 Task: open an excel sheet and write heading  Budget Tracker. Add Descriptions in a column and its values below  'Salary, Rent, Dining Out, Internet Bill, Groceries, Utilities Bill, Gas & Savings. 'Add Categories in next column and its values below  Income, Housing, Food, Utilities, Food, Utilities, Transportation & Savings. Add amount in next column and its values below  $2,500, $800, $100, $50, $200, $100, $100, $50 & $500. Add Dates in next column and its values below  2023-05-01, 2023-05-05, 2023-05-10, 2023-05-15, 2023-05-19, 2023-05-22, 2023-05-25 & 2023-05-30. Add Income/ Expense in next column and its values below  Income, Expense, Expense, Expense, Expense, Expense, Expense & IncomeSave page AssetVal logbook
Action: Mouse moved to (63, 165)
Screenshot: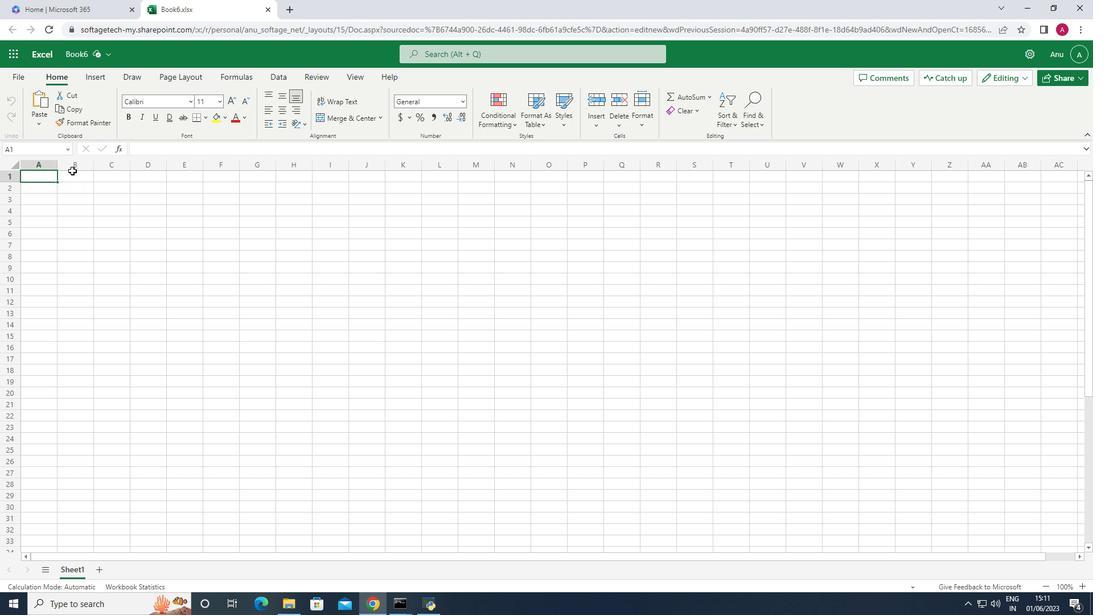 
Action: Mouse pressed left at (63, 165)
Screenshot: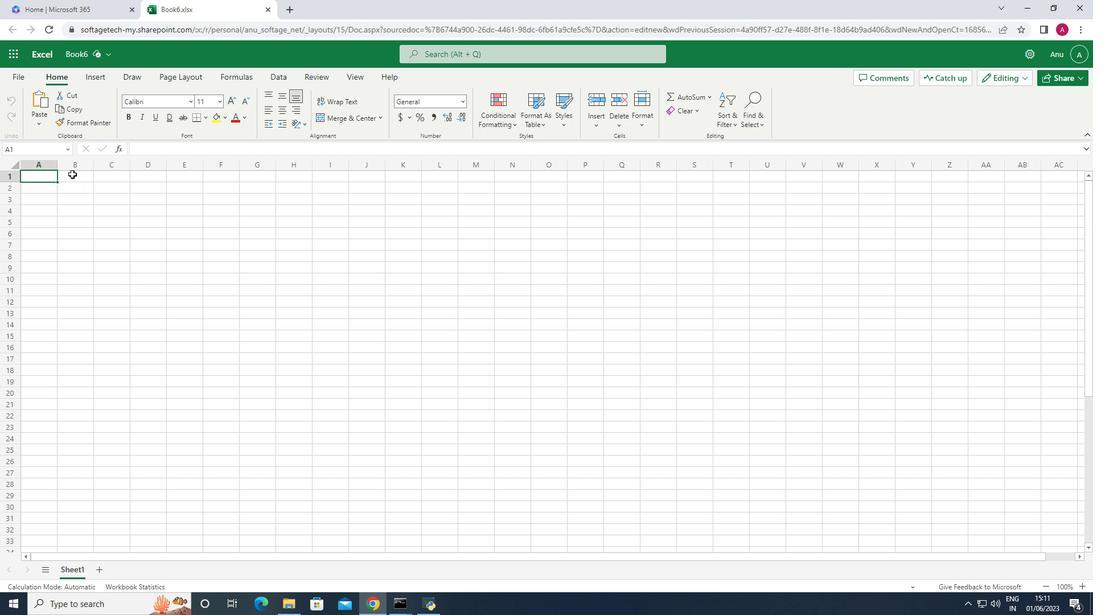 
Action: Mouse moved to (64, 165)
Screenshot: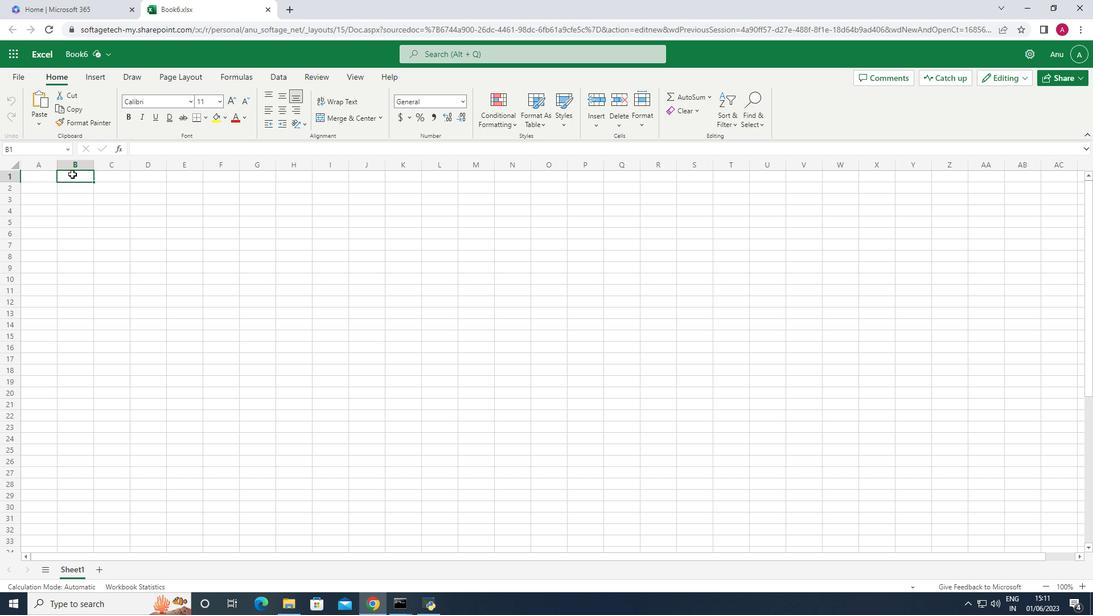 
Action: Key pressed <Key.shift>Budget<Key.space><Key.shift><Key.shift><Key.shift><Key.shift><Key.shift><Key.shift><Key.shift><Key.shift><Key.shift><Key.shift><Key.shift>Tracker<Key.down><Key.left><Key.shift>Descriptions<Key.down><Key.shift>Salary<Key.space><Key.down><Key.shift>Rent<Key.down><Key.shift>Dining<Key.space><Key.shift_r>Out<Key.down><Key.shift_r>Internet<Key.space><Key.shift>Bill<Key.down><Key.shift>Groceries<Key.down><Key.shift><Key.shift><Key.shift><Key.shift><Key.shift><Key.shift>Utilities<Key.space><Key.shift>Bill<Key.down><Key.shift>Gas<Key.down><Key.shift><Key.shift><Key.shift><Key.shift><Key.shift>Savings
Screenshot: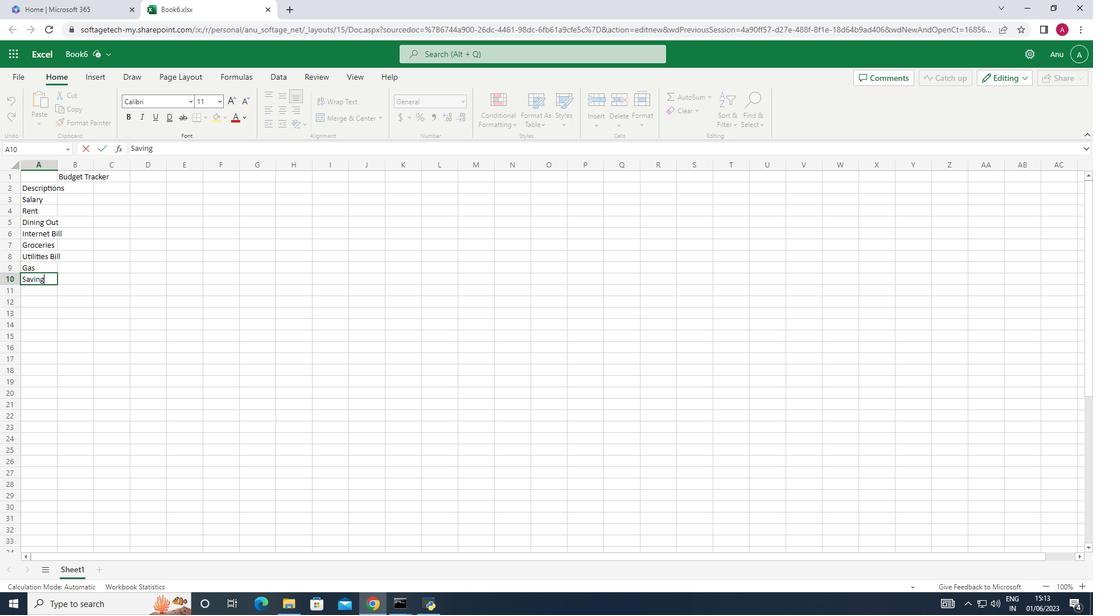 
Action: Mouse moved to (70, 177)
Screenshot: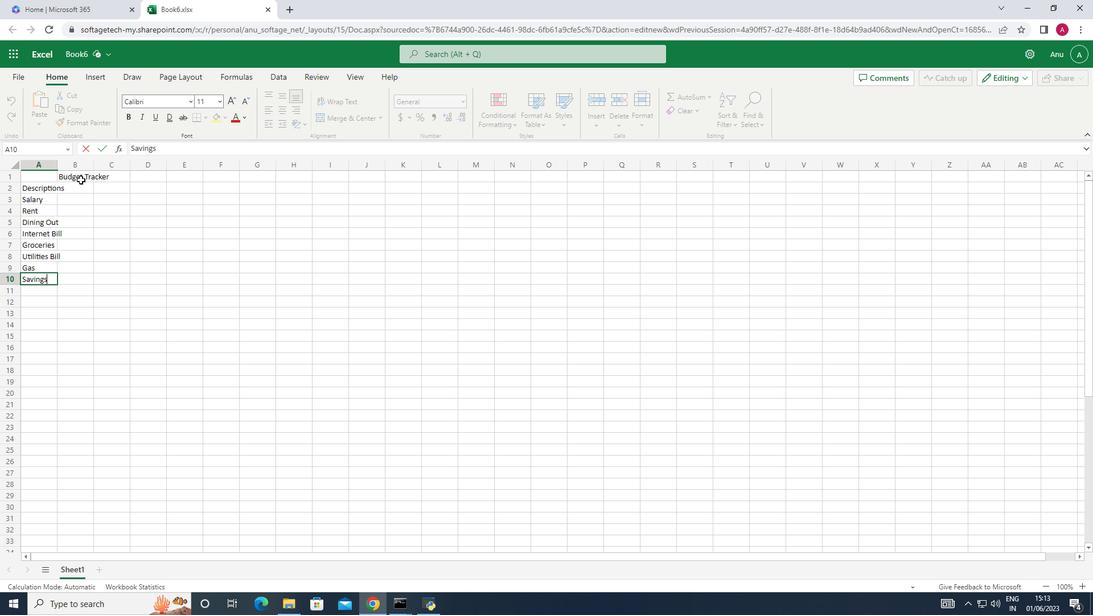 
Action: Mouse pressed left at (70, 177)
Screenshot: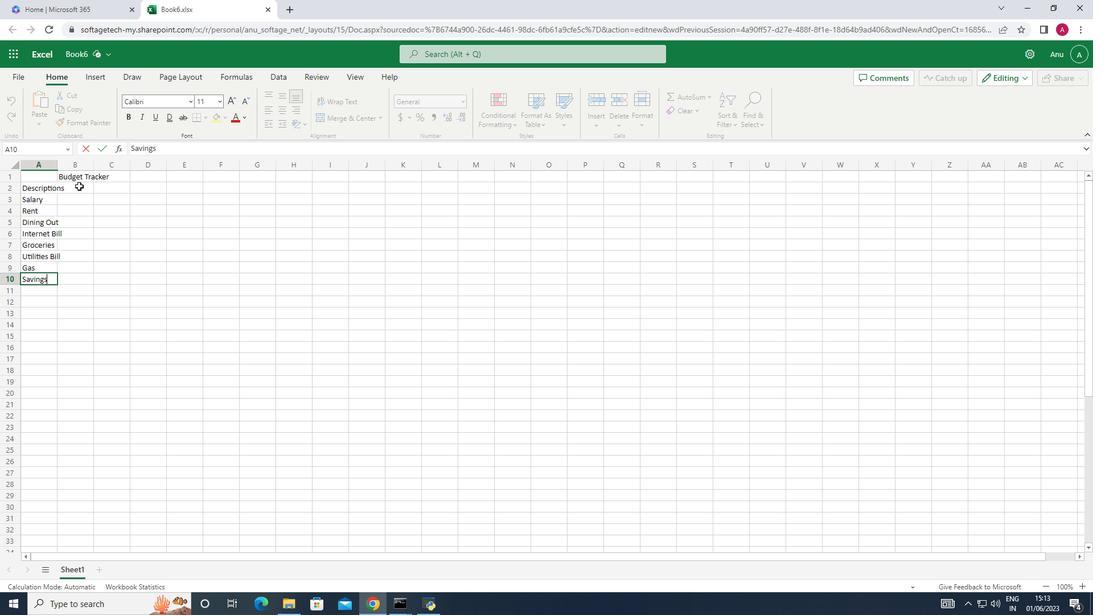 
Action: Mouse moved to (50, 157)
Screenshot: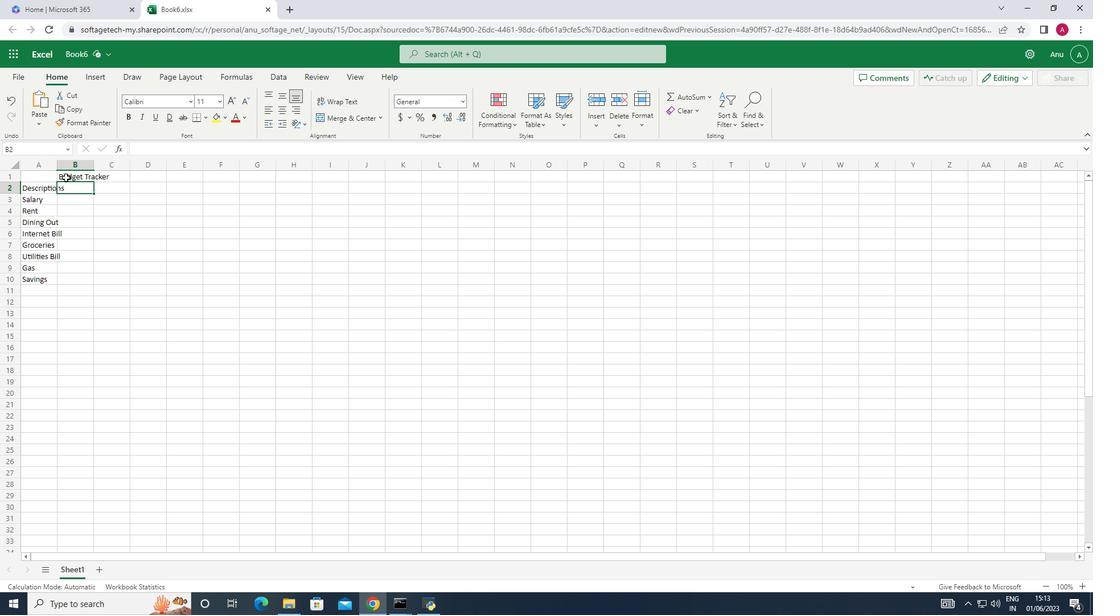 
Action: Mouse pressed left at (50, 157)
Screenshot: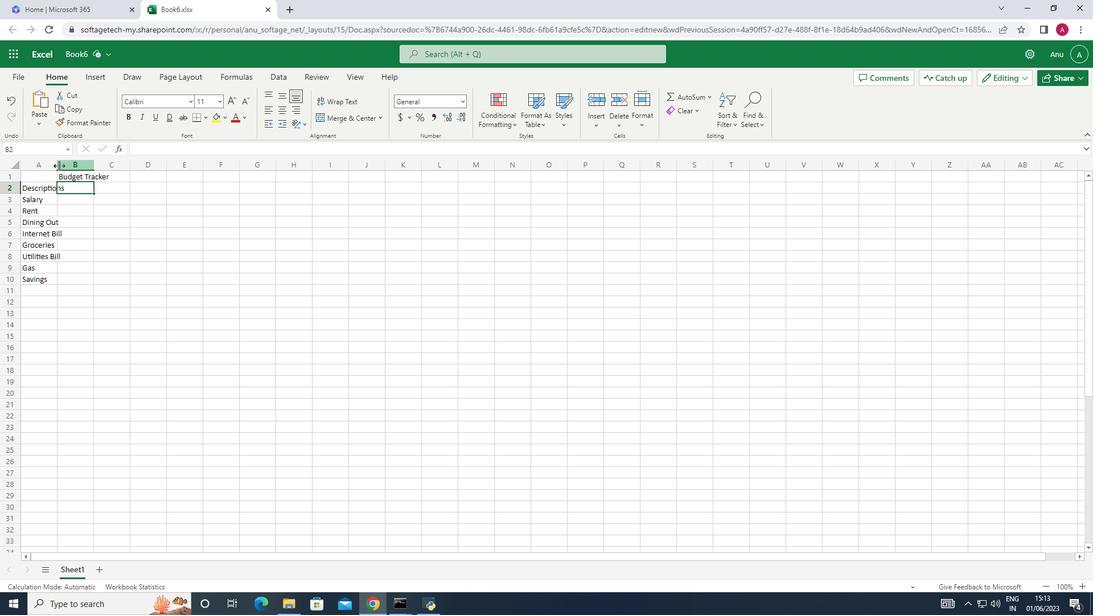 
Action: Mouse pressed left at (50, 157)
Screenshot: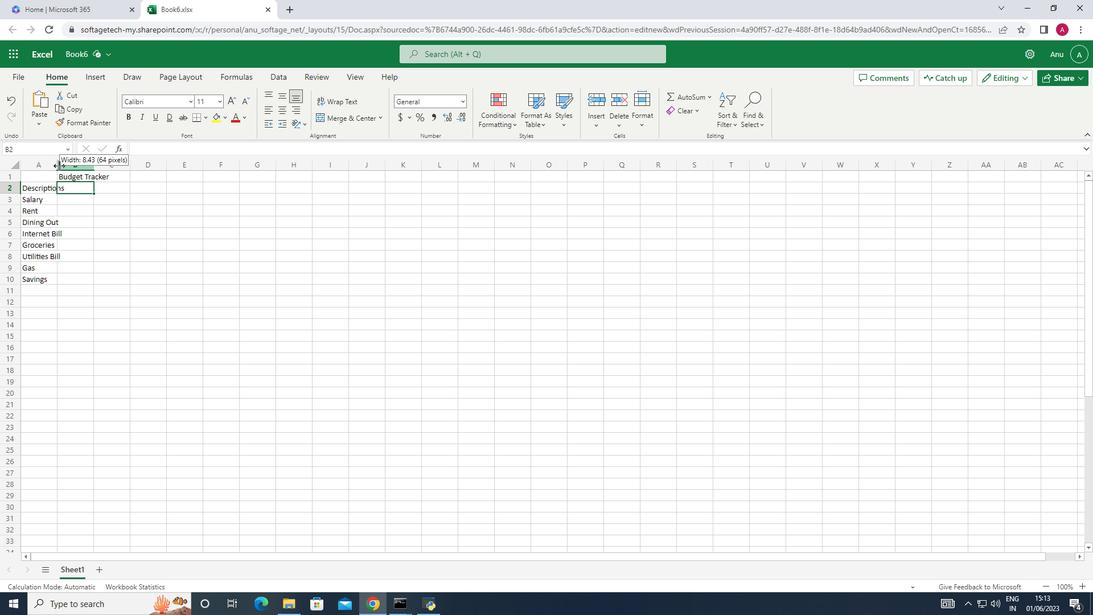 
Action: Mouse moved to (77, 184)
Screenshot: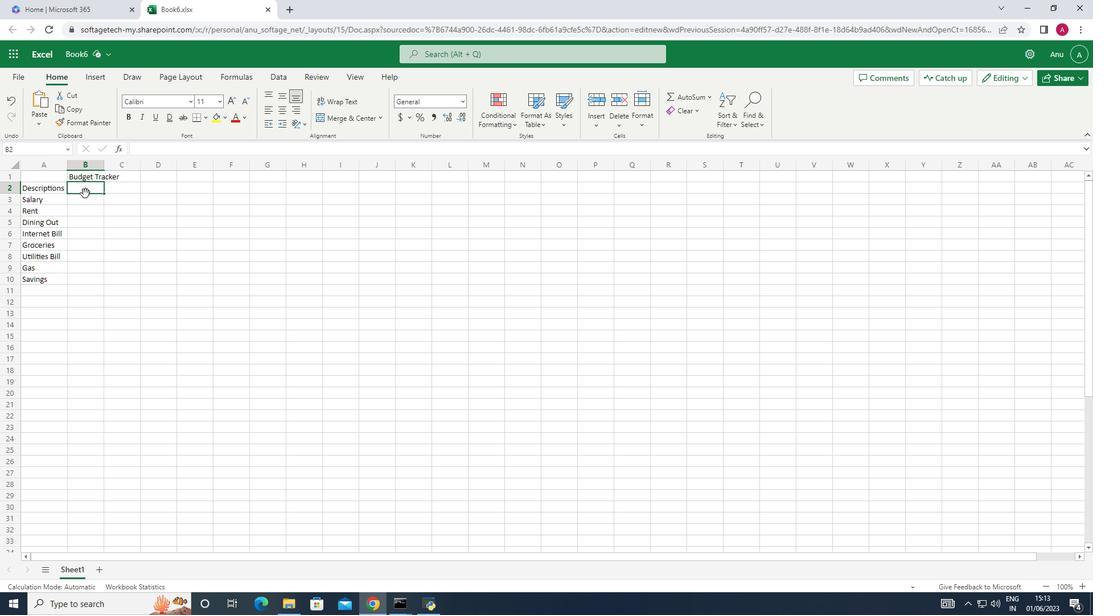 
Action: Key pressed <Key.shift>Categories<Key.down><Key.shift_r>Income<Key.down><Key.shift><Key.shift><Key.shift><Key.shift><Key.shift><Key.shift>Housing<Key.down><Key.shift>Food<Key.down><Key.shift>Utilities<Key.down><Key.shift><Key.shift><Key.shift><Key.shift><Key.shift><Key.shift><Key.shift><Key.shift><Key.shift><Key.shift><Key.shift><Key.shift><Key.shift><Key.shift><Key.shift><Key.shift><Key.shift><Key.shift>Eoo<Key.backspace><Key.backspace><Key.backspace><Key.shift><Key.shift><Key.shift><Key.shift><Key.shift><Key.shift><Key.shift><Key.shift><Key.shift><Key.shift><Key.shift>F<Key.down><Key.shift_r>Utilities<Key.down><Key.shift><Key.shift><Key.shift><Key.shift><Key.shift><Key.shift><Key.shift><Key.shift><Key.shift><Key.shift><Key.shift><Key.shift><Key.shift><Key.shift><Key.shift><Key.shift><Key.shift><Key.shift><Key.shift><Key.shift><Key.shift><Key.shift><Key.shift><Key.shift>Food<Key.up><Key.down><Key.shift>Transportation<Key.down><Key.shift>Savings
Screenshot: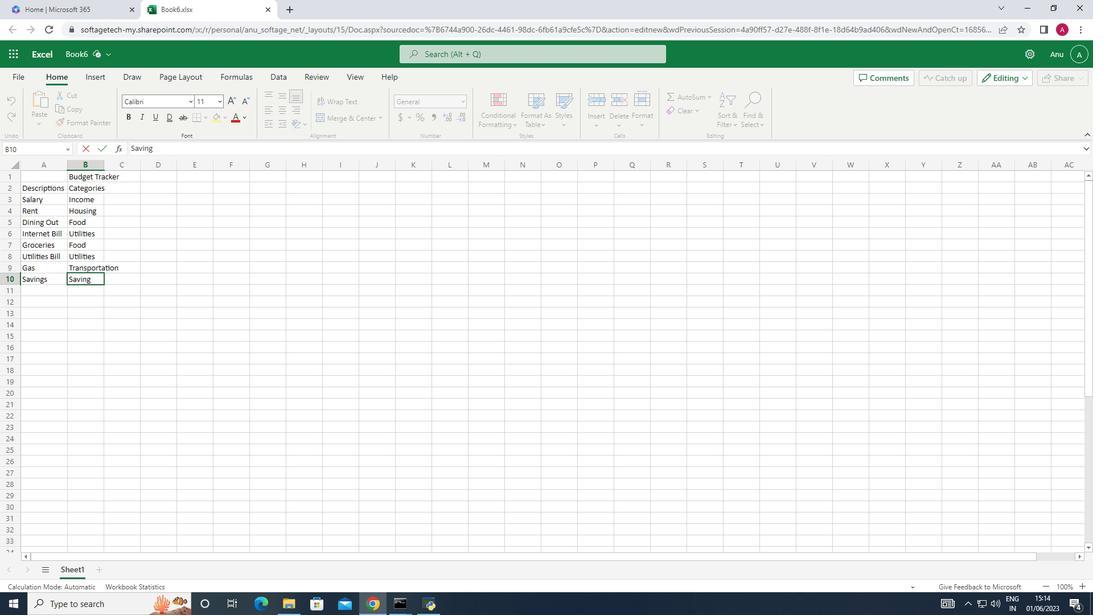 
Action: Mouse moved to (128, 169)
Screenshot: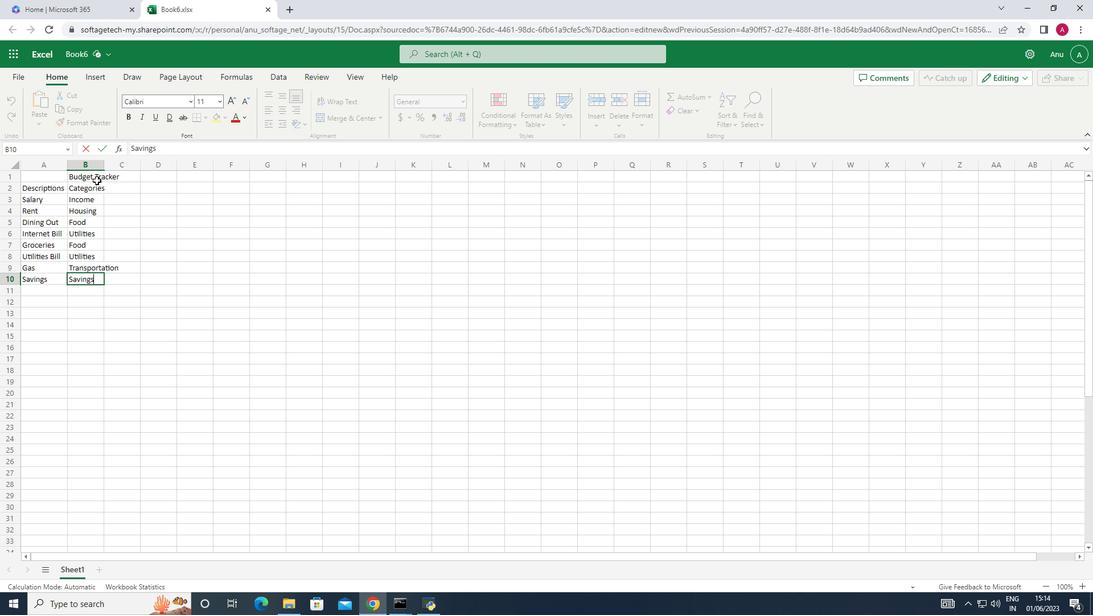 
Action: Mouse pressed left at (128, 169)
Screenshot: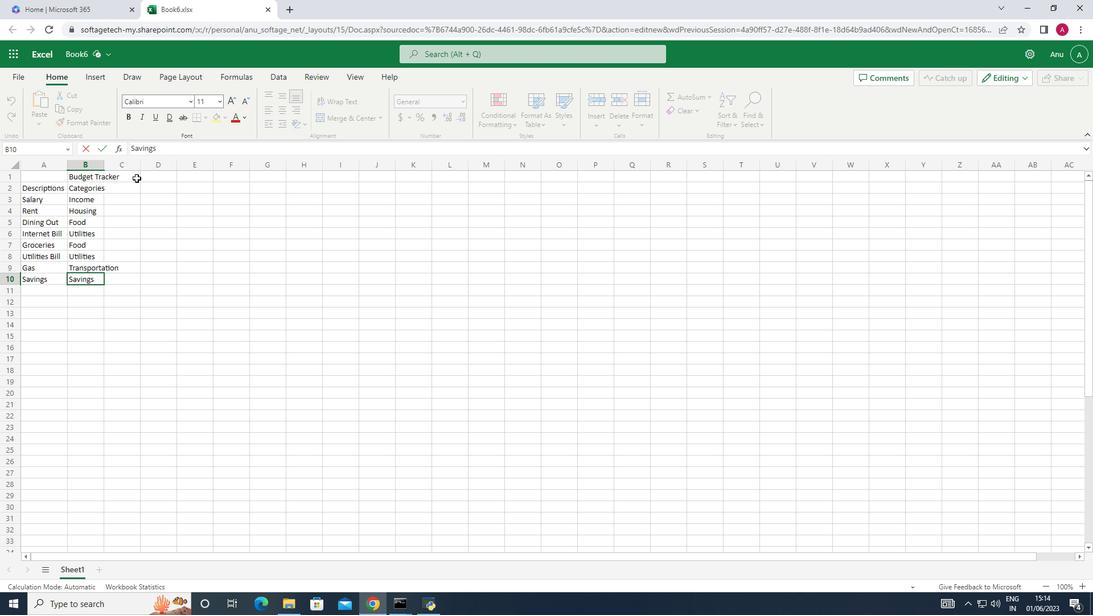
Action: Mouse moved to (123, 179)
Screenshot: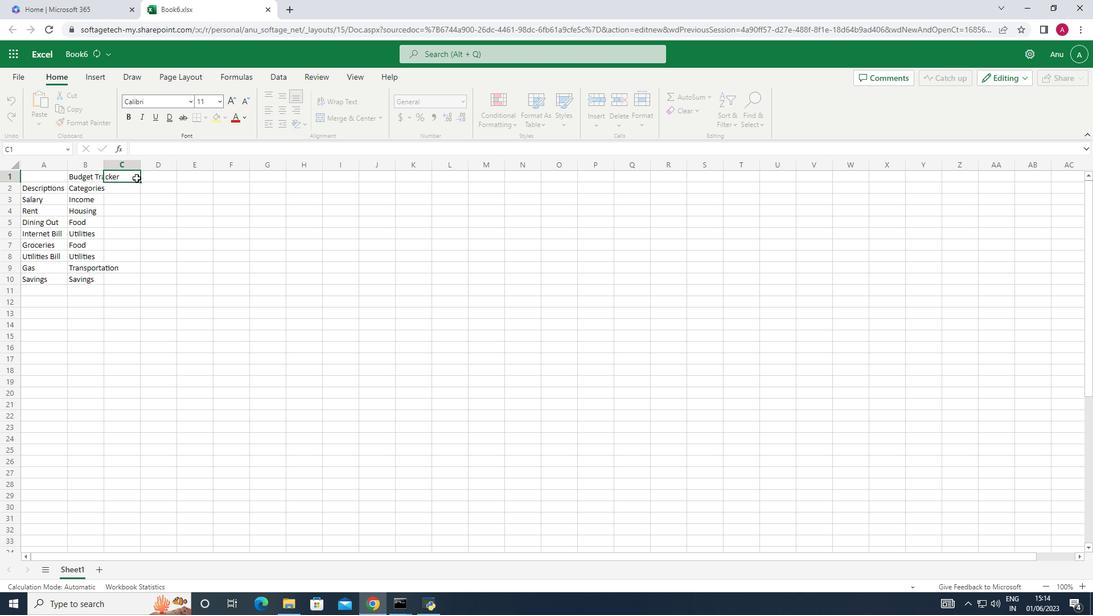 
Action: Mouse pressed left at (123, 179)
Screenshot: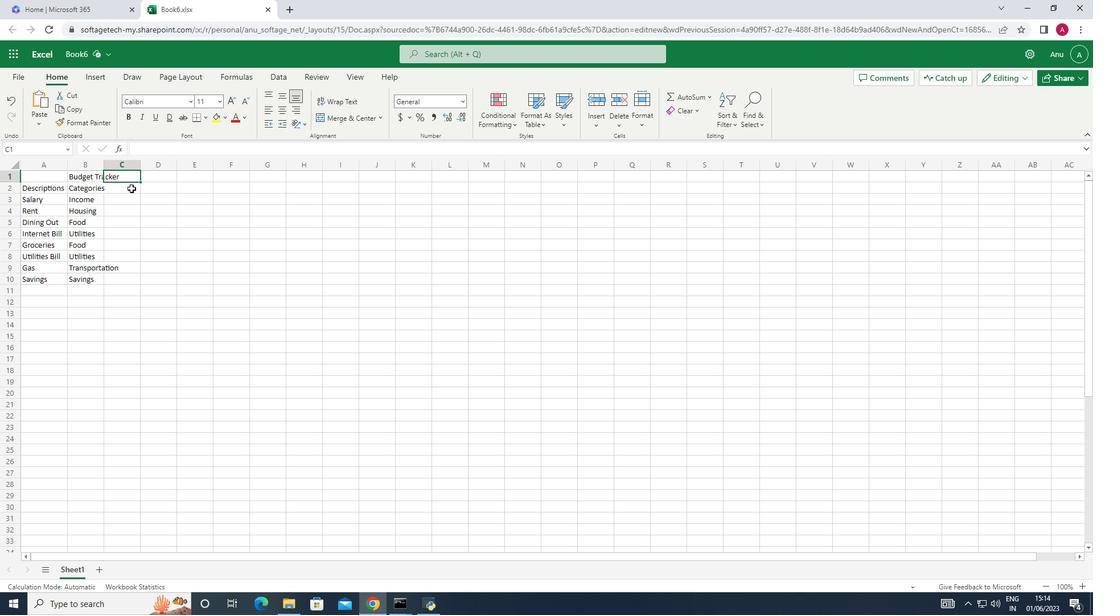 
Action: Mouse moved to (96, 154)
Screenshot: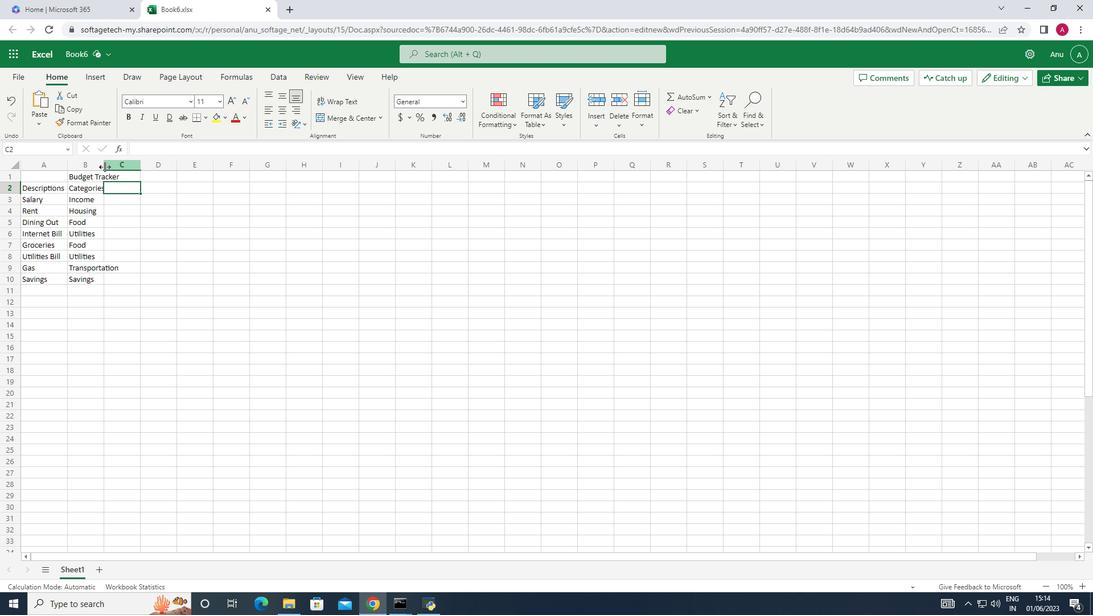 
Action: Mouse pressed left at (96, 154)
Screenshot: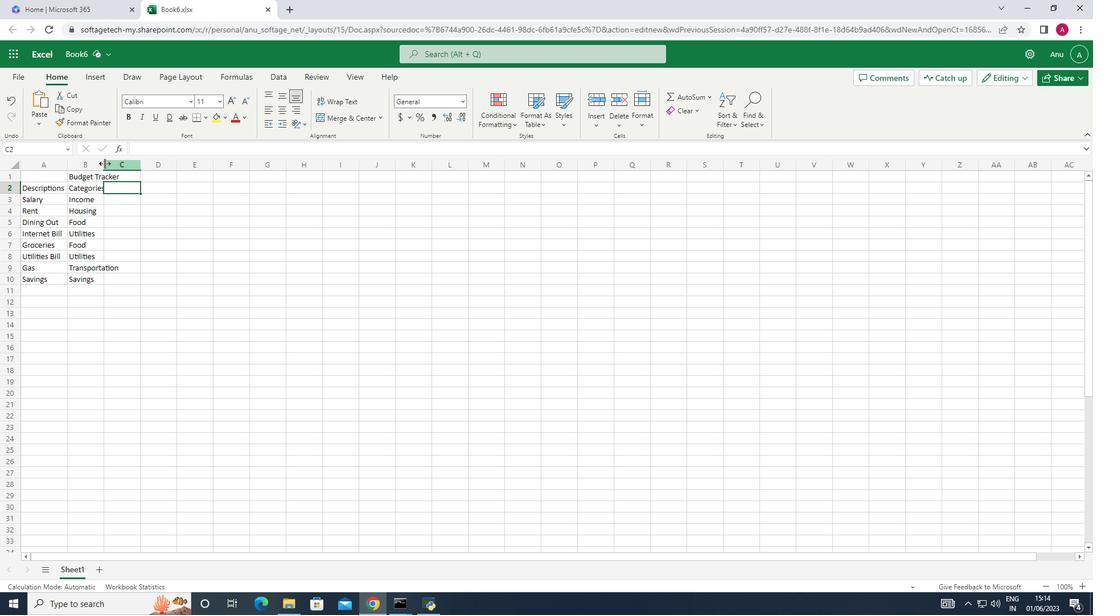 
Action: Mouse pressed left at (96, 154)
Screenshot: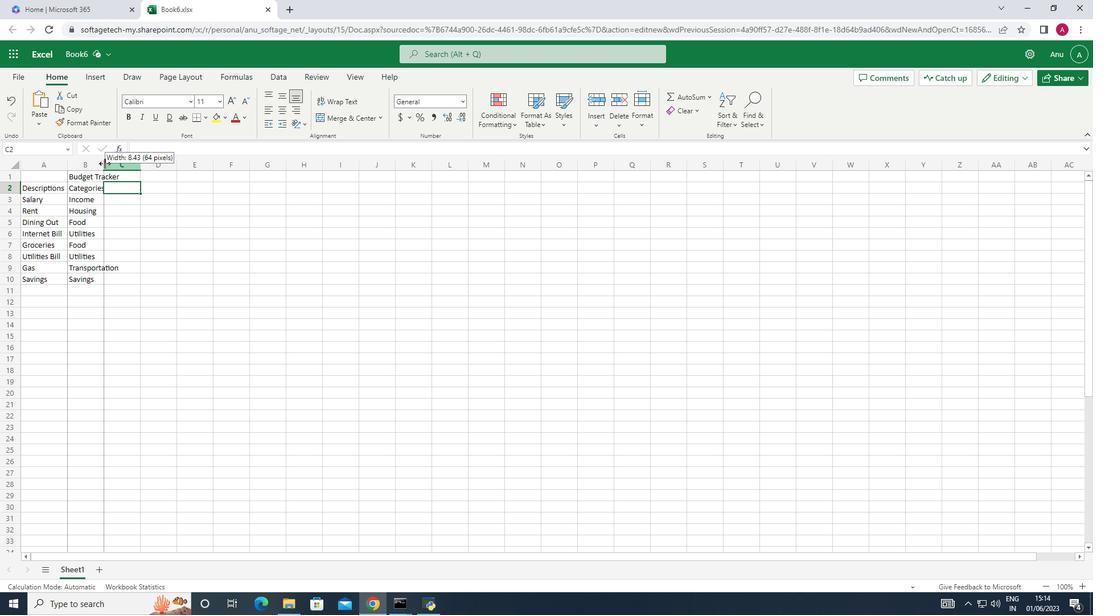 
Action: Mouse moved to (121, 171)
Screenshot: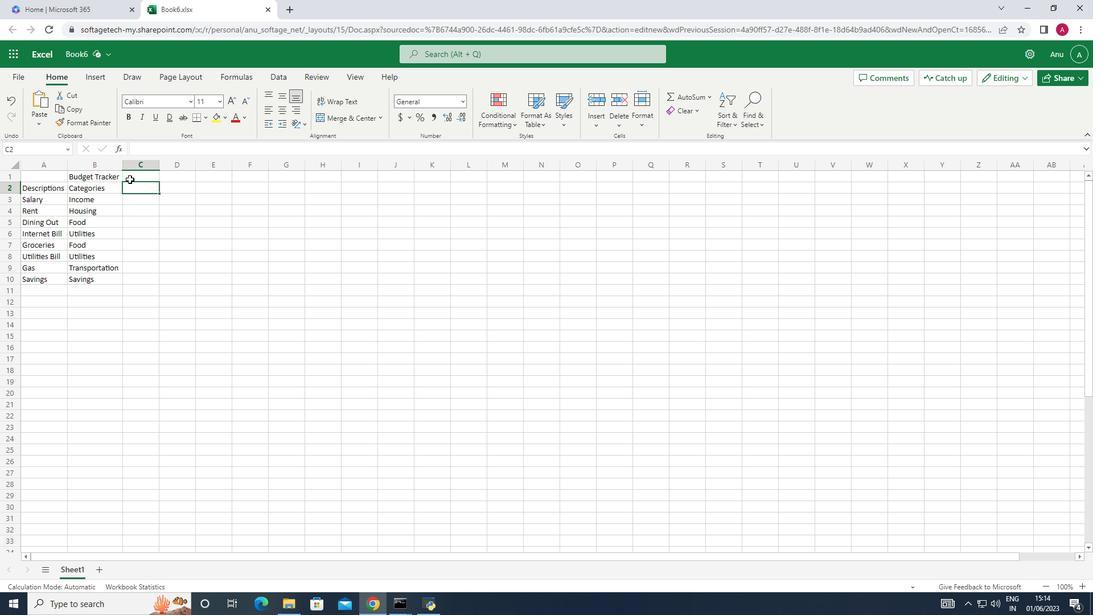 
Action: Key pressed <Key.shift>Amount<Key.down>2500<Key.down>800<Key.down>
Screenshot: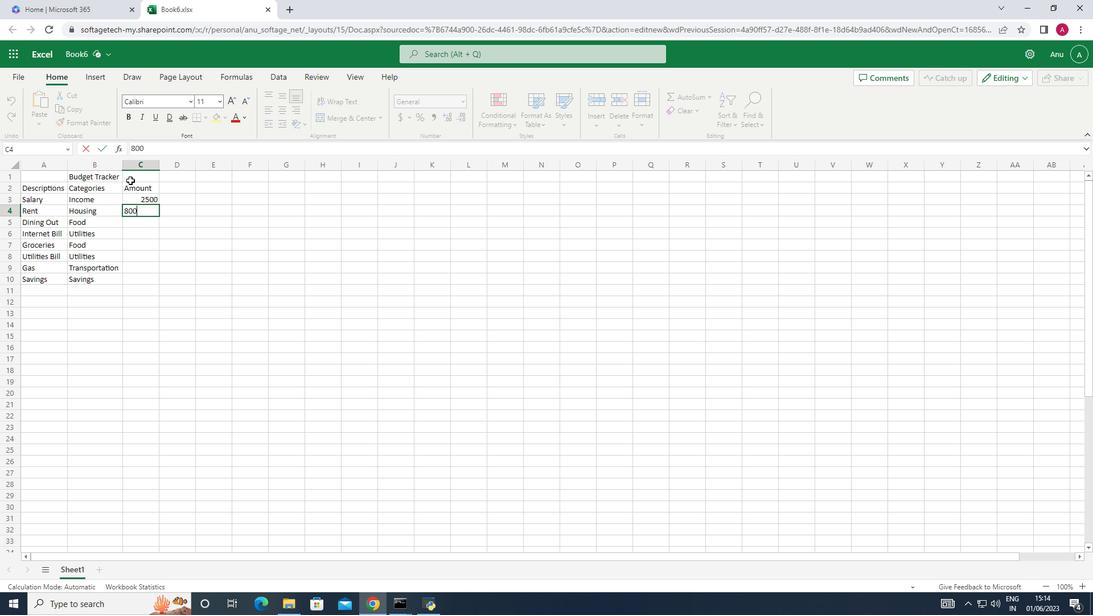 
Action: Mouse moved to (732, 203)
Screenshot: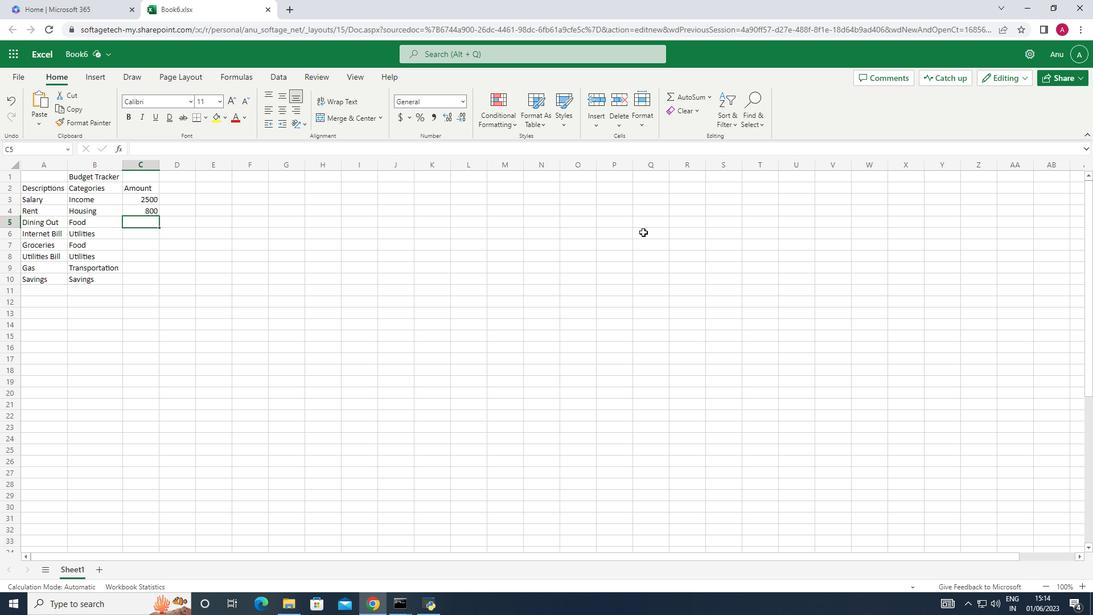 
Action: Key pressed 100<Key.down>50<Key.down>200<Key.down>100<Key.down>100<Key.down>5<Key.up><Key.up><Key.up><Key.up><Key.up><Key.up><Key.up><Key.down><Key.down><Key.down><Key.down><Key.down><Key.down><Key.down>500
Screenshot: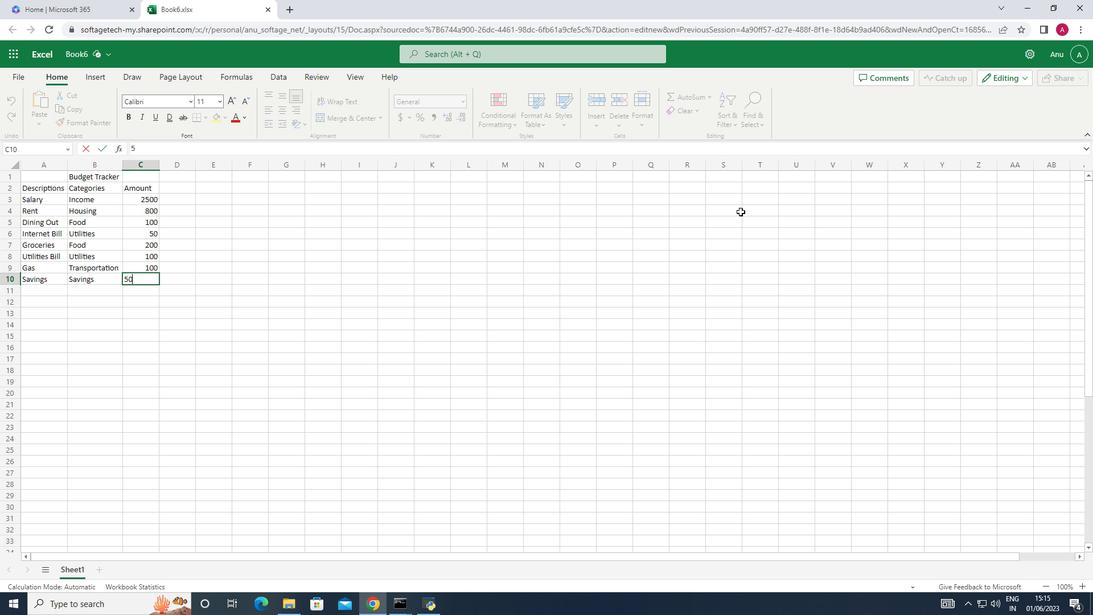 
Action: Mouse moved to (174, 178)
Screenshot: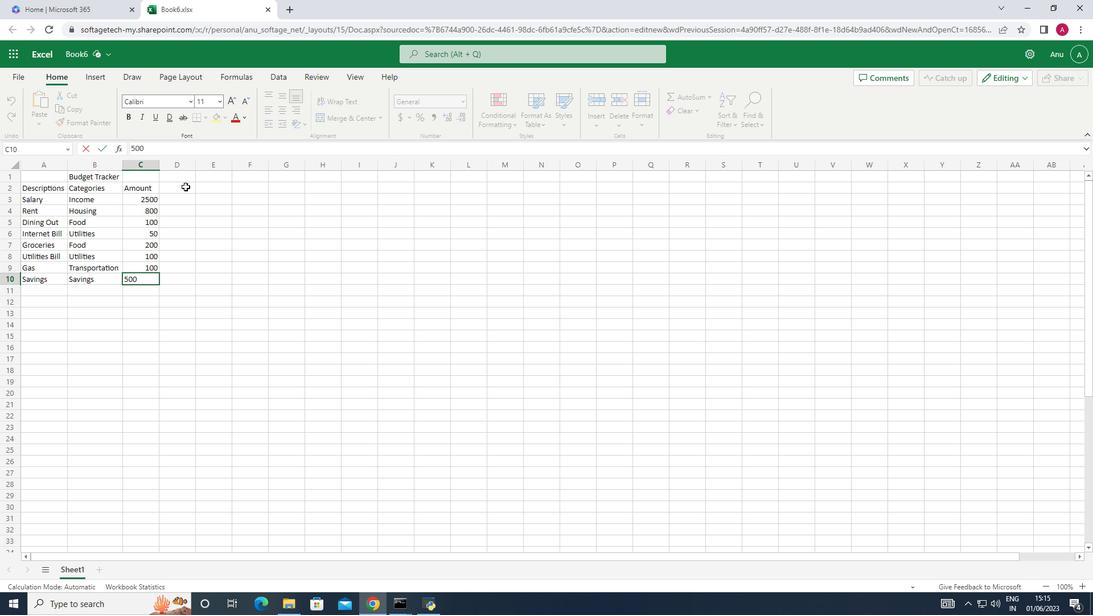 
Action: Mouse pressed left at (174, 178)
Screenshot: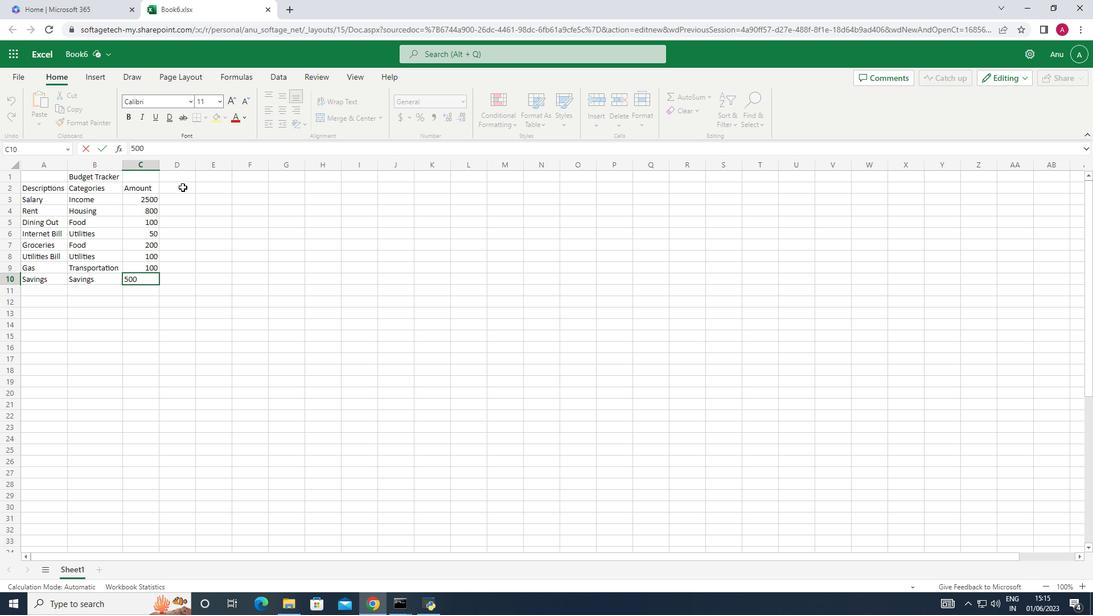 
Action: Key pressed <Key.shift>Dates<Key.down>2023-05-01<Key.down>2023-05-05<Key.down>2023-05-10<Key.down>2023-5
Screenshot: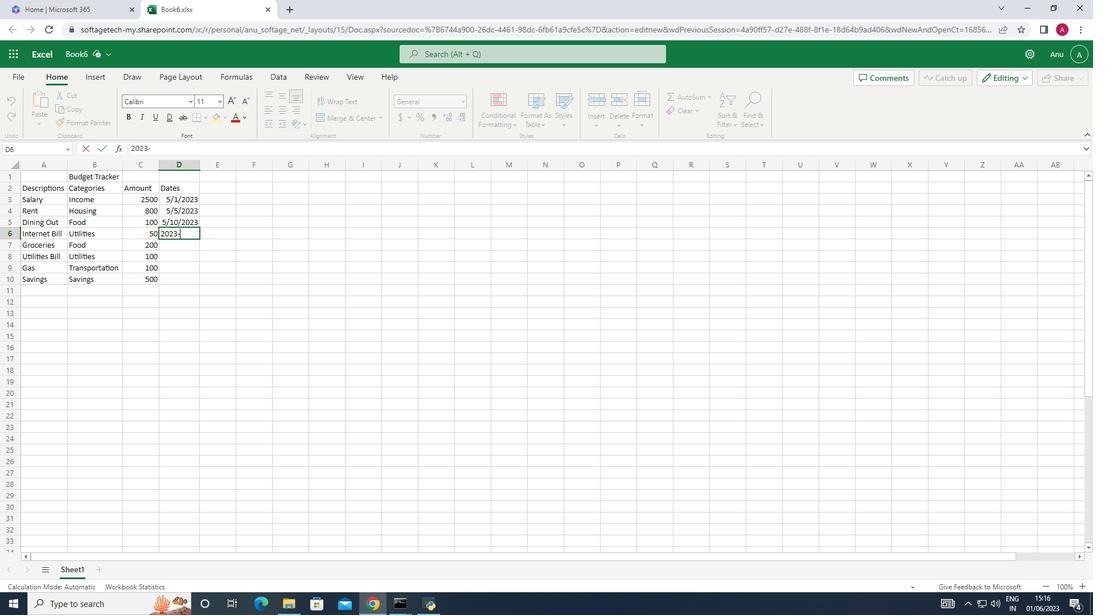 
Action: Mouse moved to (267, 121)
Screenshot: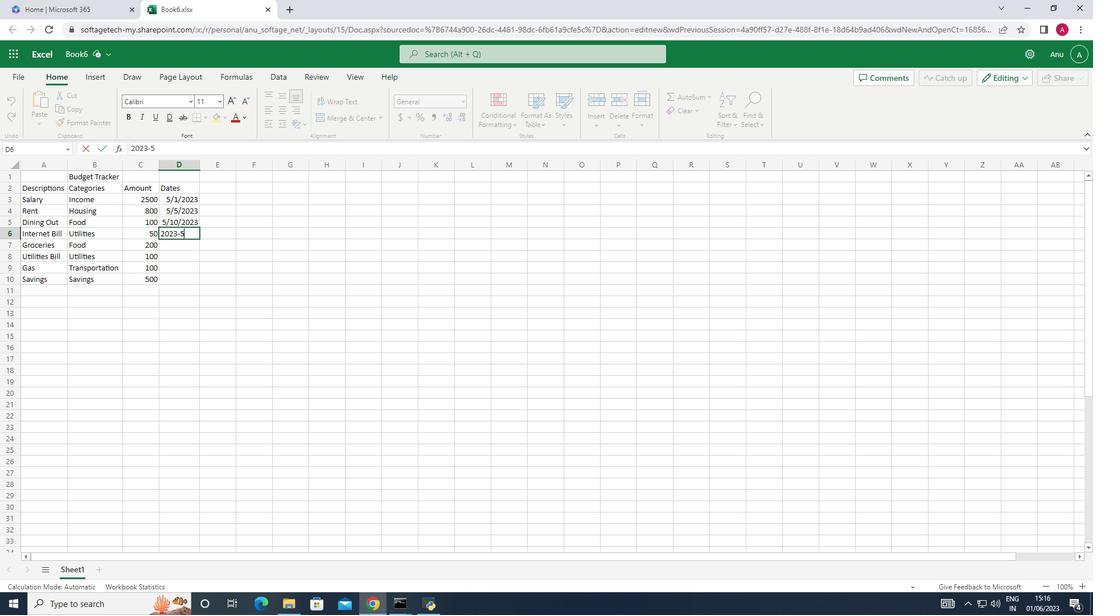 
Action: Key pressed -15<Key.down>
Screenshot: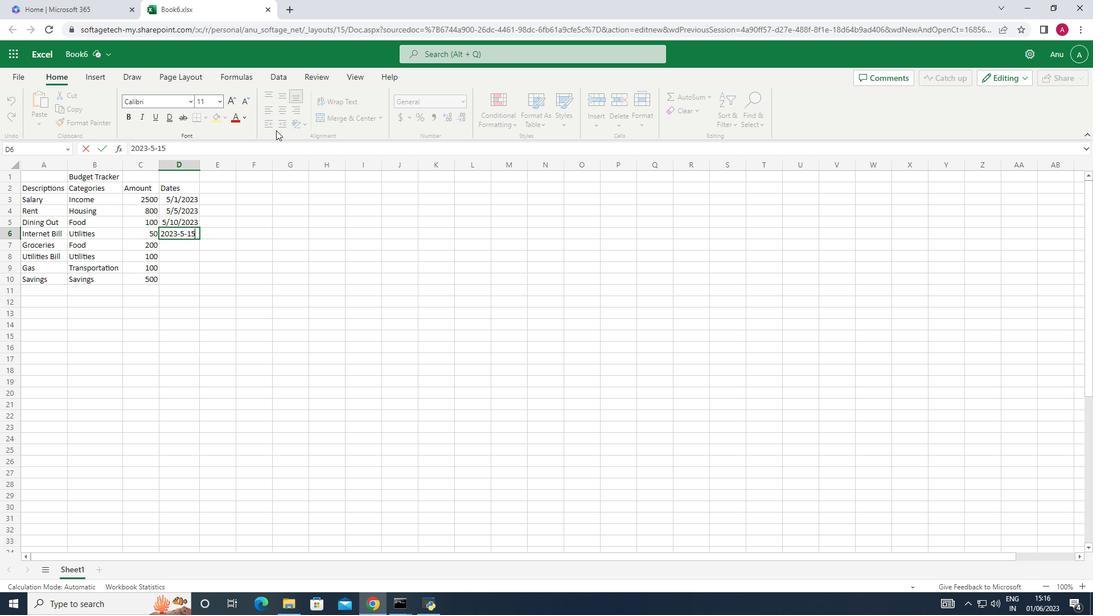 
Action: Mouse moved to (187, 191)
Screenshot: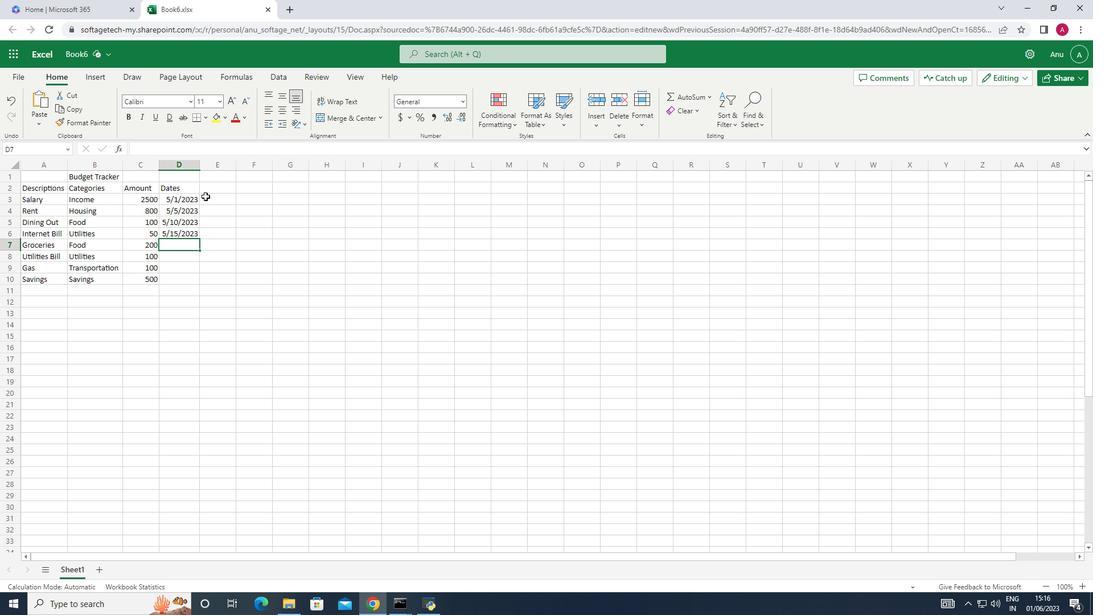 
Action: Mouse pressed left at (187, 191)
Screenshot: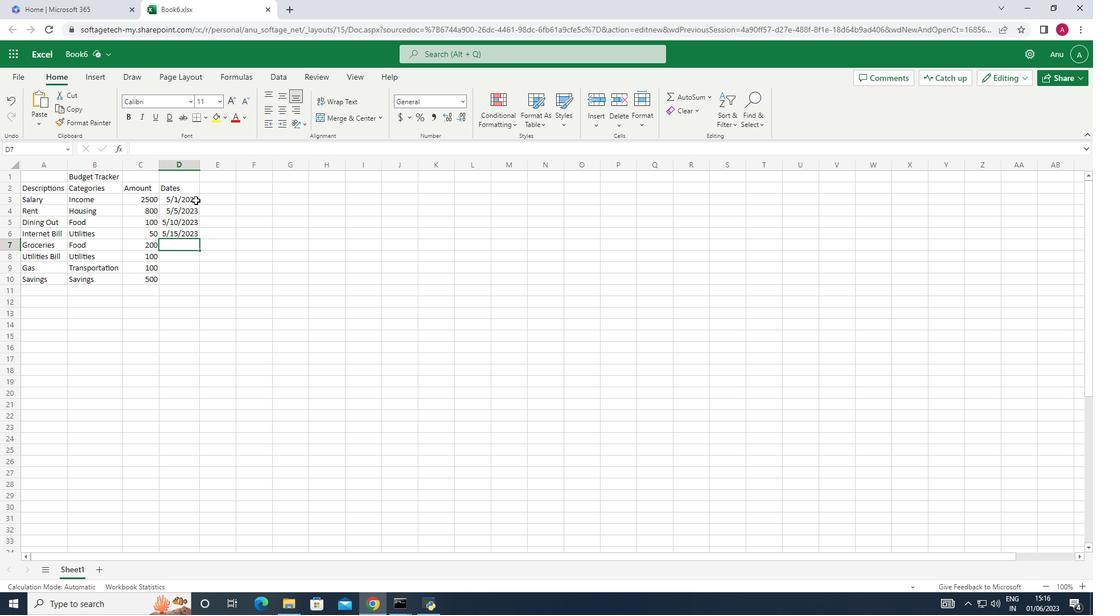 
Action: Mouse moved to (181, 223)
Screenshot: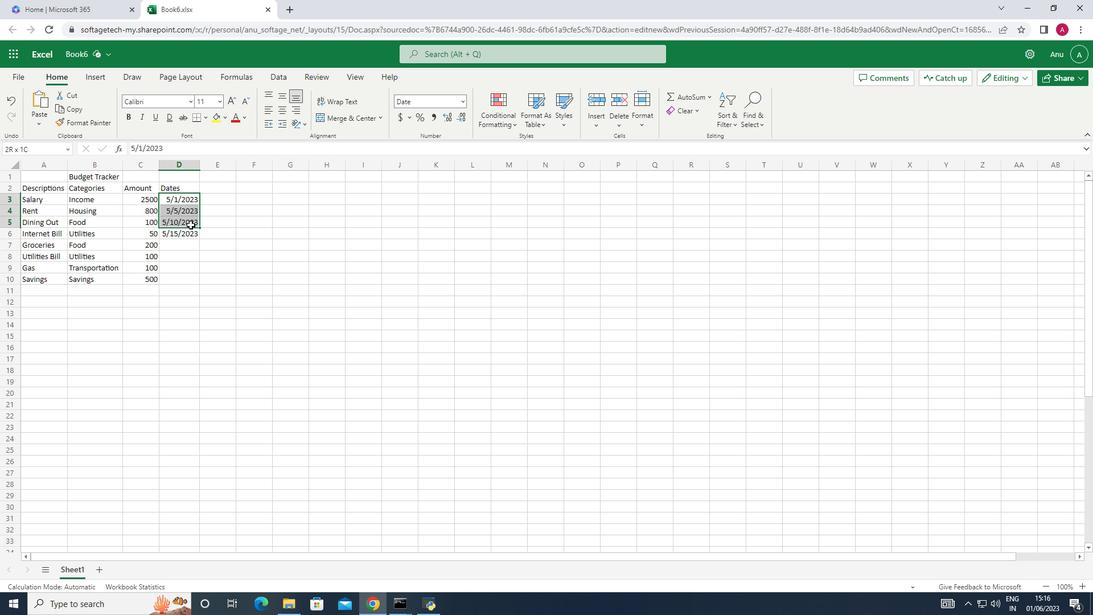 
Action: Key pressed <Key.backspace><Key.backspace><Key.backspace><Key.delete><Key.end><Key.delete><Key.enter>
Screenshot: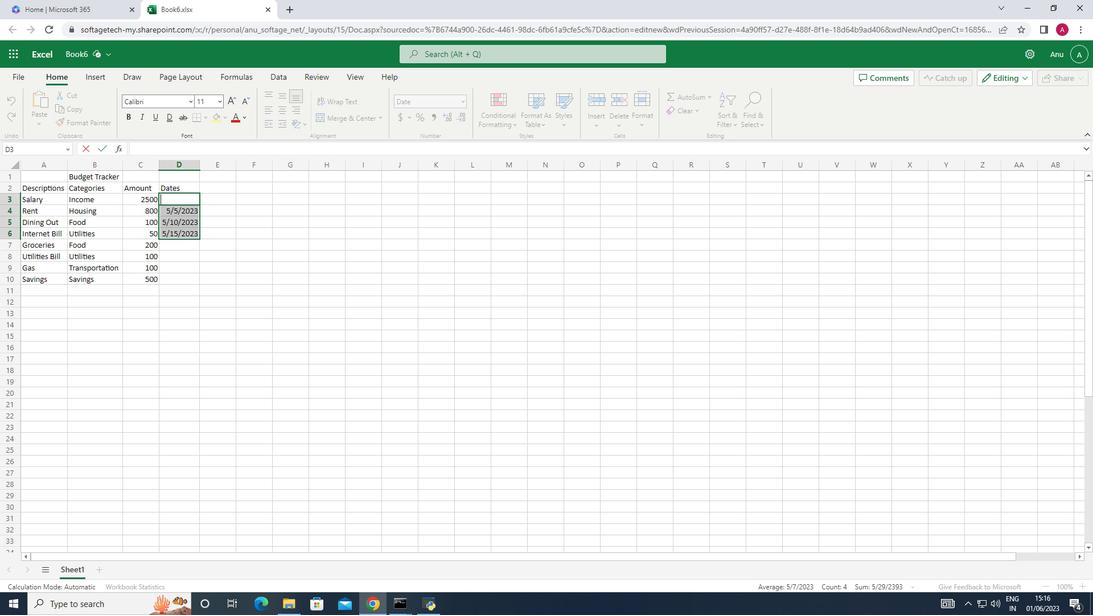 
Action: Mouse moved to (284, 382)
Screenshot: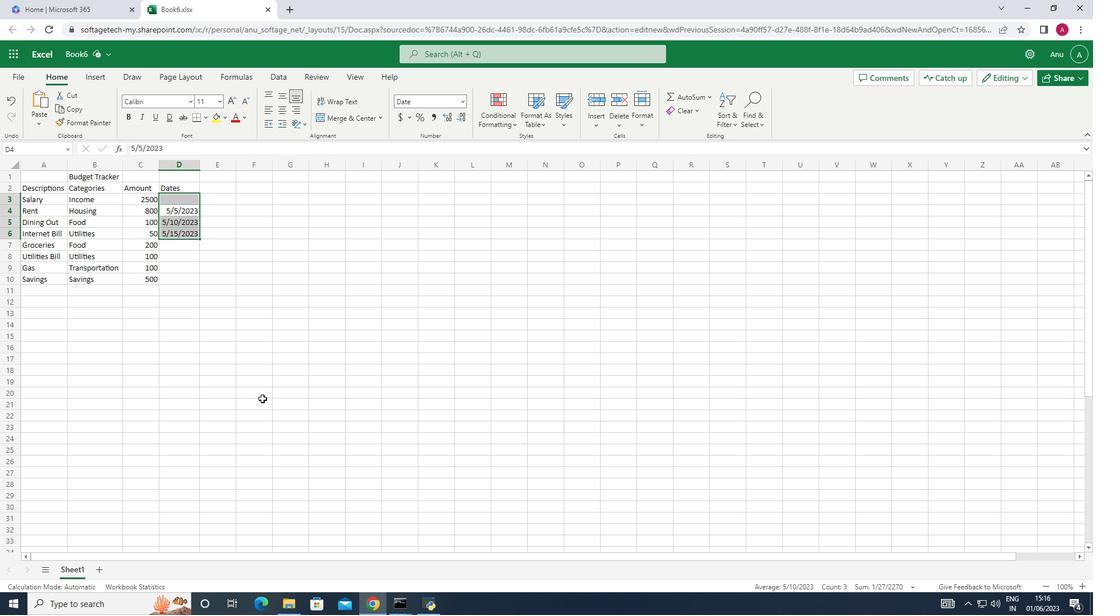 
Action: Mouse pressed left at (284, 382)
Screenshot: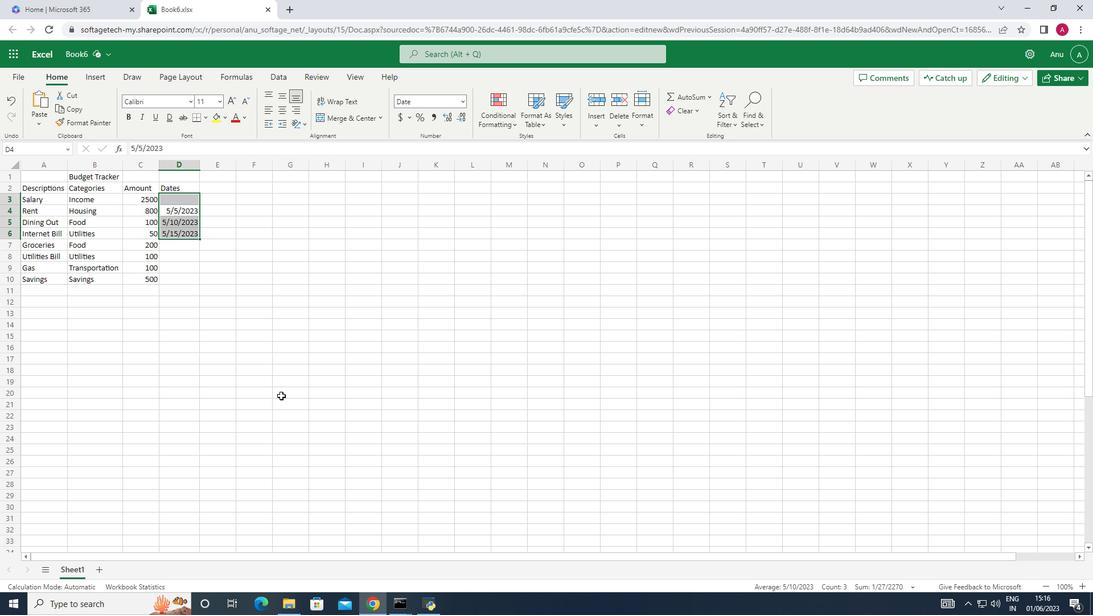 
Action: Mouse moved to (174, 204)
Screenshot: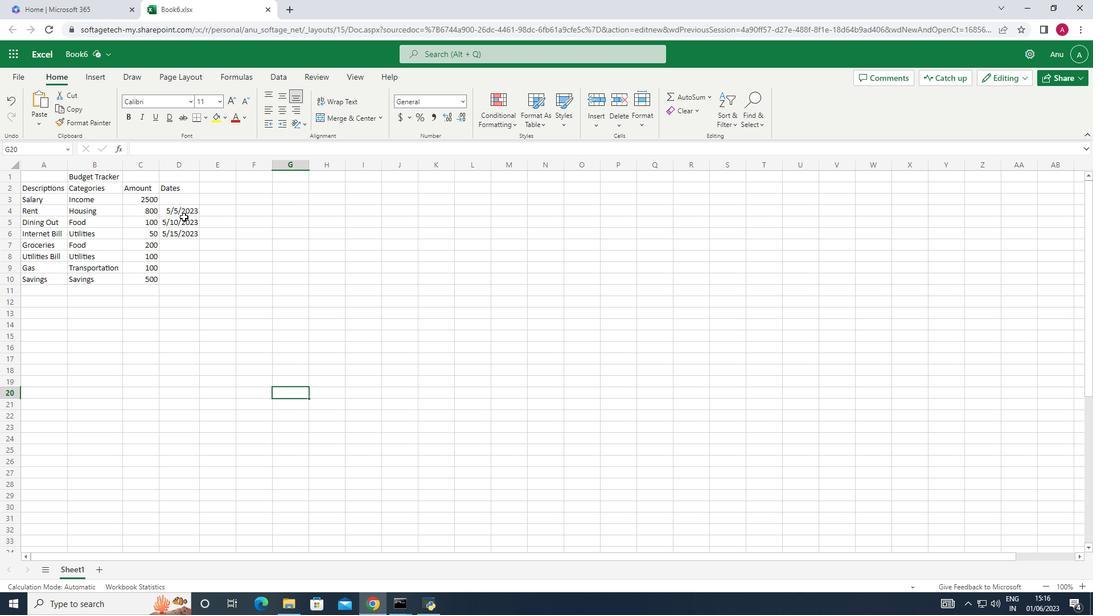 
Action: Mouse pressed left at (174, 204)
Screenshot: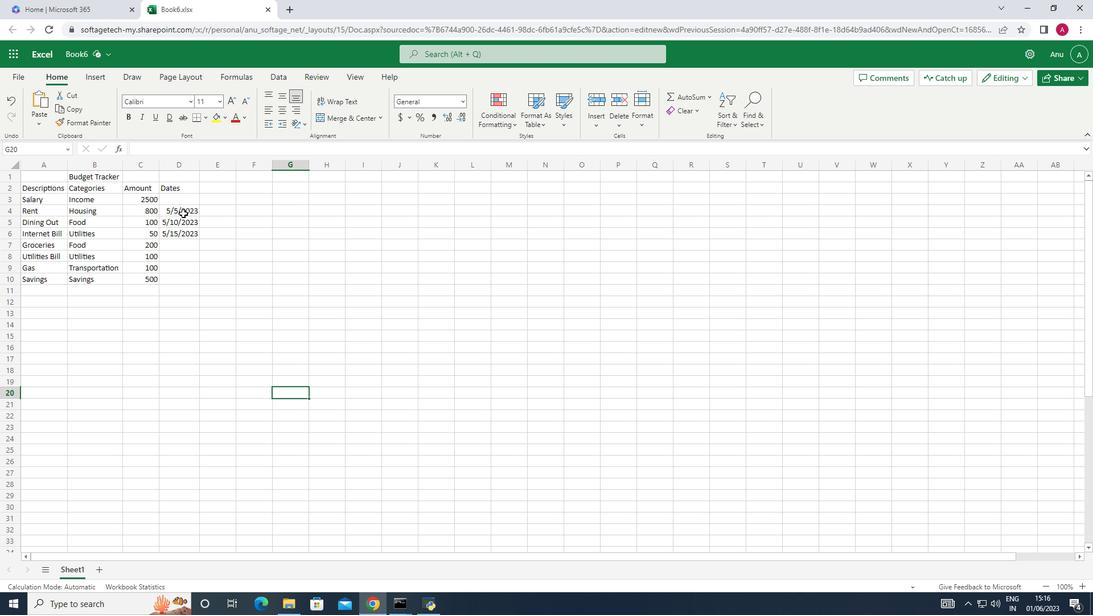
Action: Mouse moved to (174, 226)
Screenshot: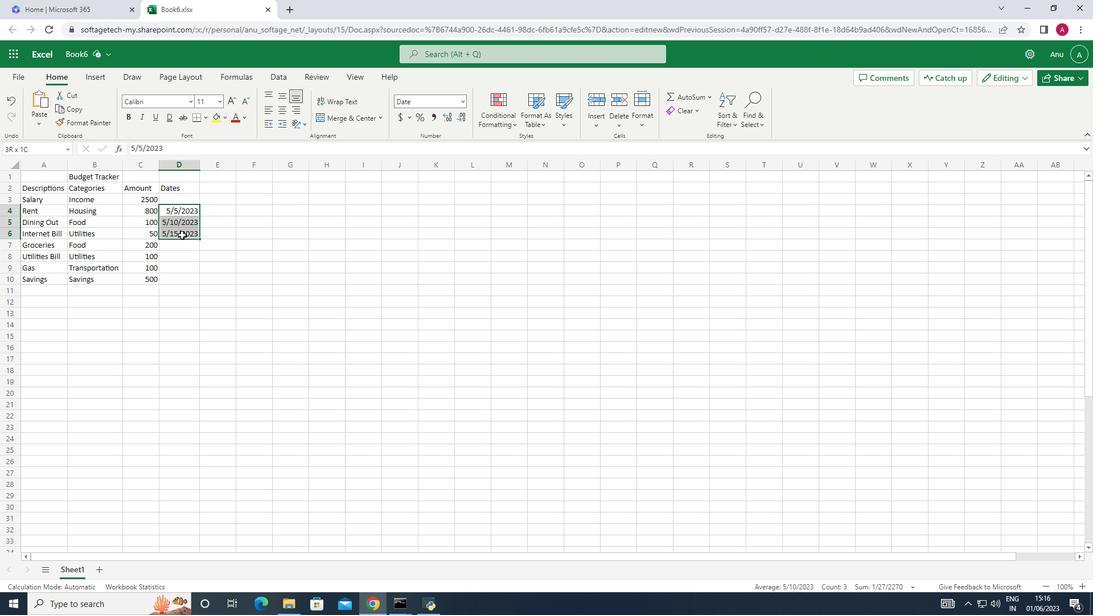 
Action: Key pressed <Key.delete>1<Key.backspace>01-05-2023<Key.down>5/5/2023<Key.down>10/5/2023<Key.down>15/5/2023<Key.down>20/5/2023<Key.down>25/5/2023<Key.down>6<Key.backspace>31/5/2023
Screenshot: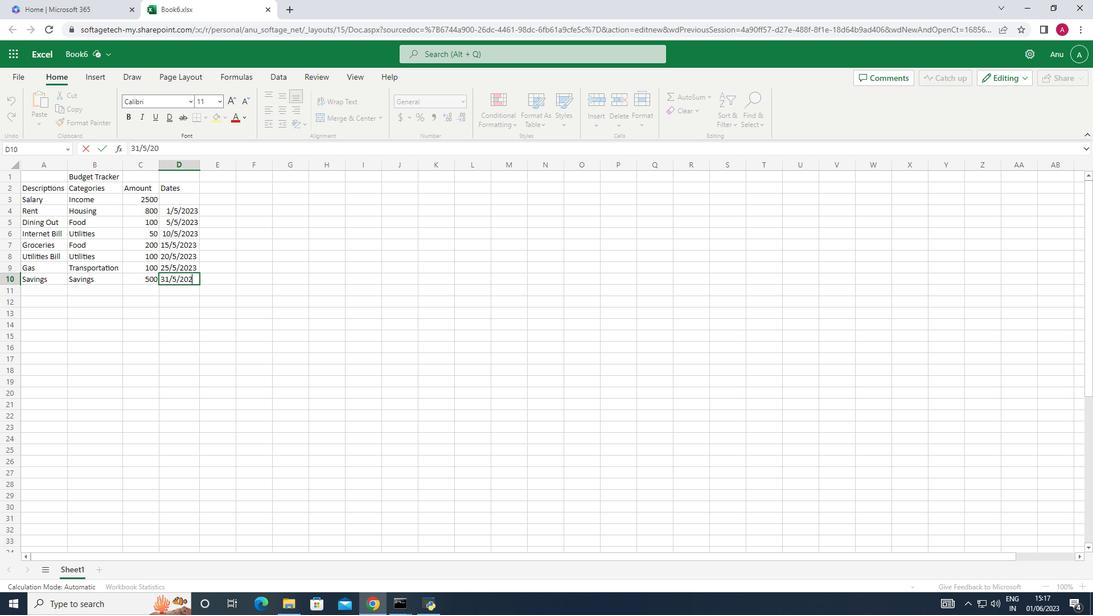 
Action: Mouse moved to (171, 201)
Screenshot: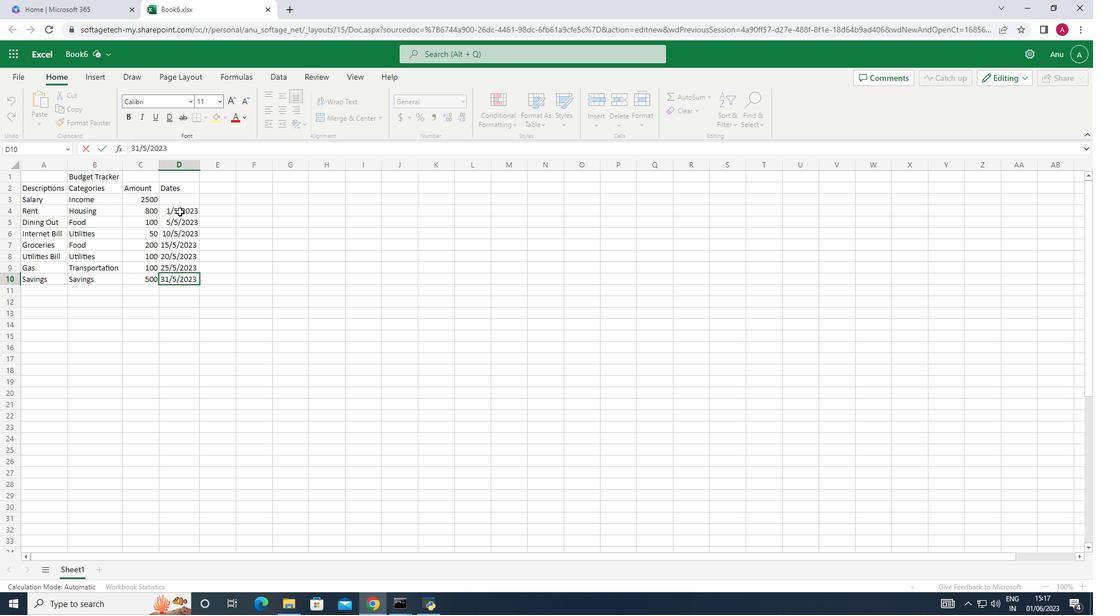 
Action: Mouse pressed left at (171, 201)
Screenshot: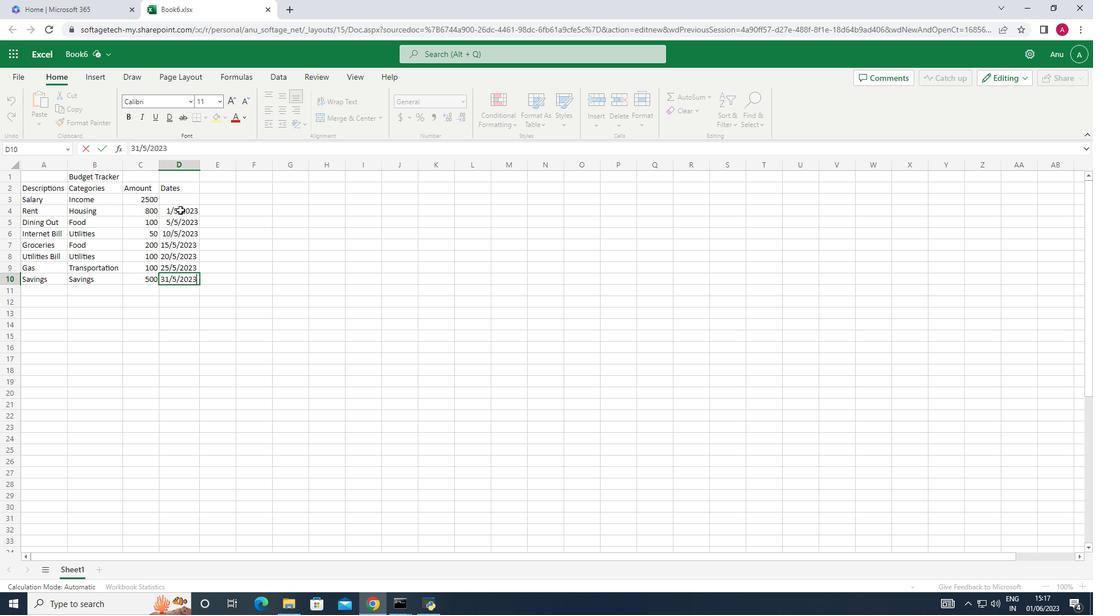 
Action: Mouse moved to (173, 259)
Screenshot: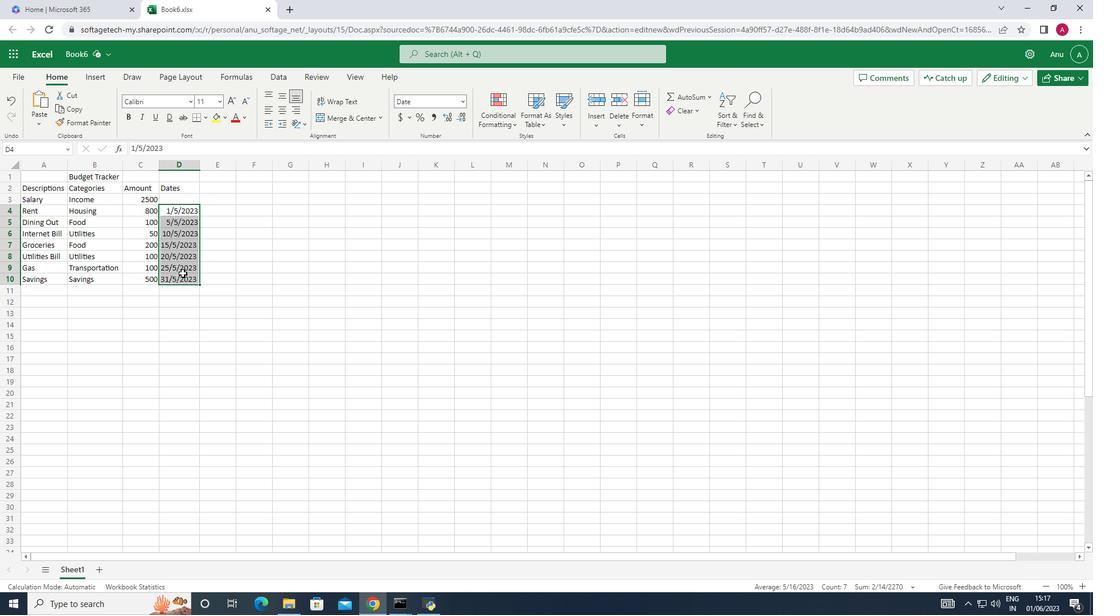 
Action: Key pressed ctrl+X
Screenshot: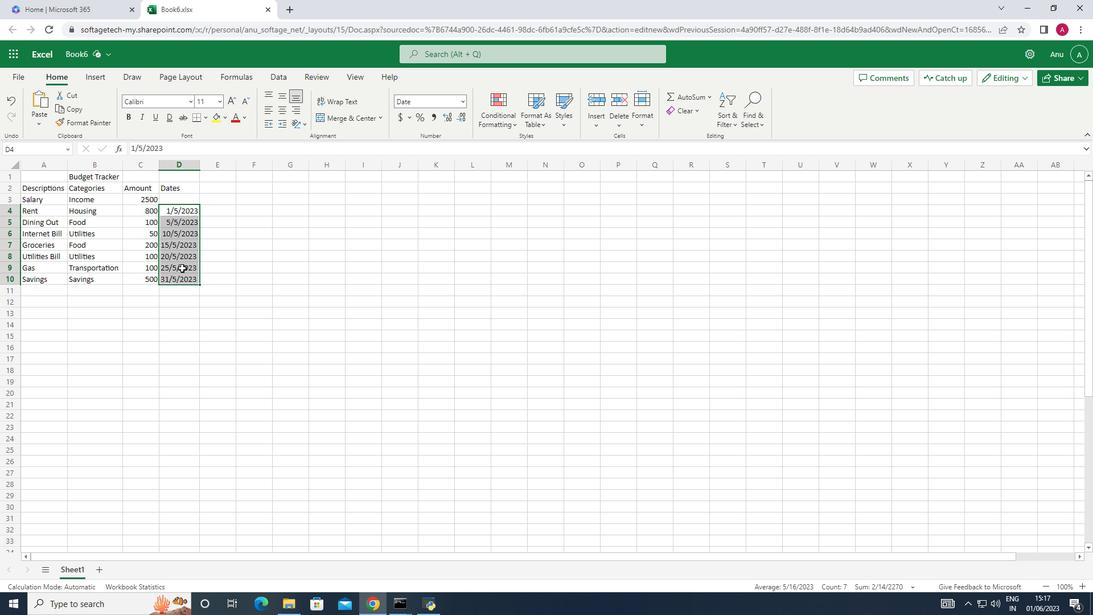 
Action: Mouse moved to (174, 189)
Screenshot: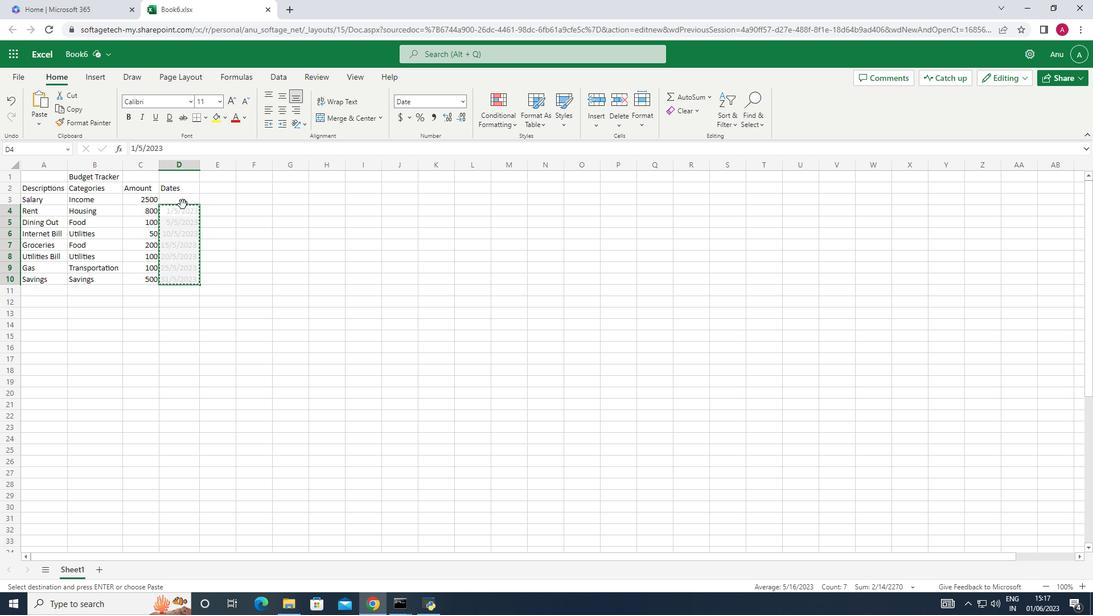 
Action: Mouse pressed left at (174, 189)
Screenshot: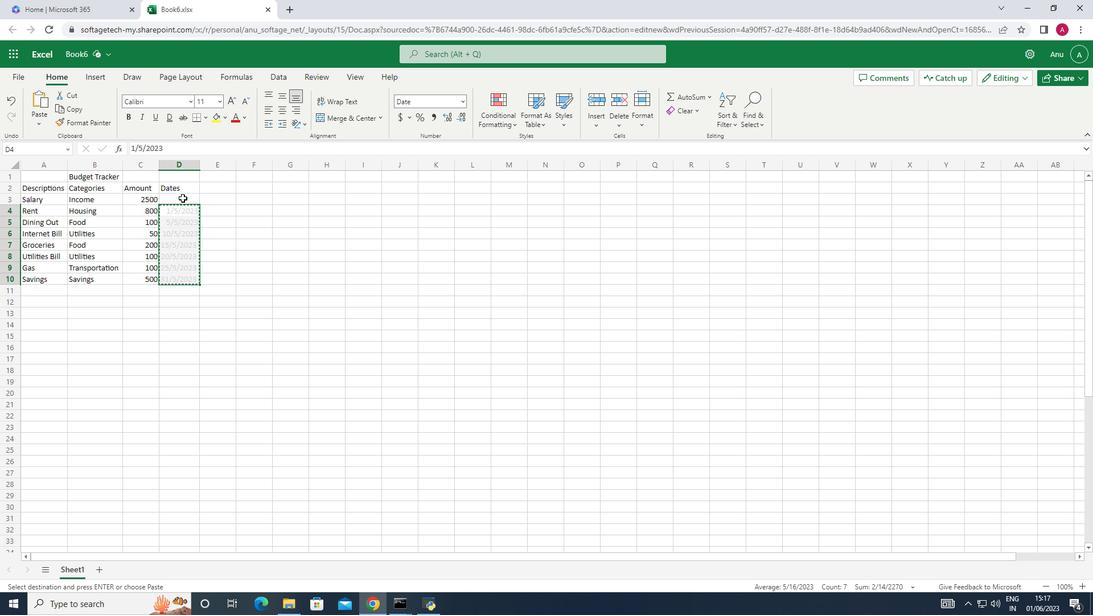 
Action: Key pressed ctrl+V
Screenshot: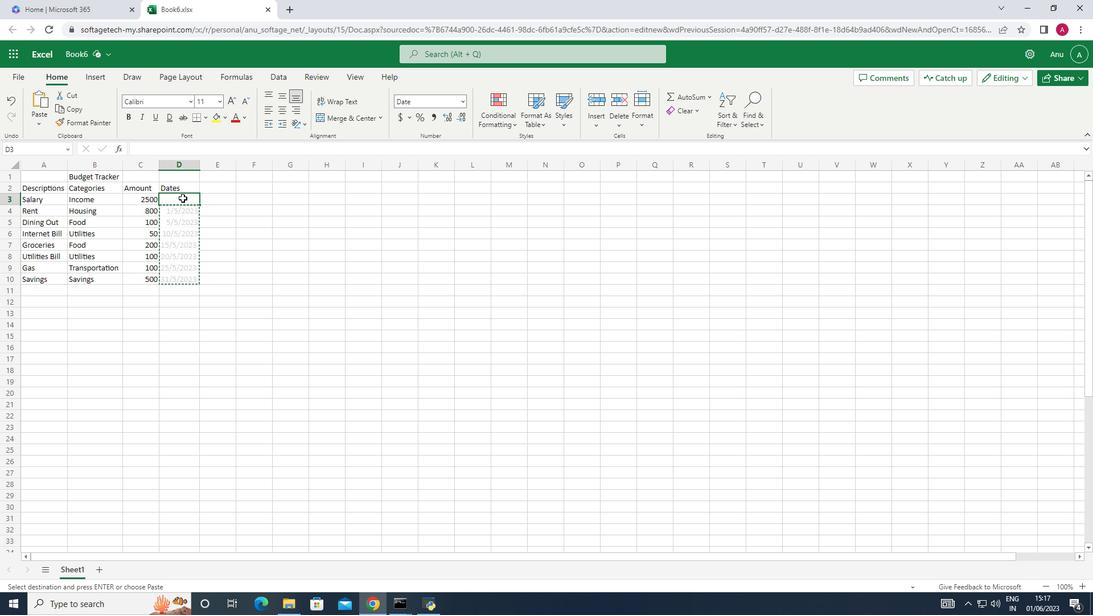 
Action: Mouse moved to (176, 188)
Screenshot: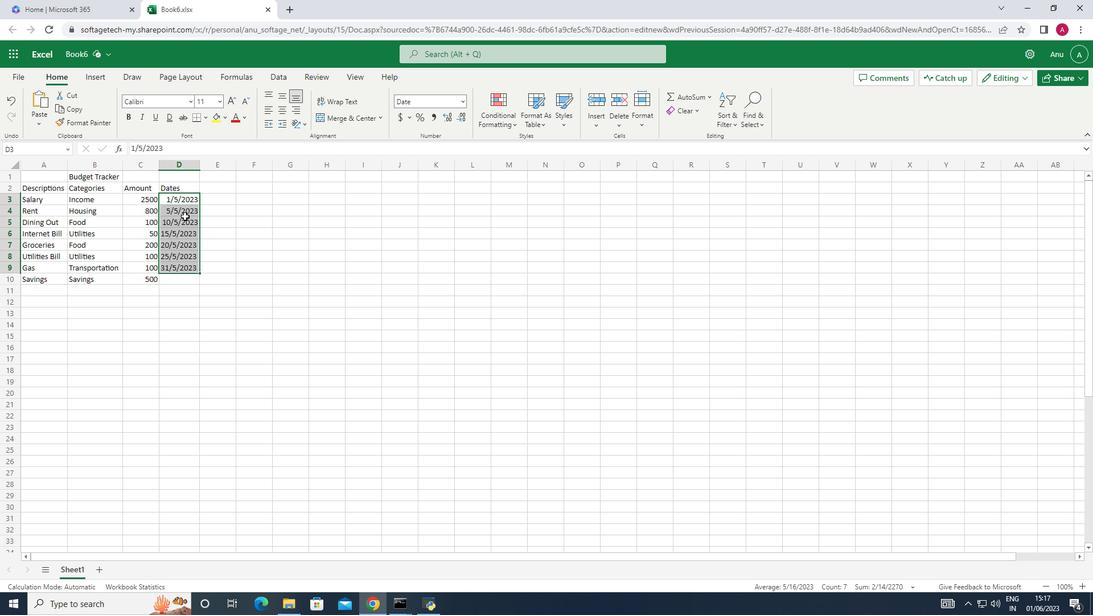 
Action: Mouse pressed left at (176, 188)
Screenshot: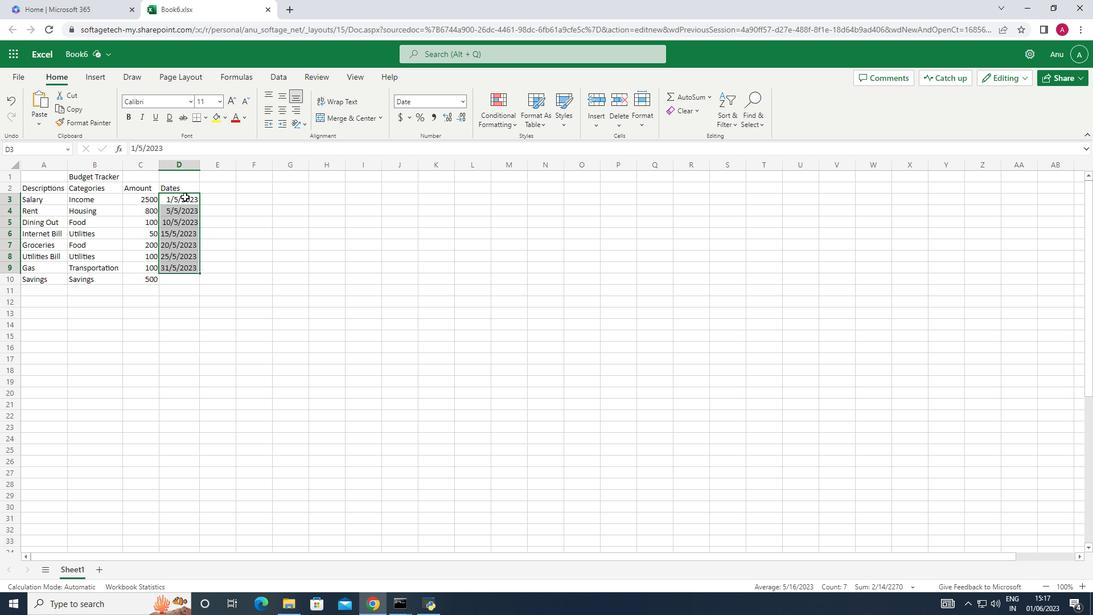 
Action: Mouse moved to (179, 203)
Screenshot: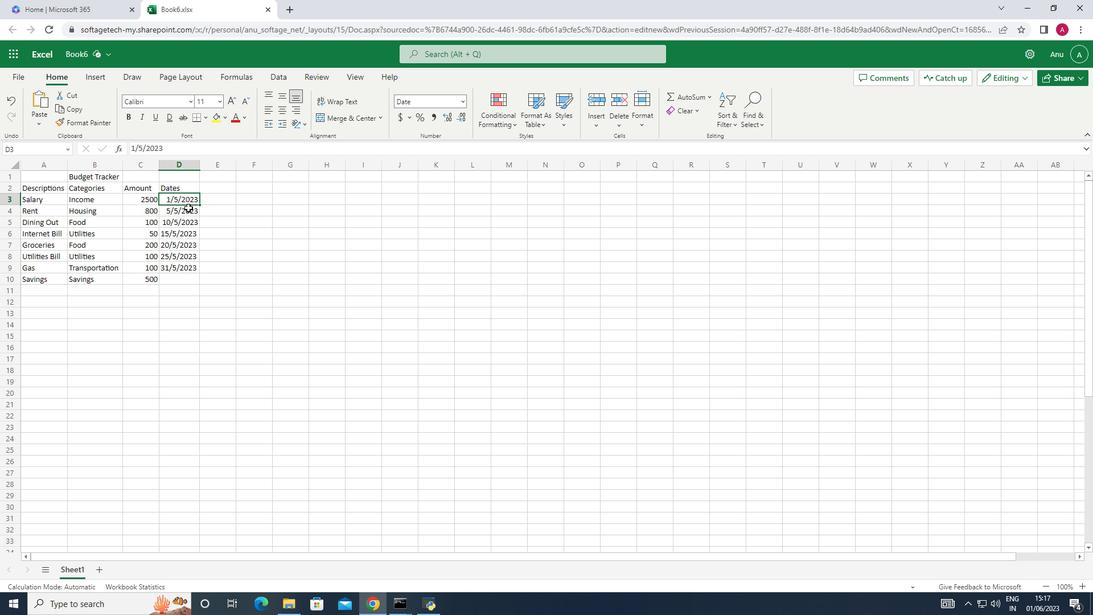 
Action: Mouse pressed left at (179, 203)
Screenshot: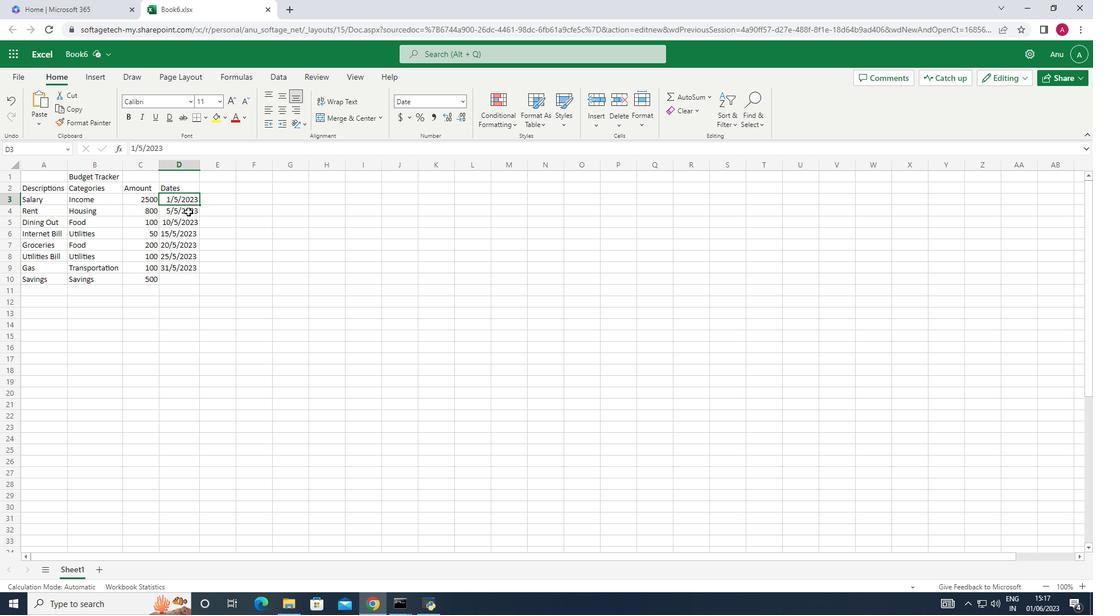 
Action: Mouse moved to (177, 214)
Screenshot: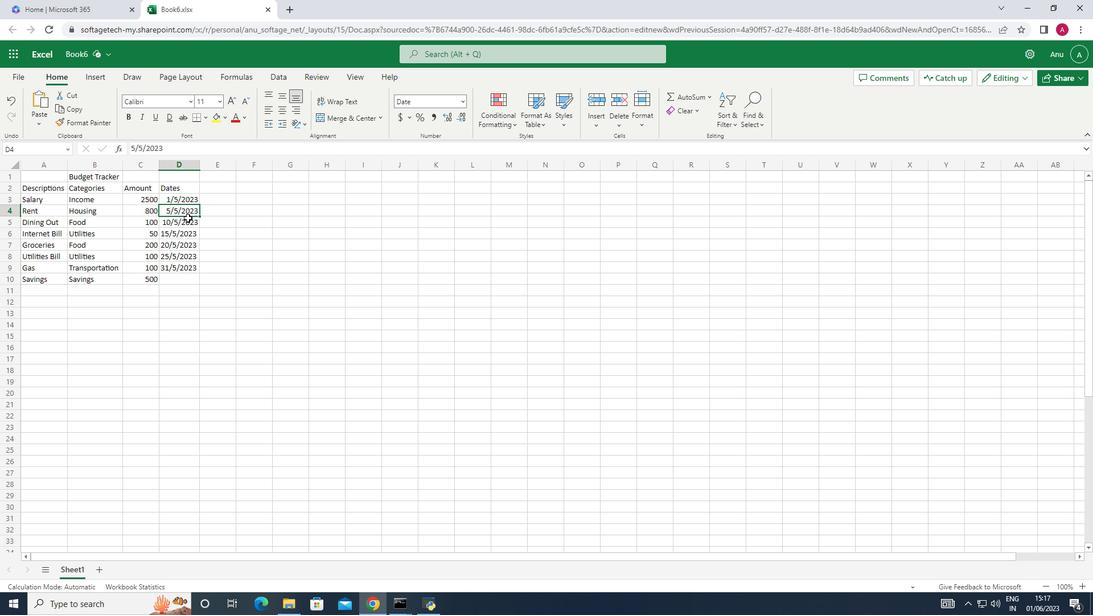 
Action: Mouse pressed left at (177, 214)
Screenshot: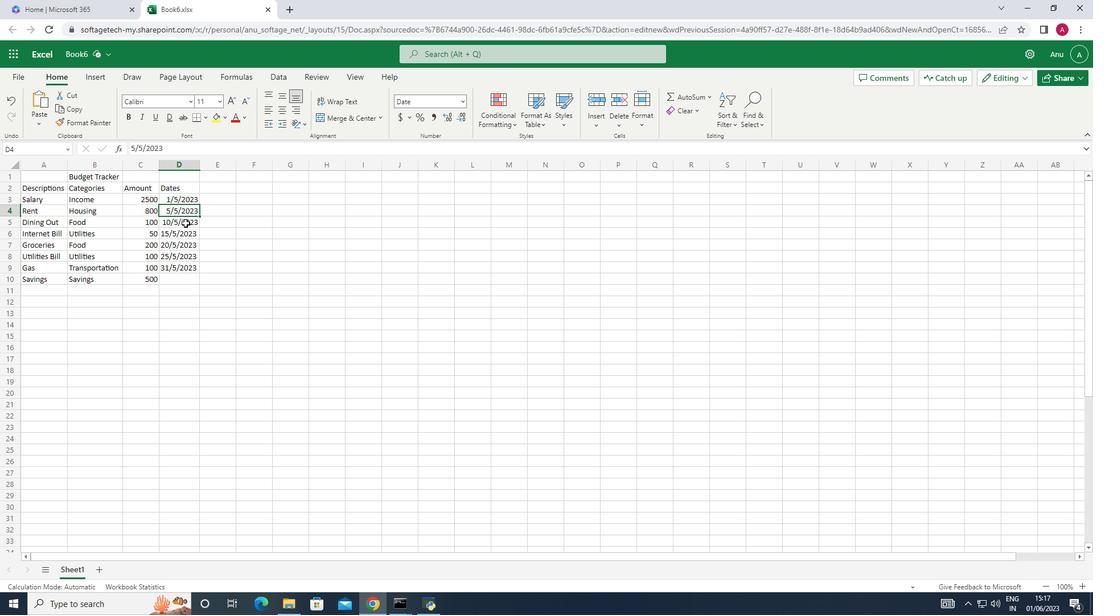 
Action: Mouse moved to (173, 226)
Screenshot: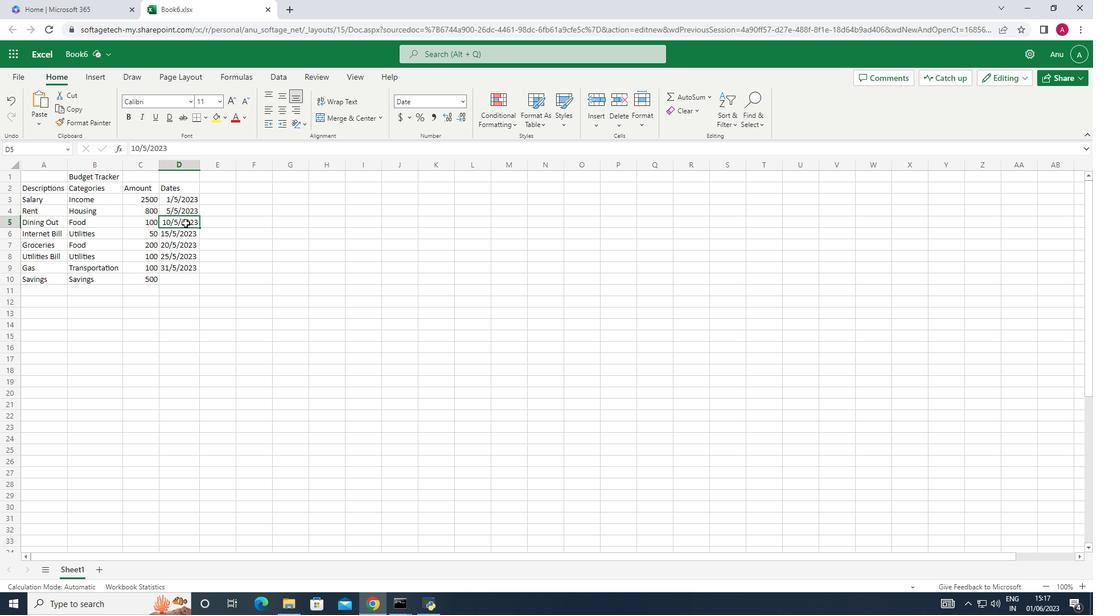 
Action: Mouse pressed left at (173, 226)
Screenshot: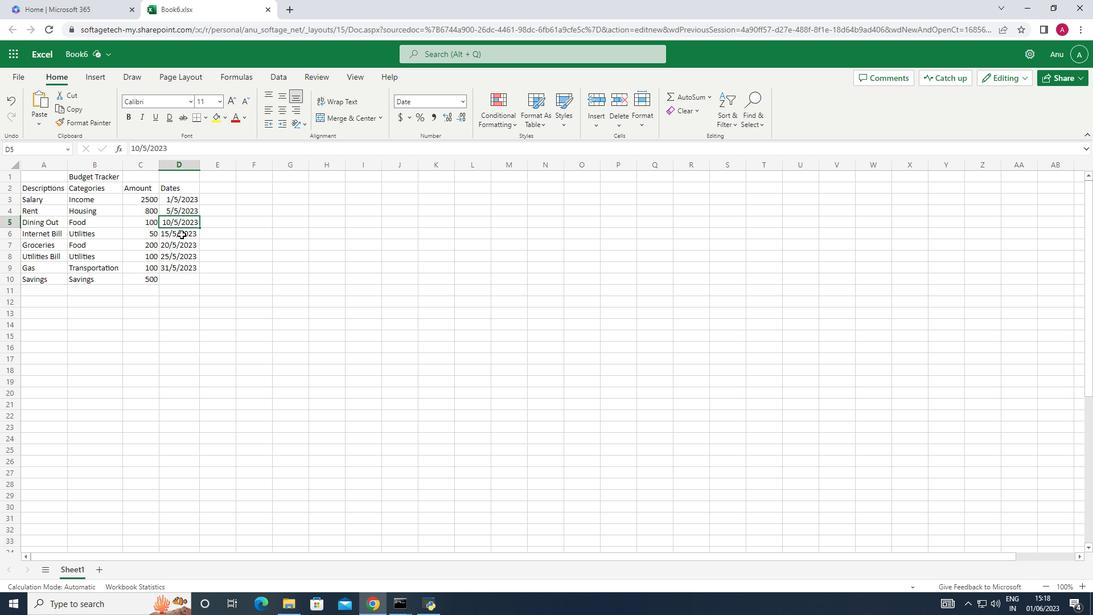 
Action: Mouse moved to (172, 253)
Screenshot: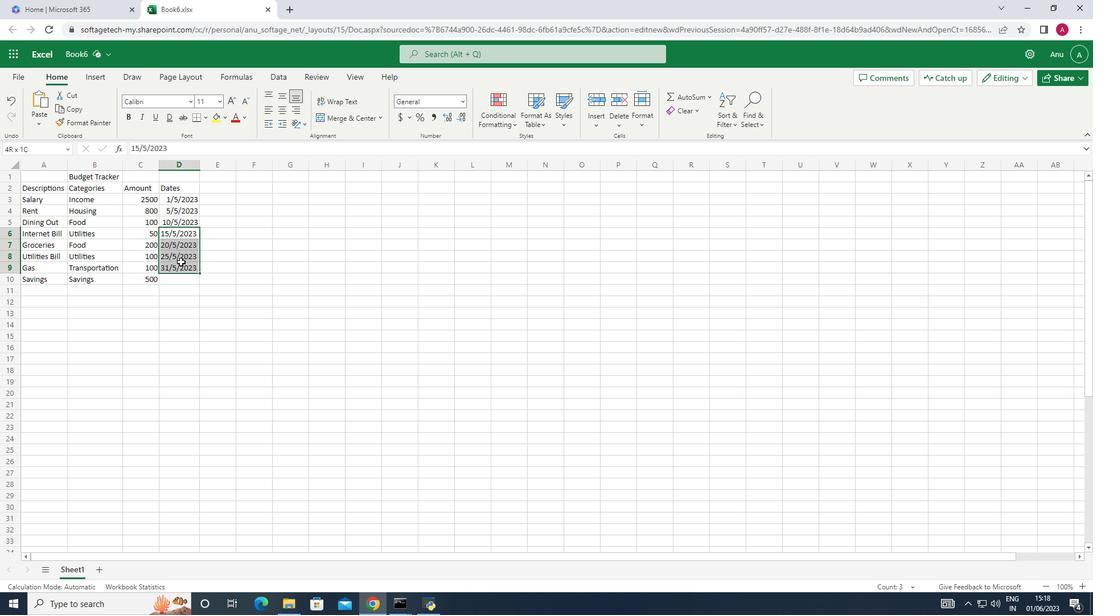 
Action: Key pressed ctrl+X
Screenshot: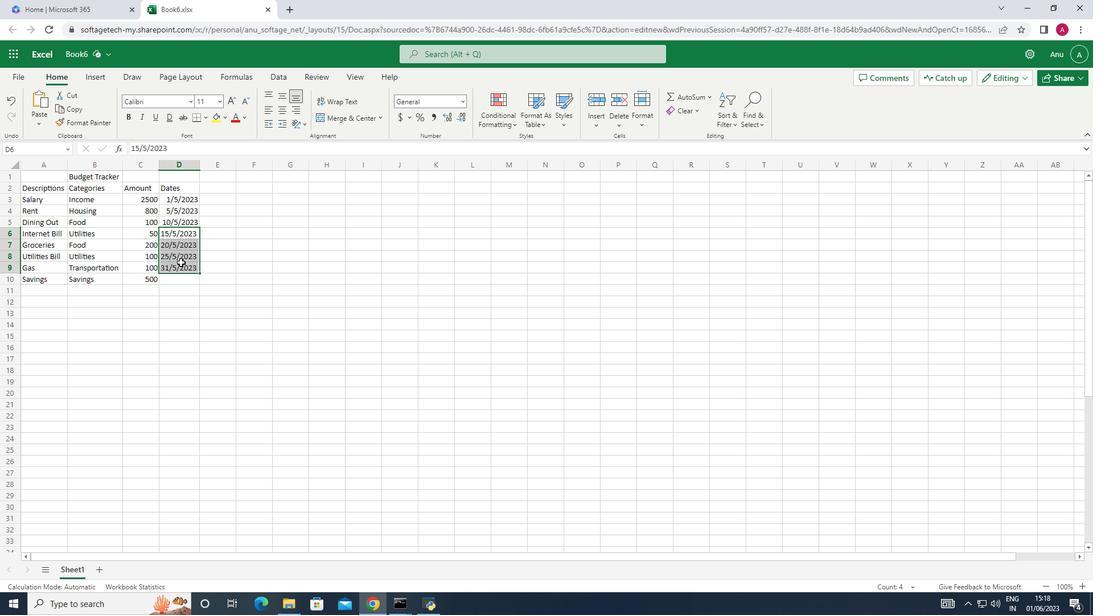 
Action: Mouse moved to (170, 238)
Screenshot: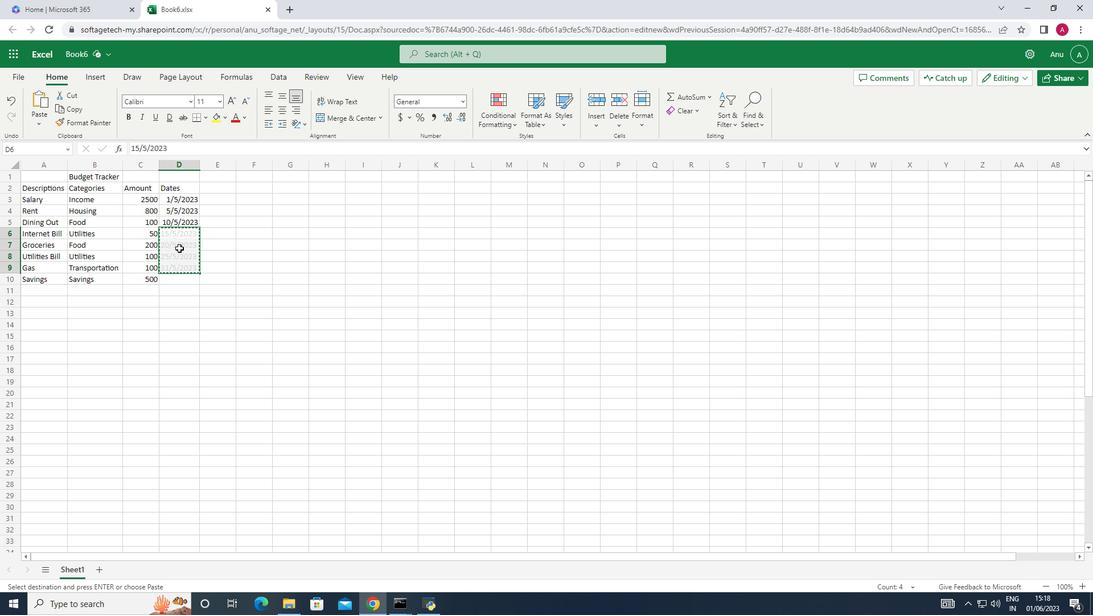 
Action: Mouse pressed left at (170, 238)
Screenshot: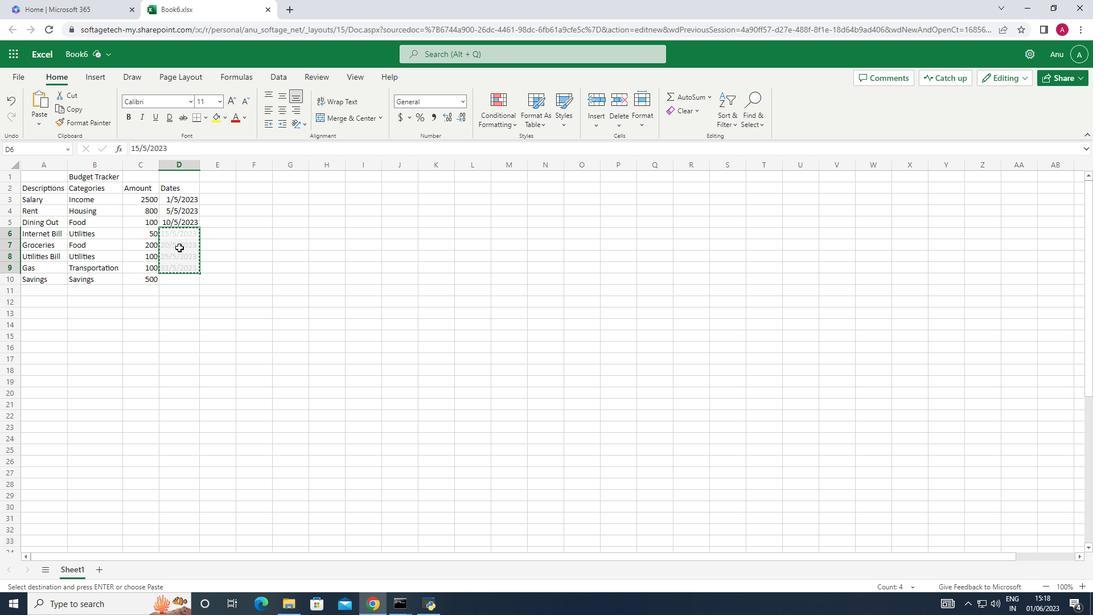 
Action: Key pressed ctrl+V
Screenshot: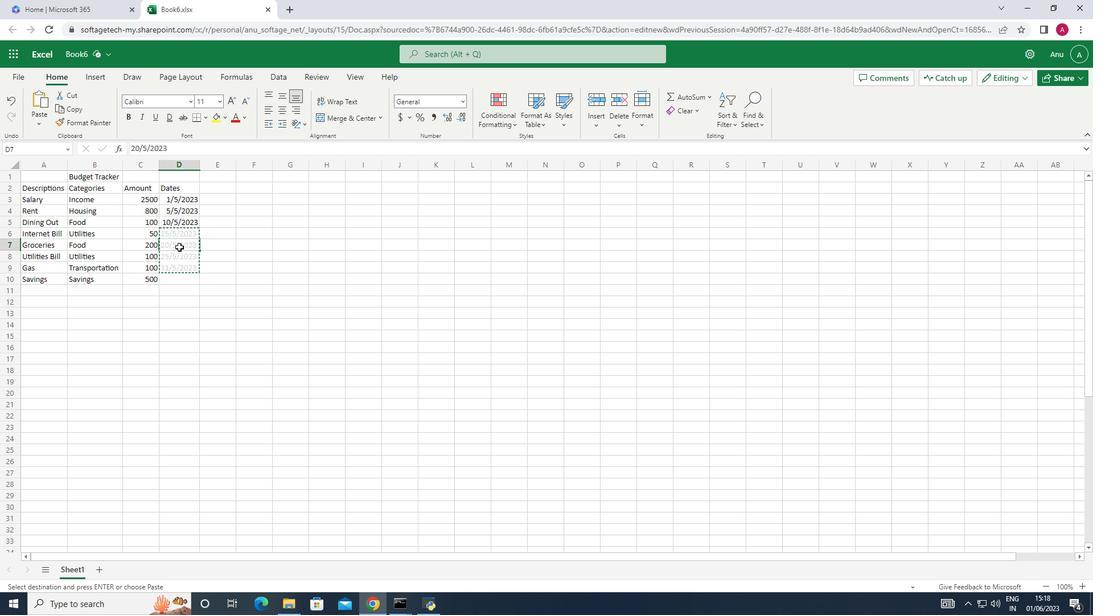 
Action: Mouse moved to (170, 222)
Screenshot: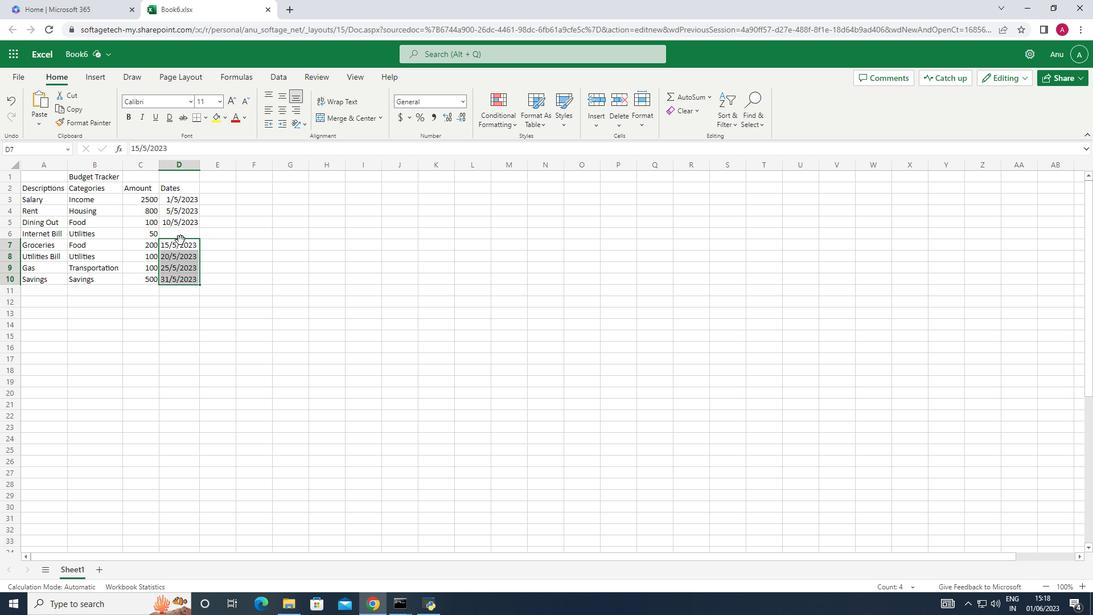 
Action: Mouse pressed left at (170, 222)
Screenshot: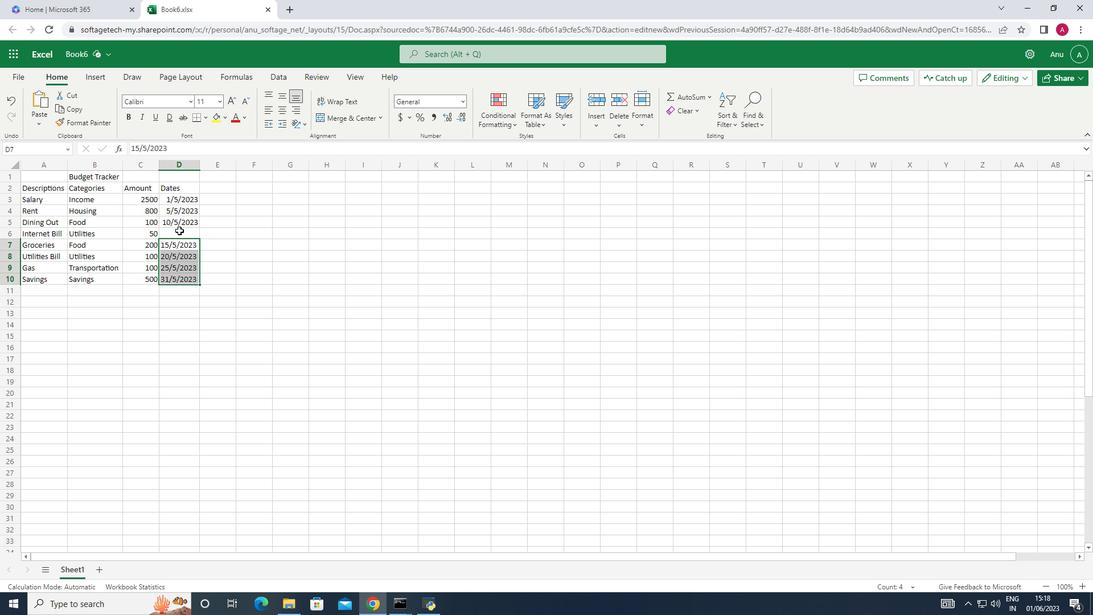 
Action: Key pressed 19/5/2023
Screenshot: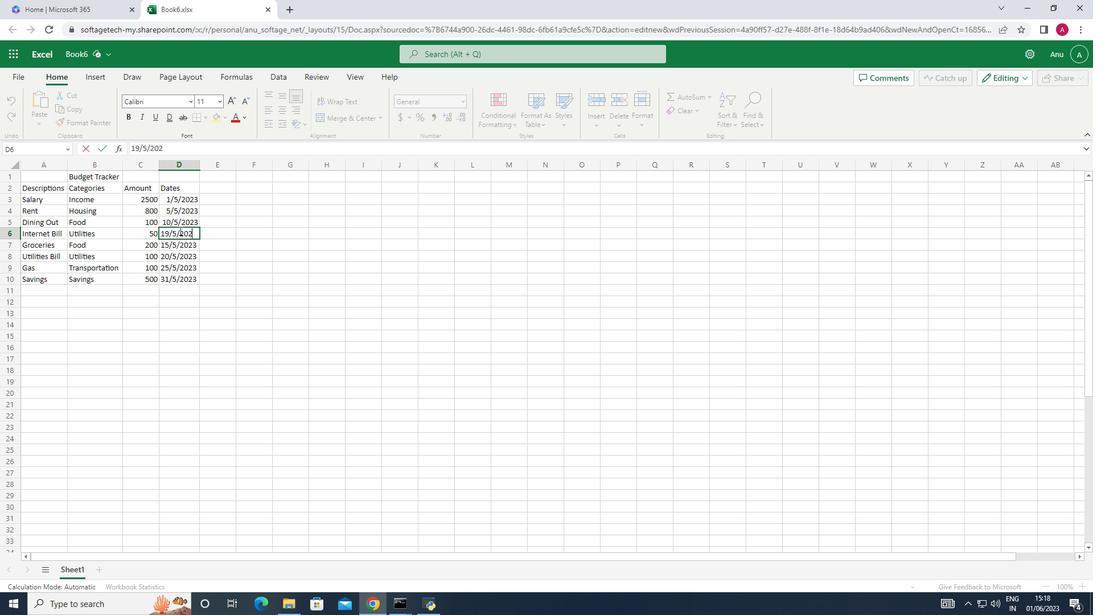 
Action: Mouse moved to (160, 237)
Screenshot: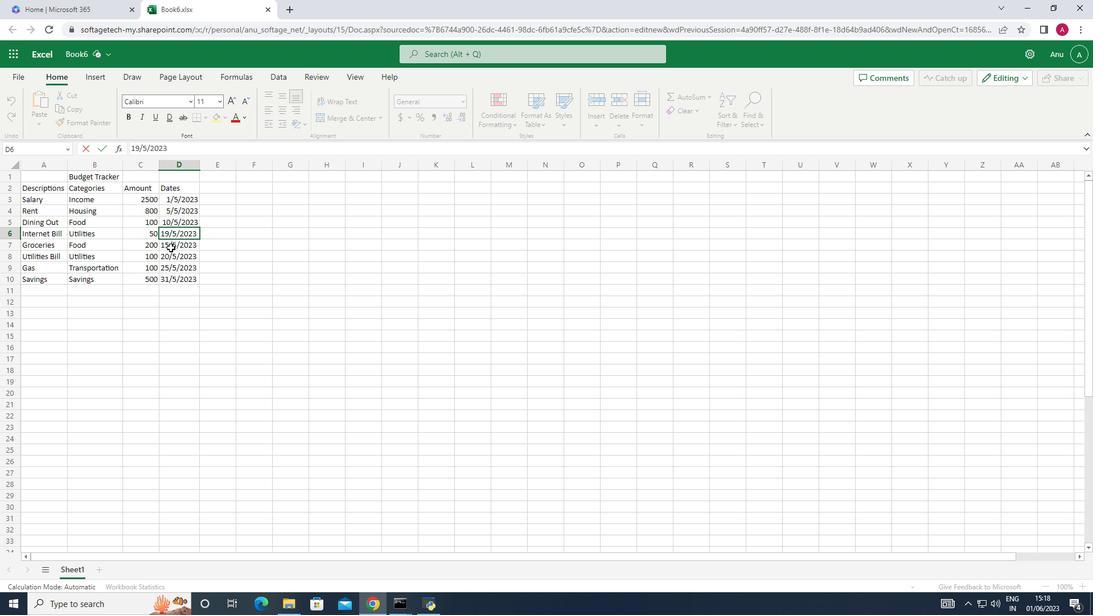 
Action: Mouse pressed left at (160, 237)
Screenshot: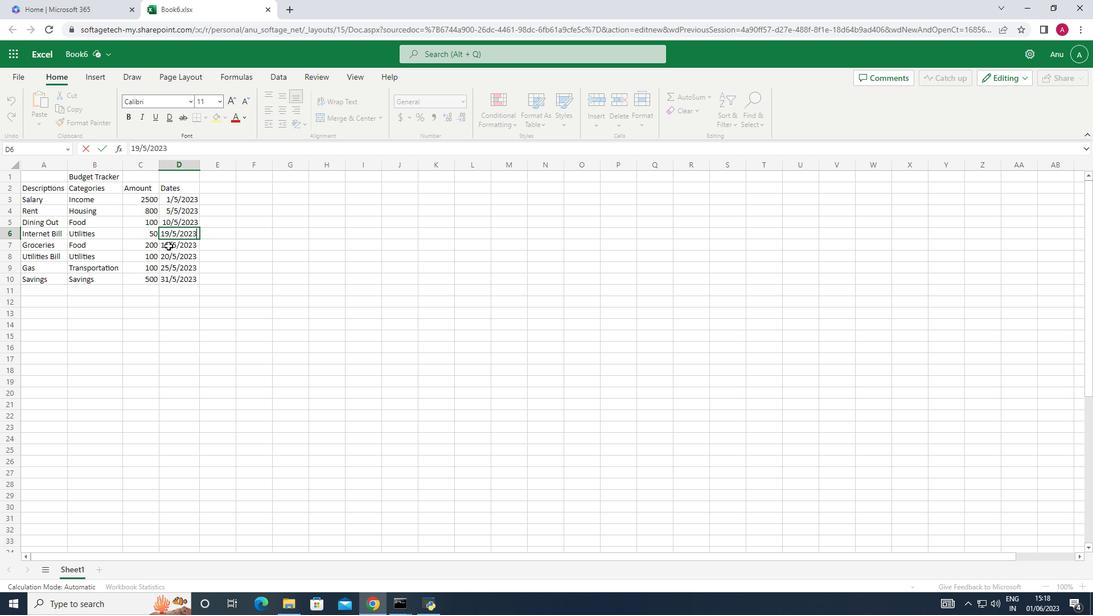 
Action: Mouse pressed left at (160, 237)
Screenshot: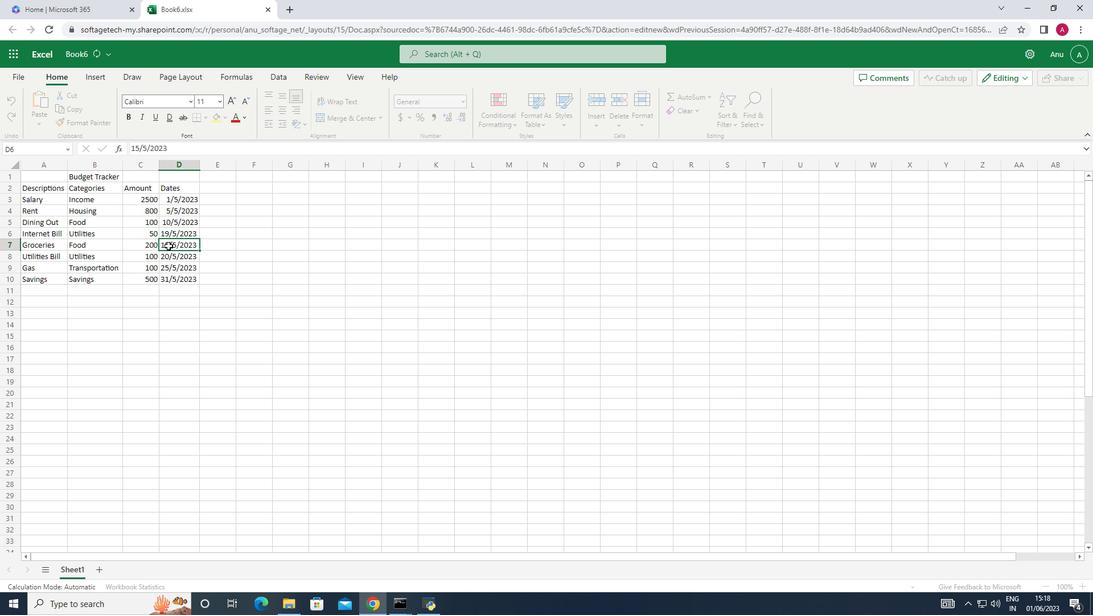 
Action: Mouse moved to (167, 236)
Screenshot: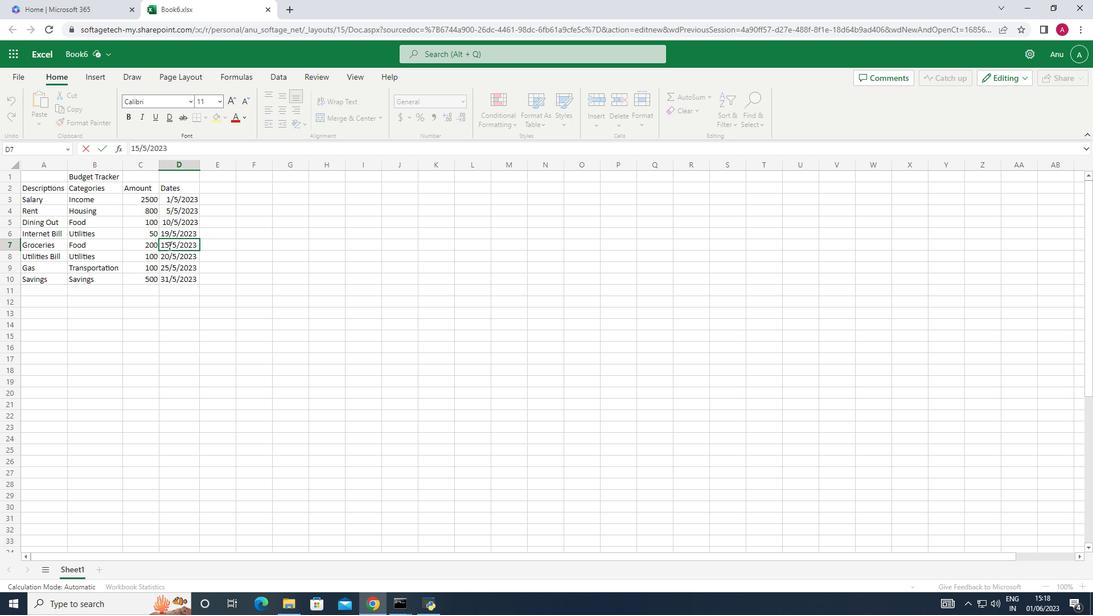 
Action: Mouse pressed left at (167, 236)
Screenshot: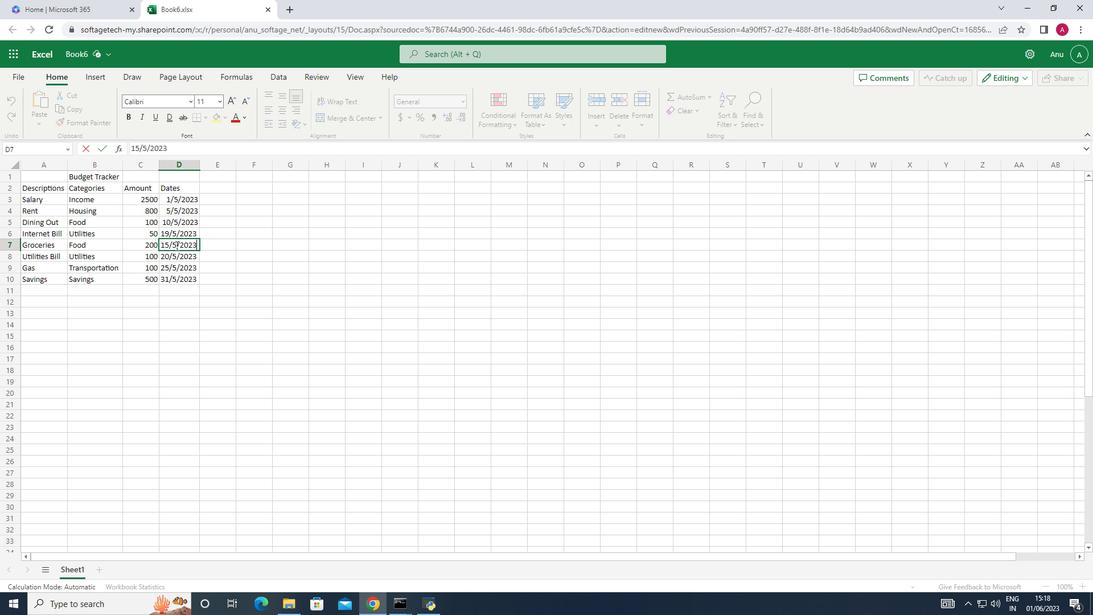 
Action: Mouse moved to (260, 292)
Screenshot: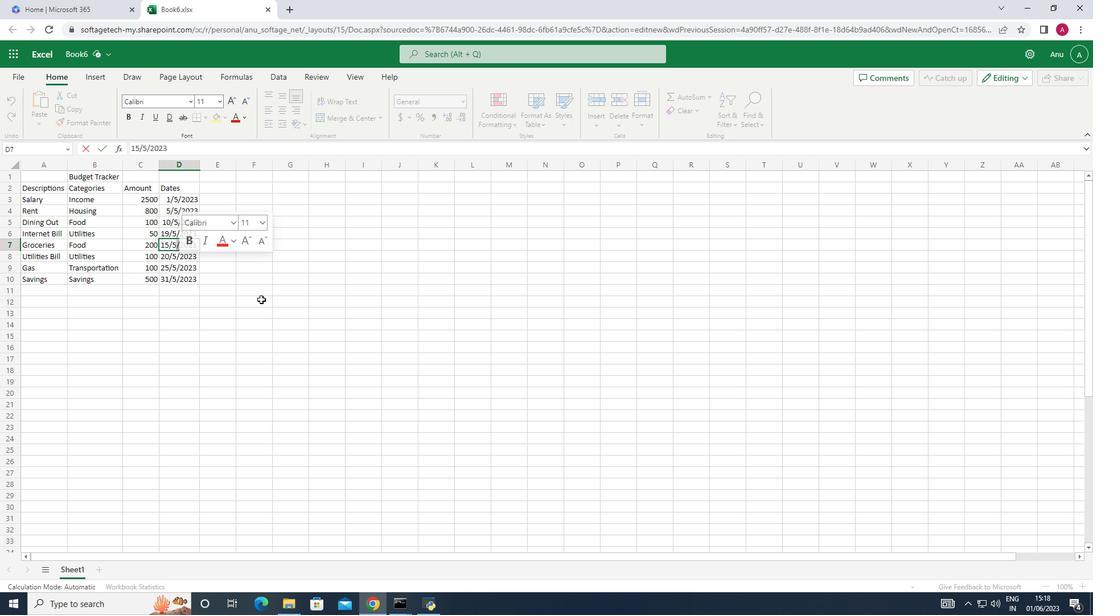 
Action: Mouse pressed left at (260, 292)
Screenshot: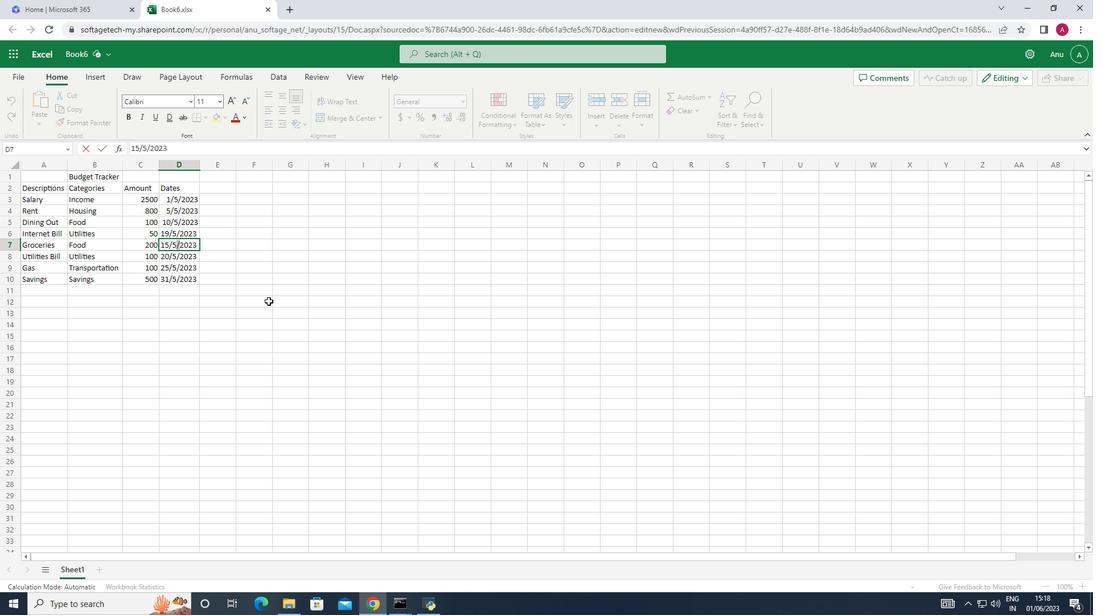 
Action: Mouse moved to (156, 235)
Screenshot: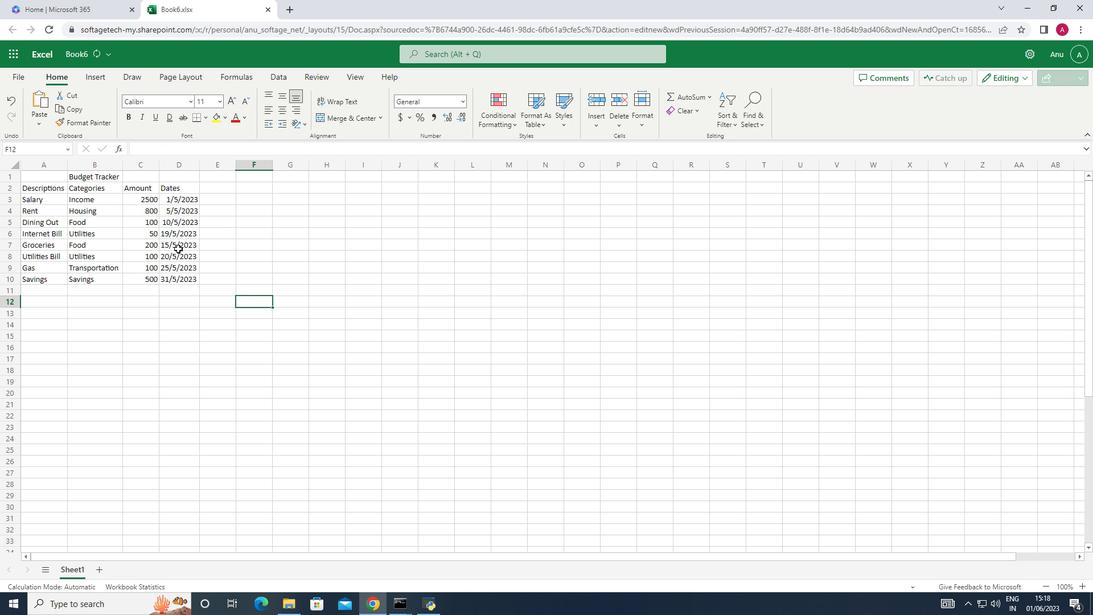 
Action: Mouse pressed left at (156, 235)
Screenshot: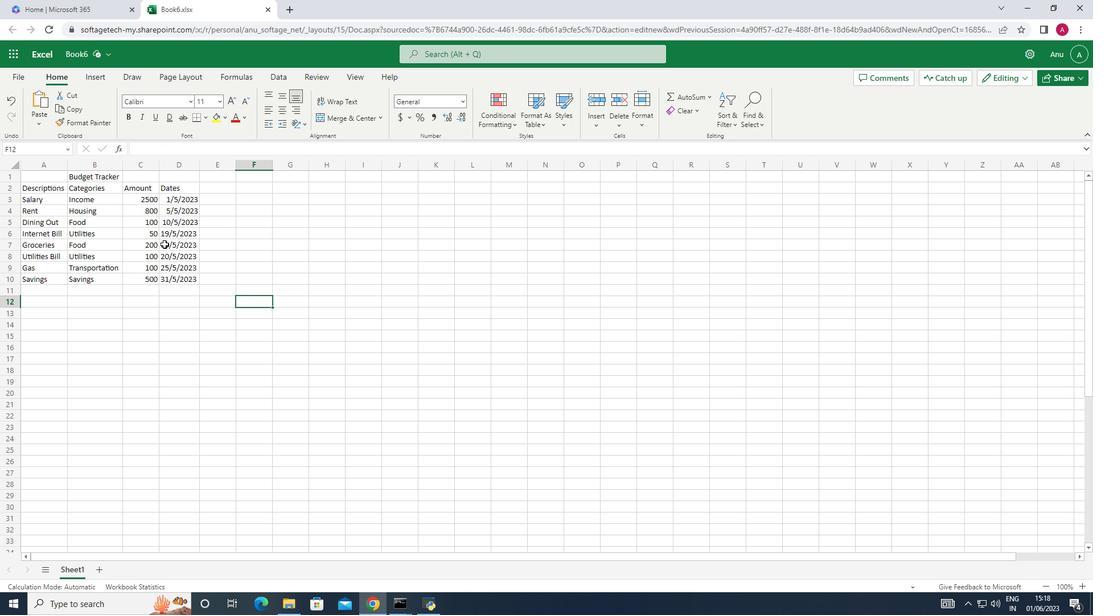 
Action: Mouse moved to (171, 194)
Screenshot: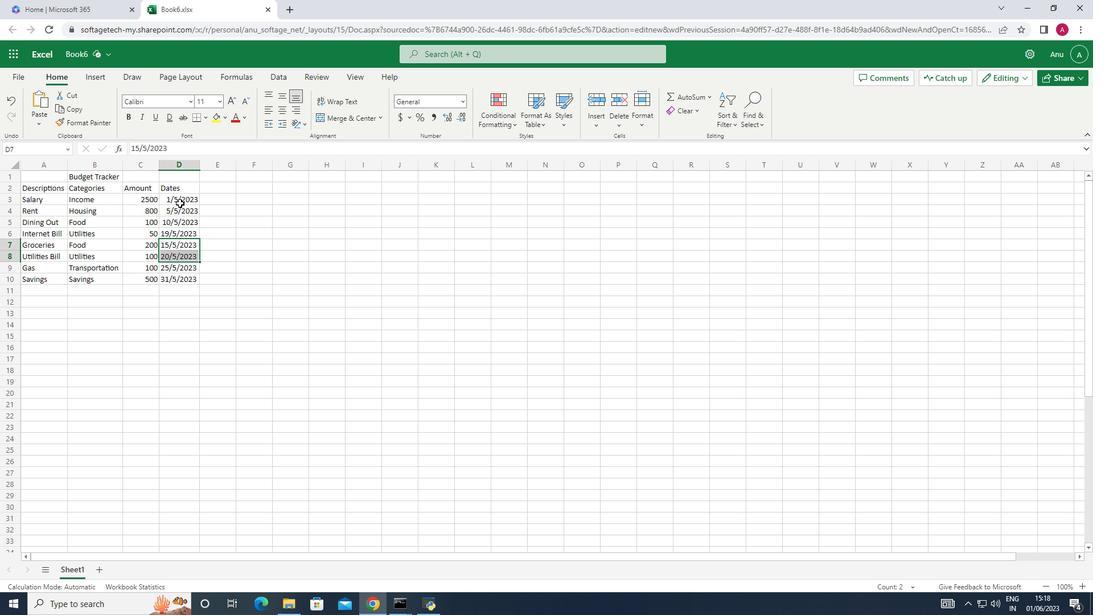 
Action: Mouse pressed left at (171, 194)
Screenshot: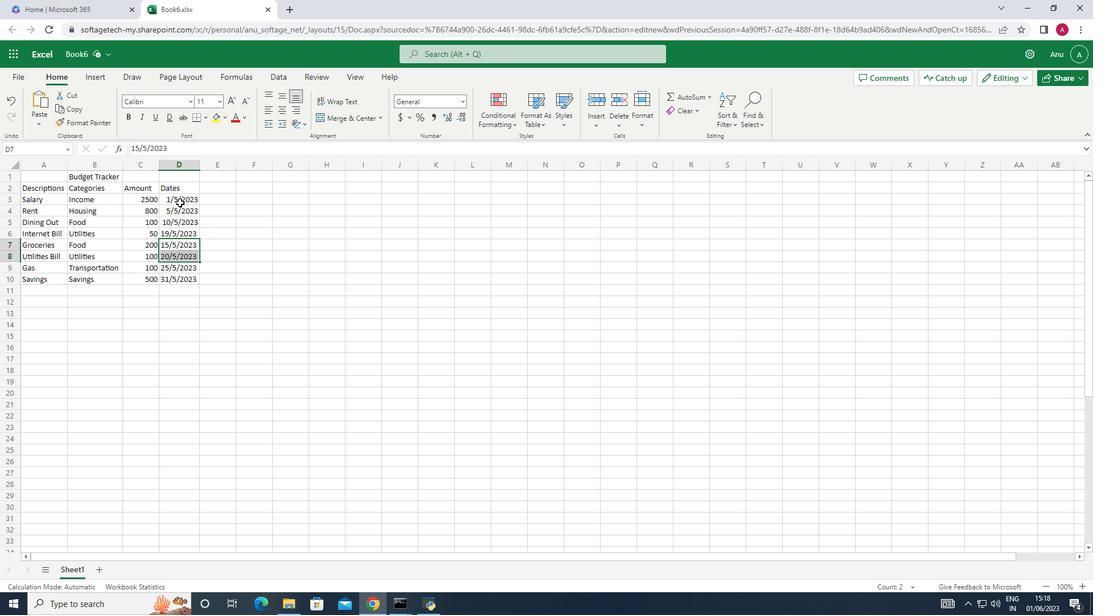 
Action: Mouse moved to (171, 202)
Screenshot: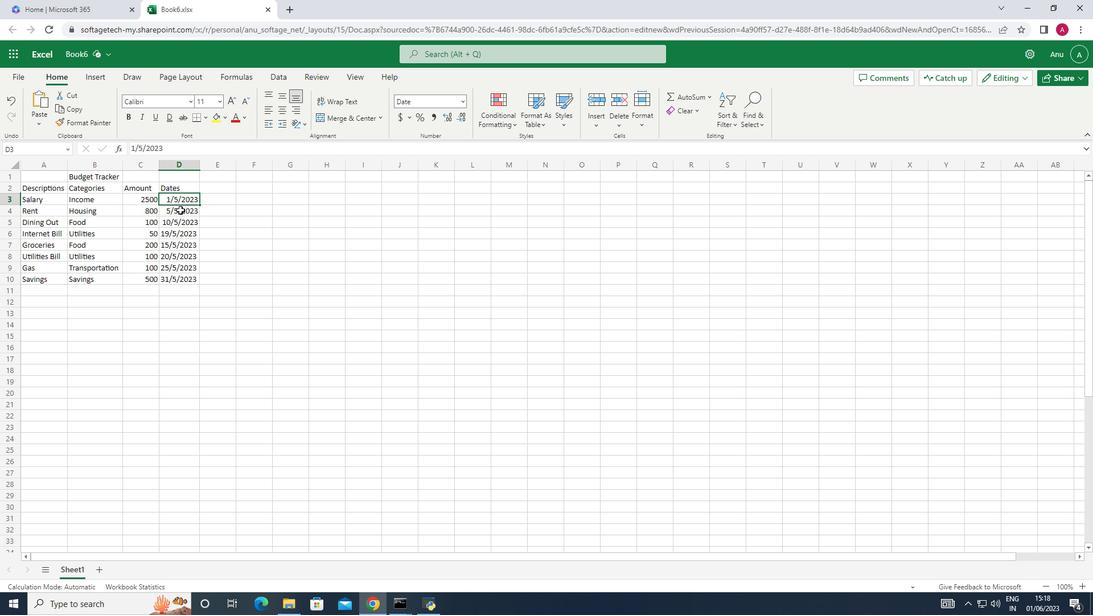 
Action: Mouse pressed left at (171, 202)
Screenshot: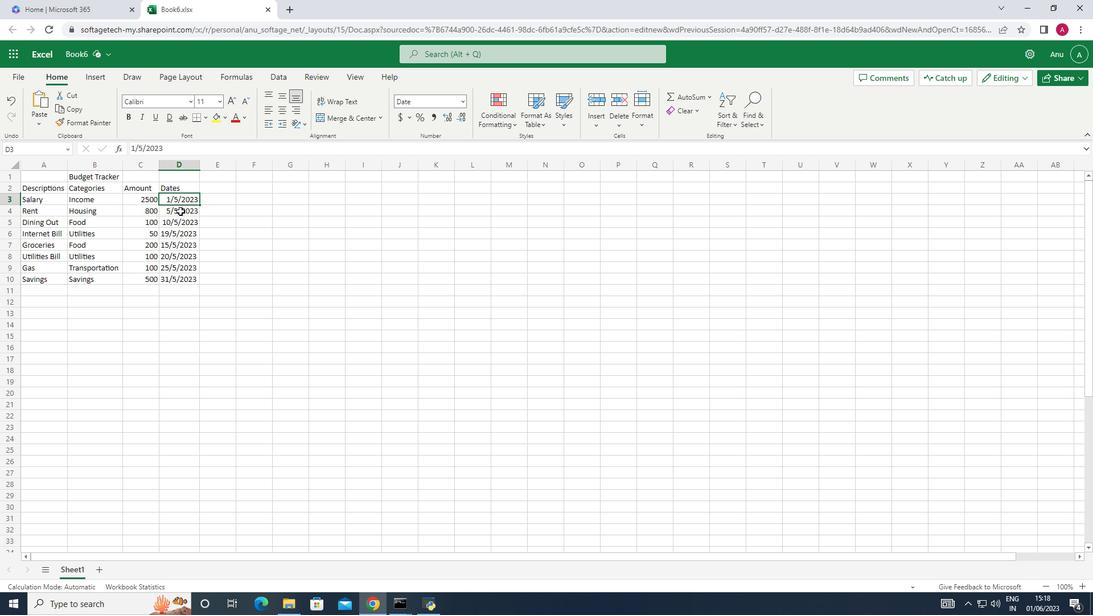 
Action: Mouse moved to (170, 214)
Screenshot: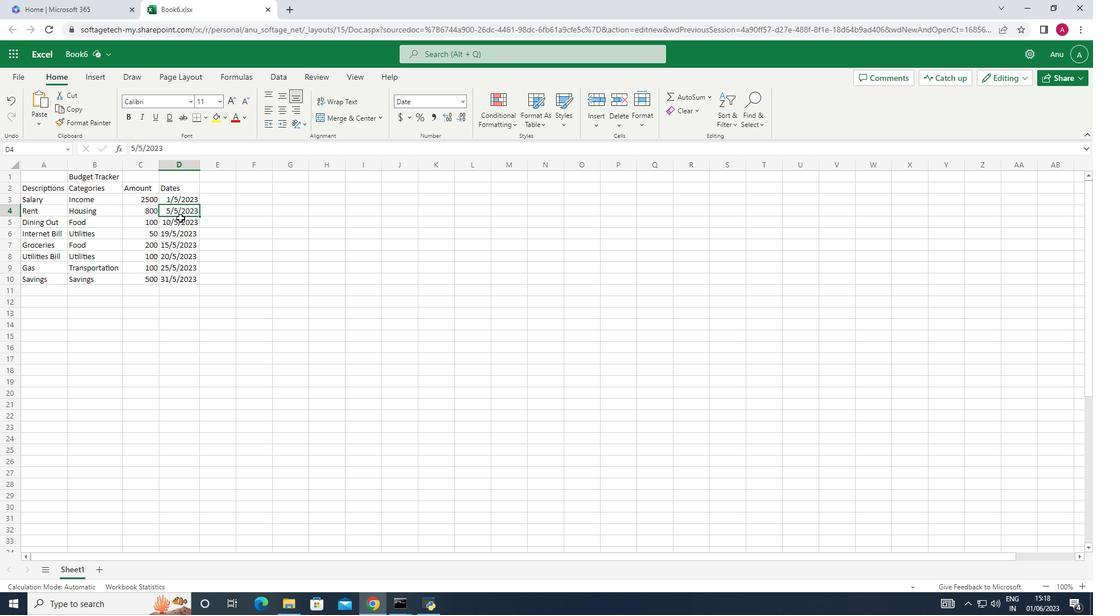 
Action: Mouse pressed left at (170, 214)
Screenshot: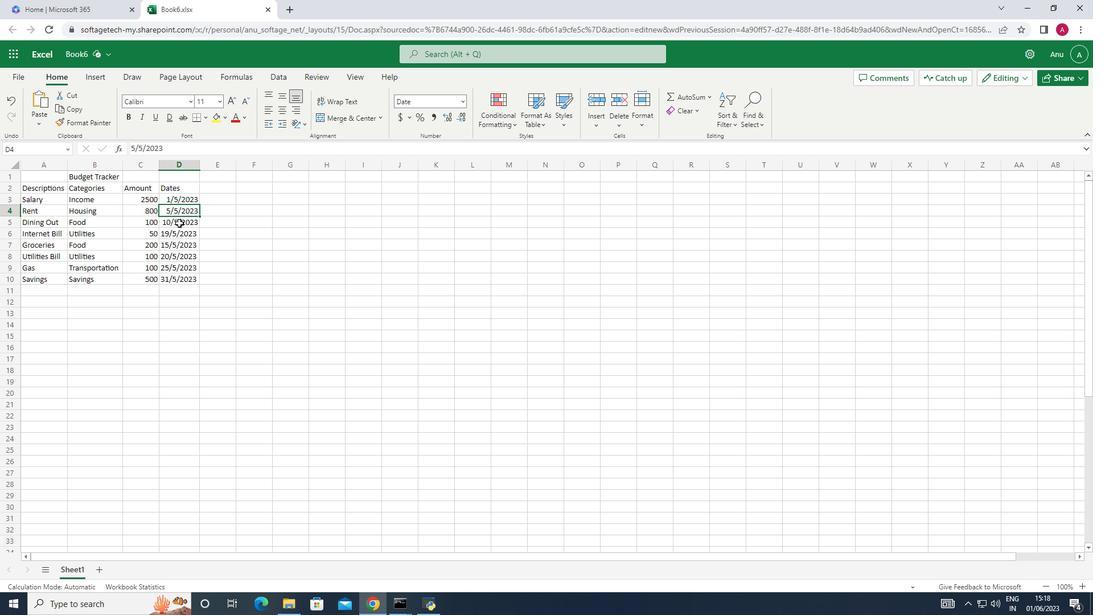 
Action: Mouse moved to (167, 224)
Screenshot: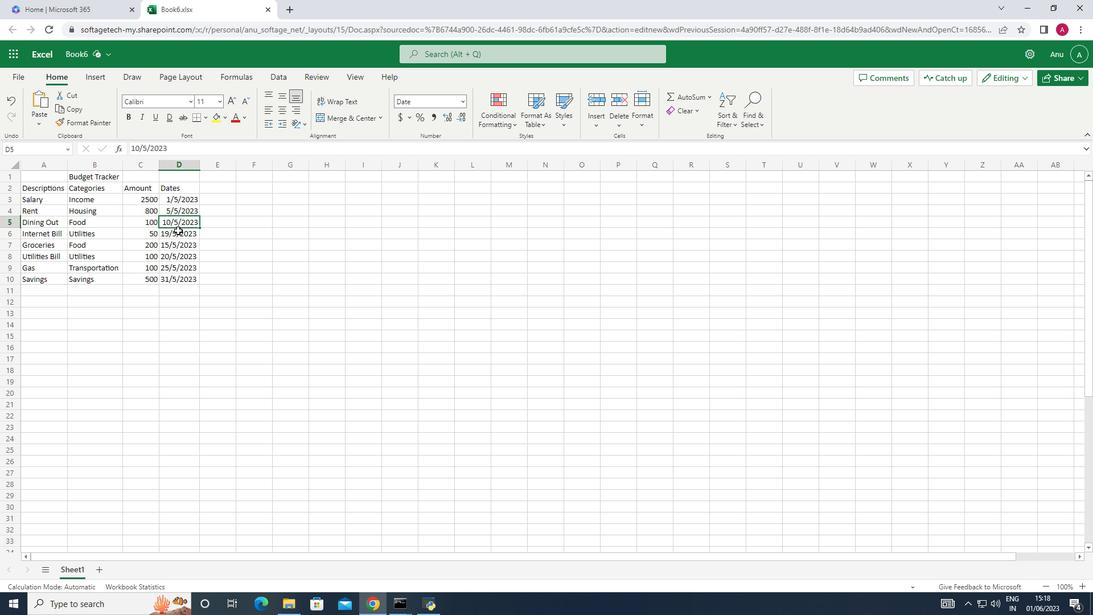 
Action: Mouse pressed left at (167, 224)
Screenshot: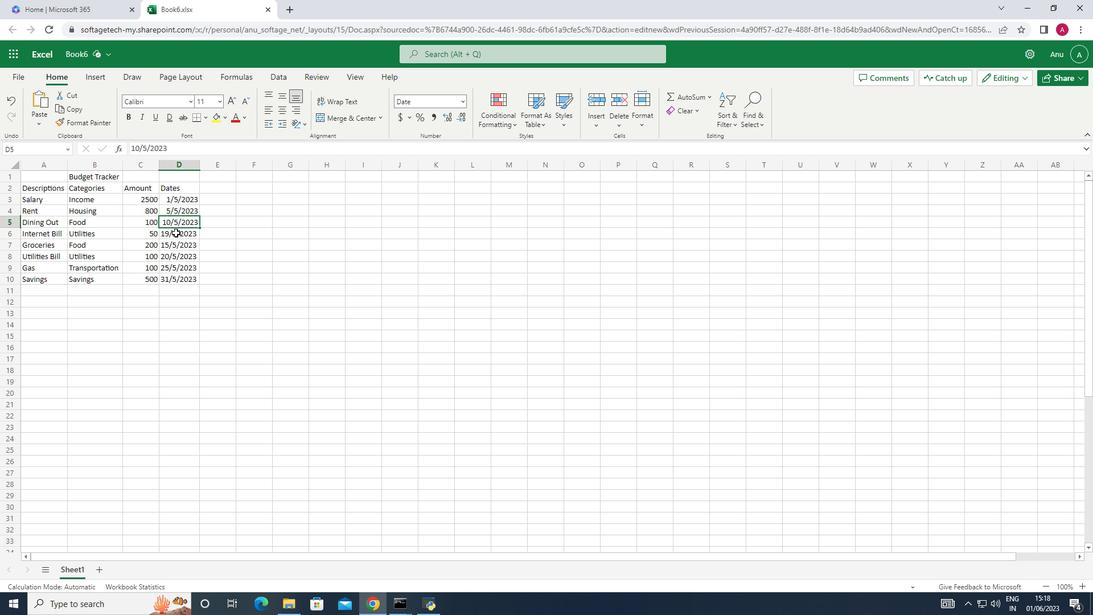 
Action: Key pressed ctrl+X
Screenshot: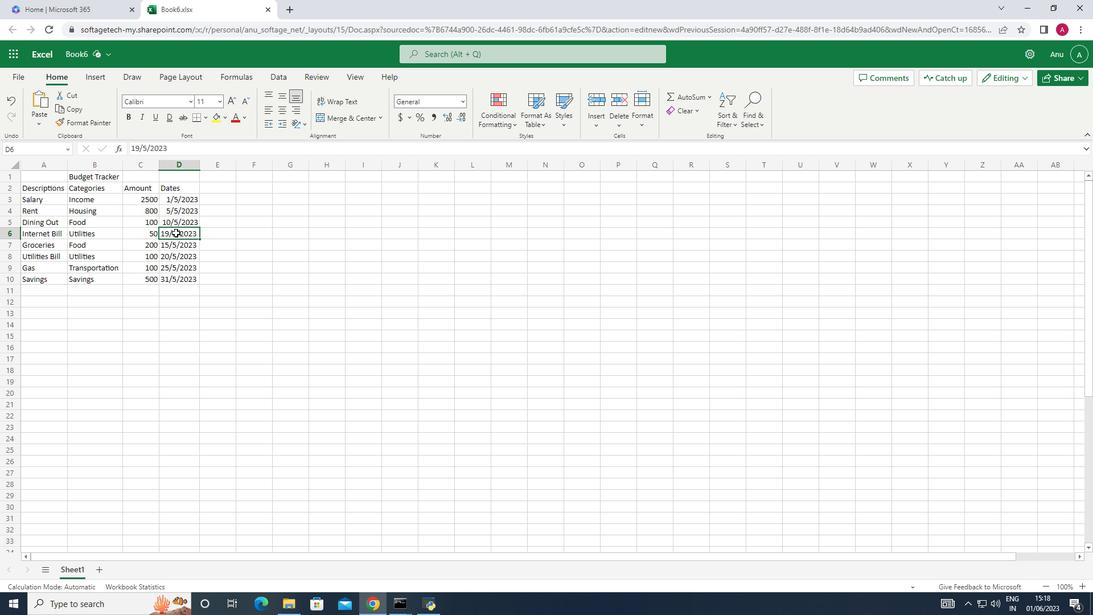 
Action: Mouse moved to (163, 239)
Screenshot: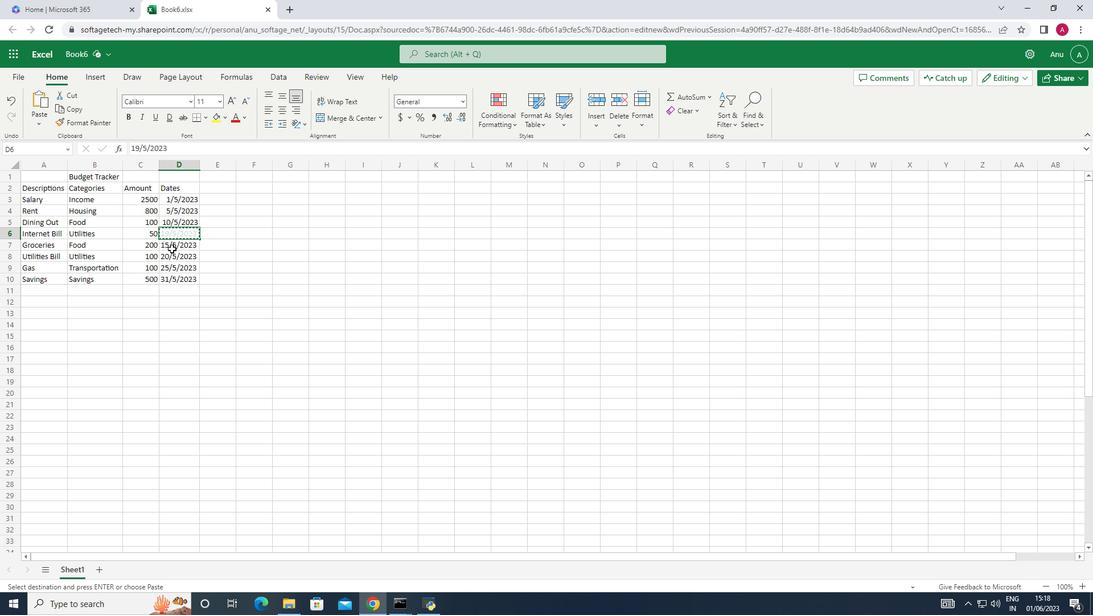 
Action: Mouse pressed left at (163, 239)
Screenshot: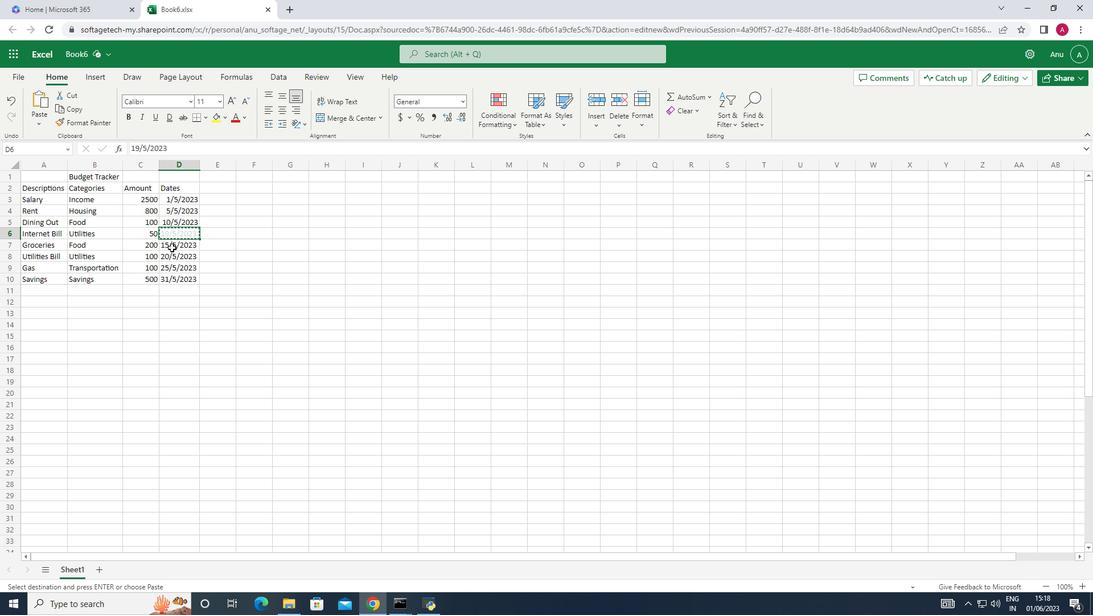 
Action: Mouse moved to (163, 235)
Screenshot: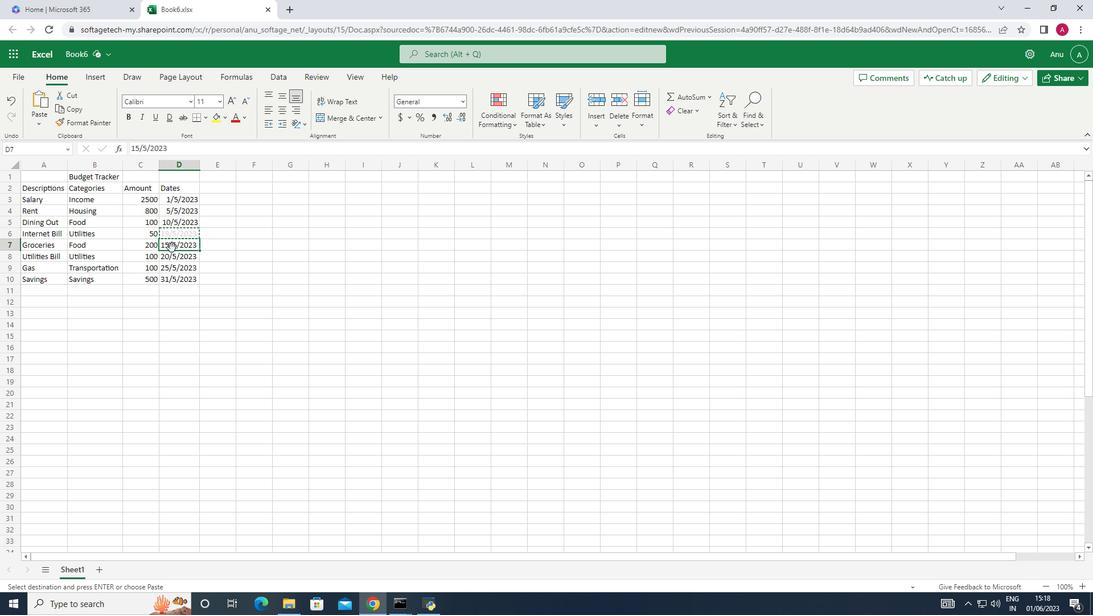 
Action: Key pressed ctrl+V
Screenshot: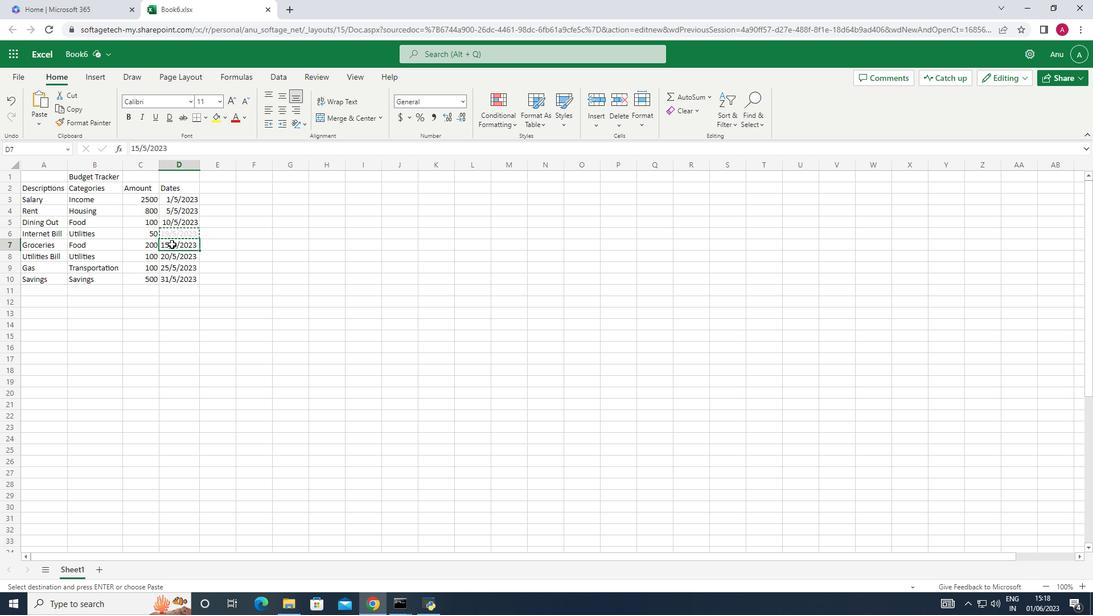 
Action: Mouse moved to (173, 227)
Screenshot: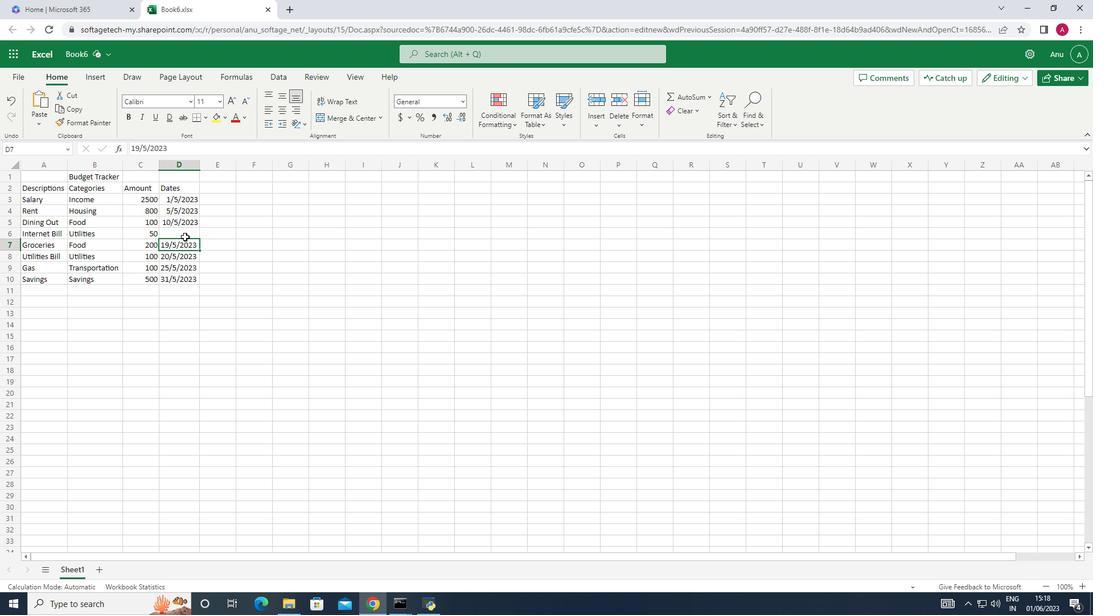 
Action: Mouse pressed left at (173, 227)
Screenshot: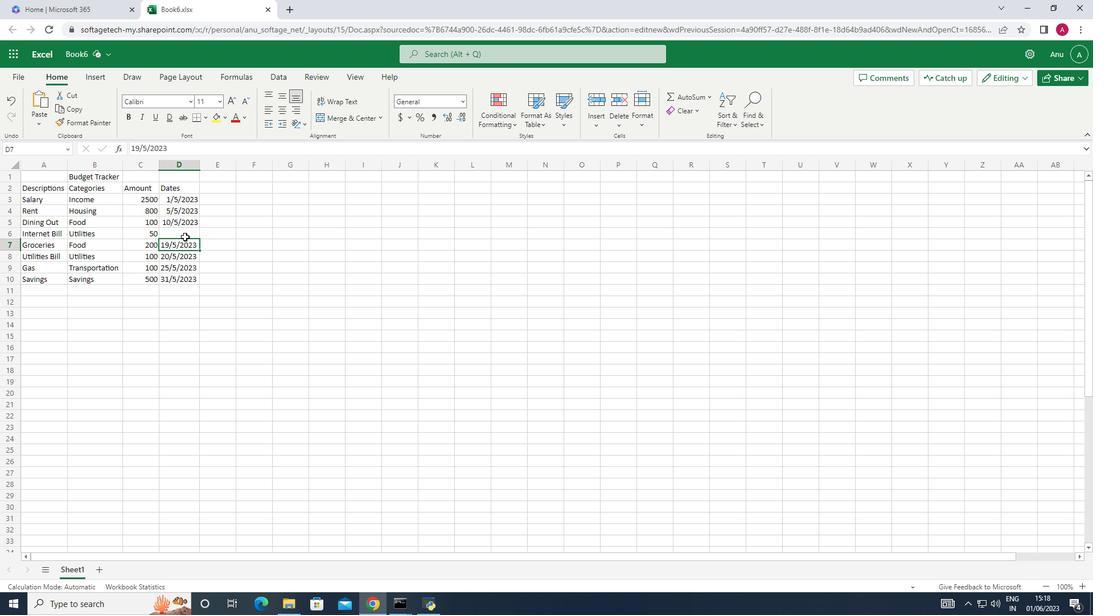 
Action: Mouse moved to (193, 210)
Screenshot: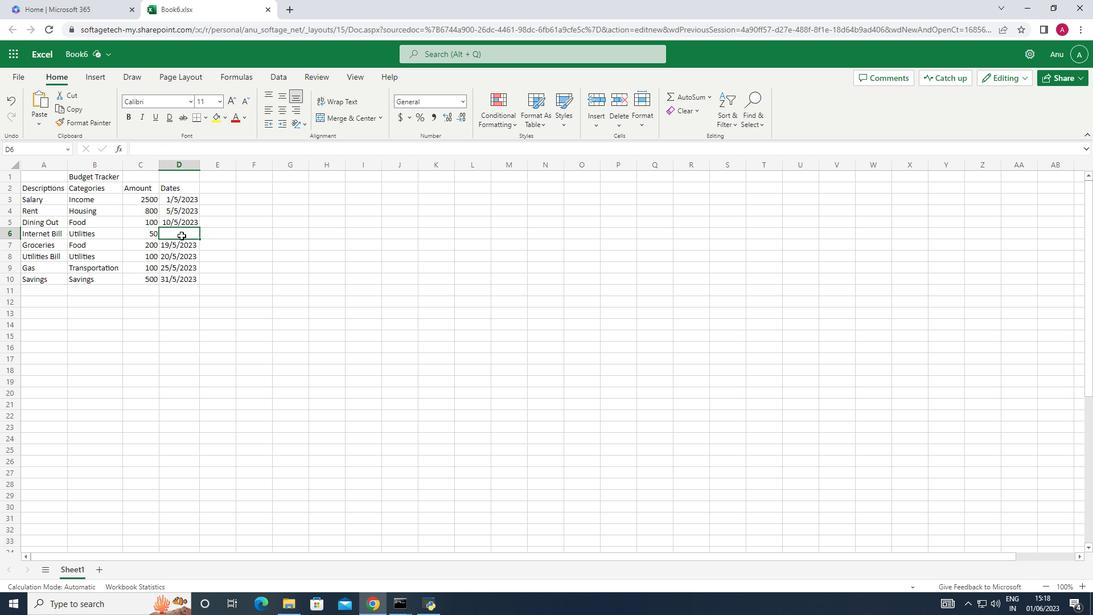 
Action: Key pressed 15/5/2023
Screenshot: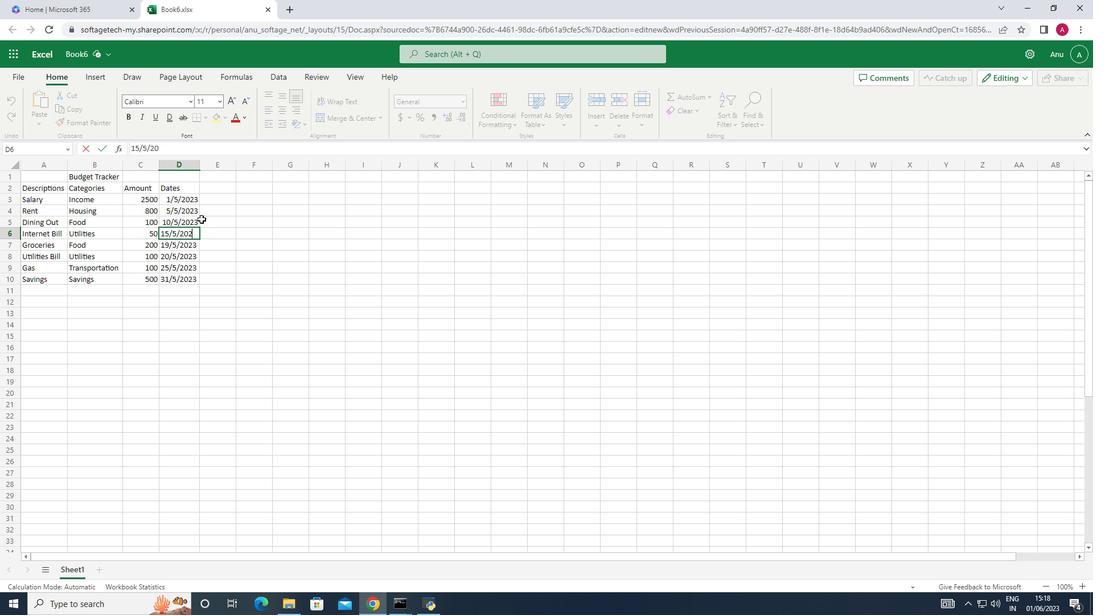 
Action: Mouse moved to (161, 248)
Screenshot: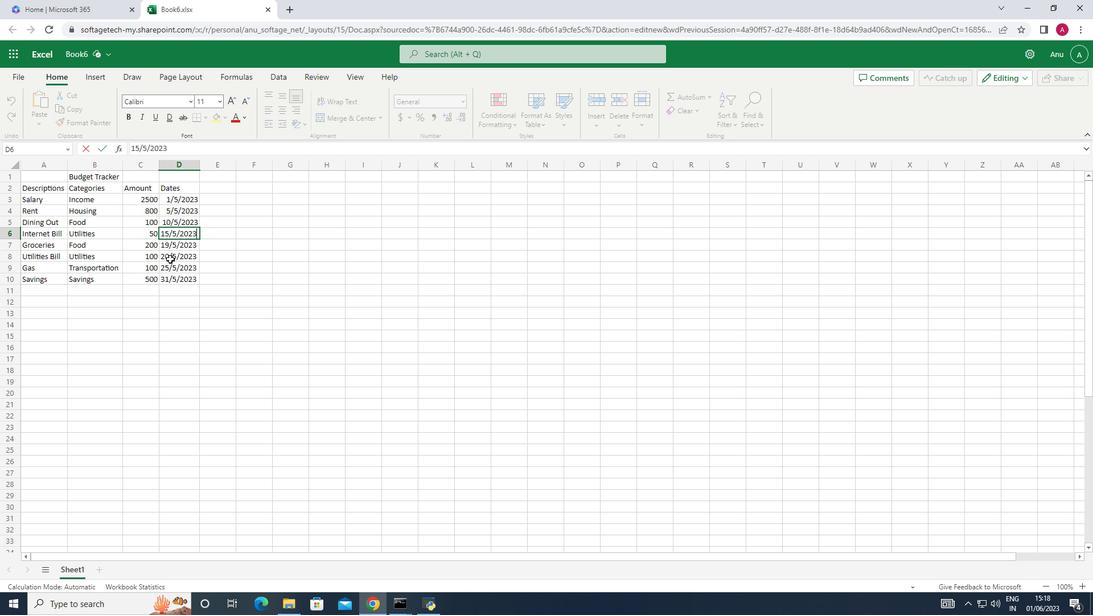
Action: Mouse pressed left at (161, 248)
Screenshot: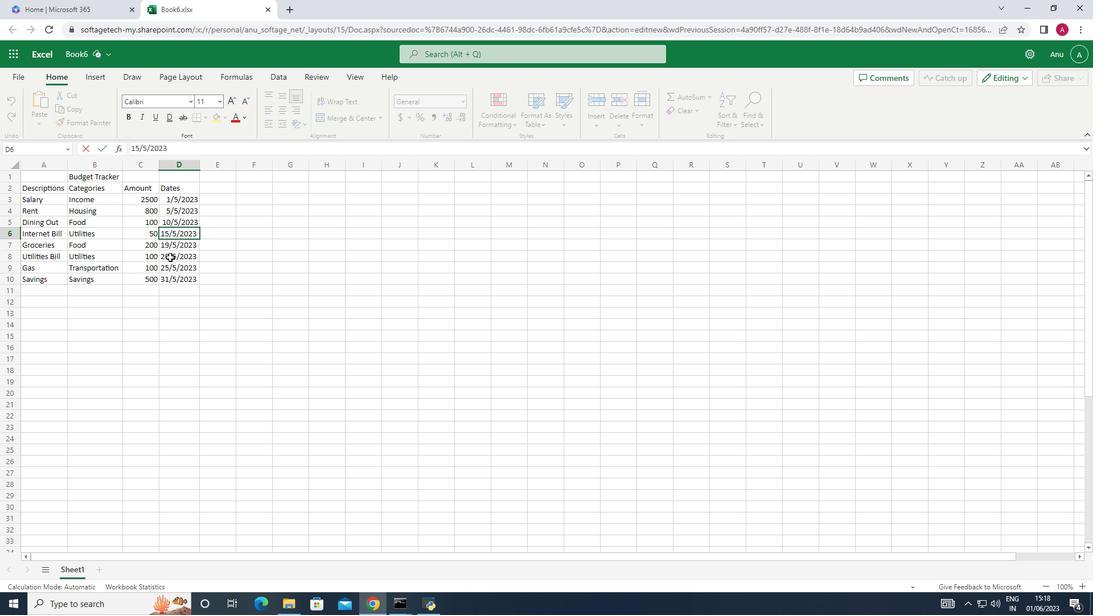 
Action: Mouse moved to (158, 246)
Screenshot: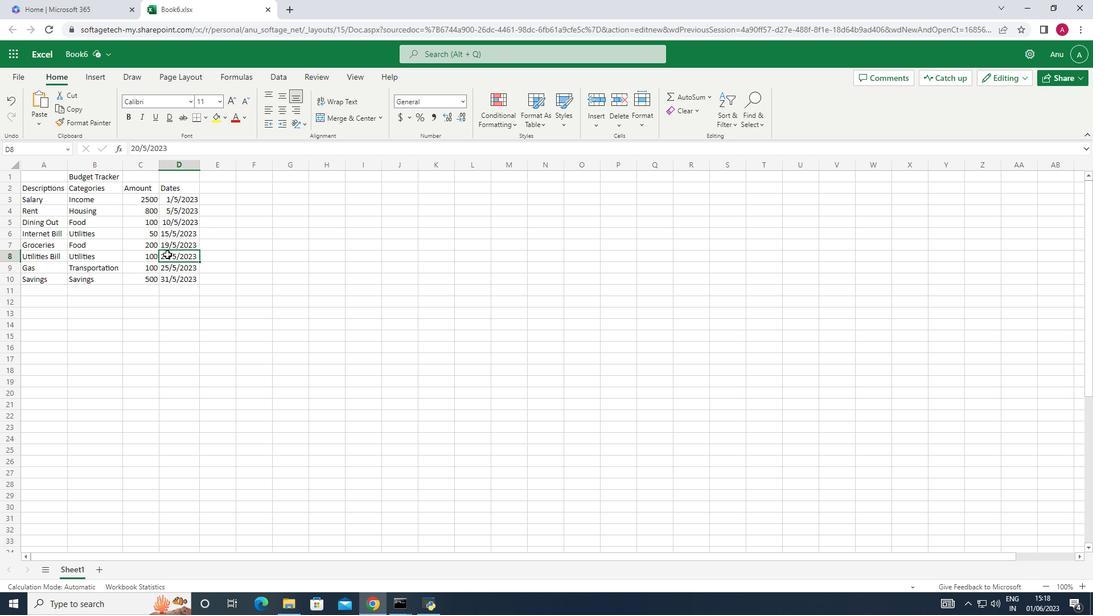 
Action: Mouse pressed left at (158, 246)
Screenshot: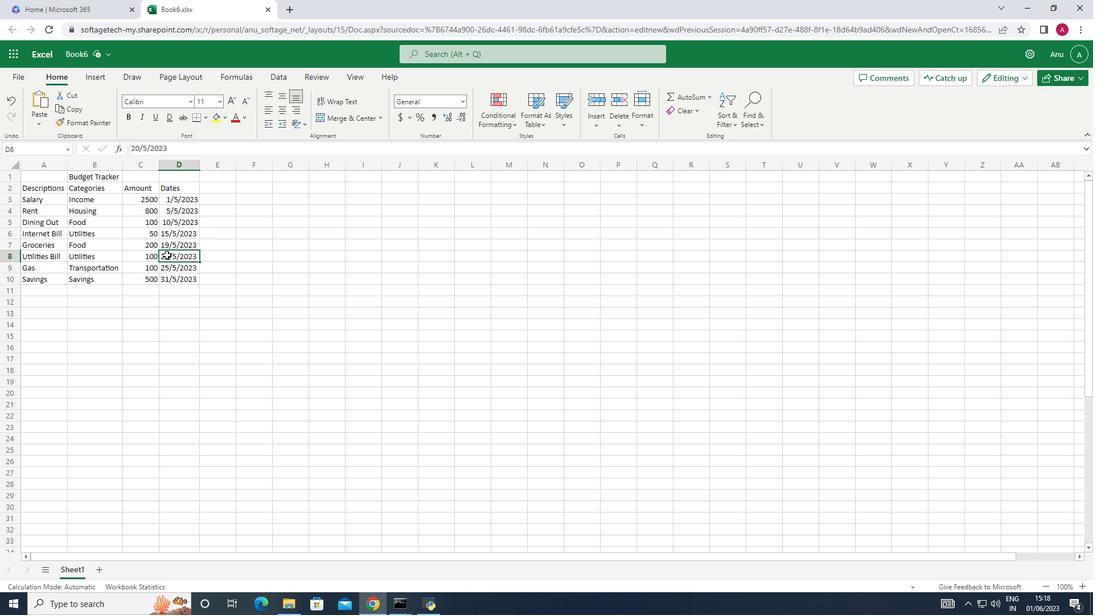
Action: Key pressed 22/5/2023
Screenshot: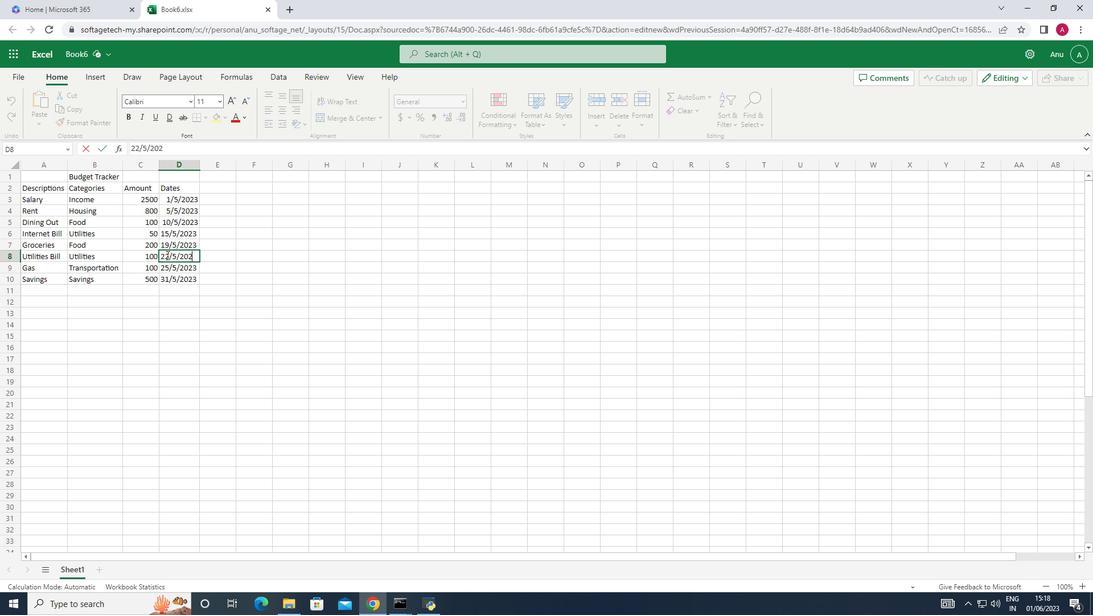 
Action: Mouse moved to (166, 272)
Screenshot: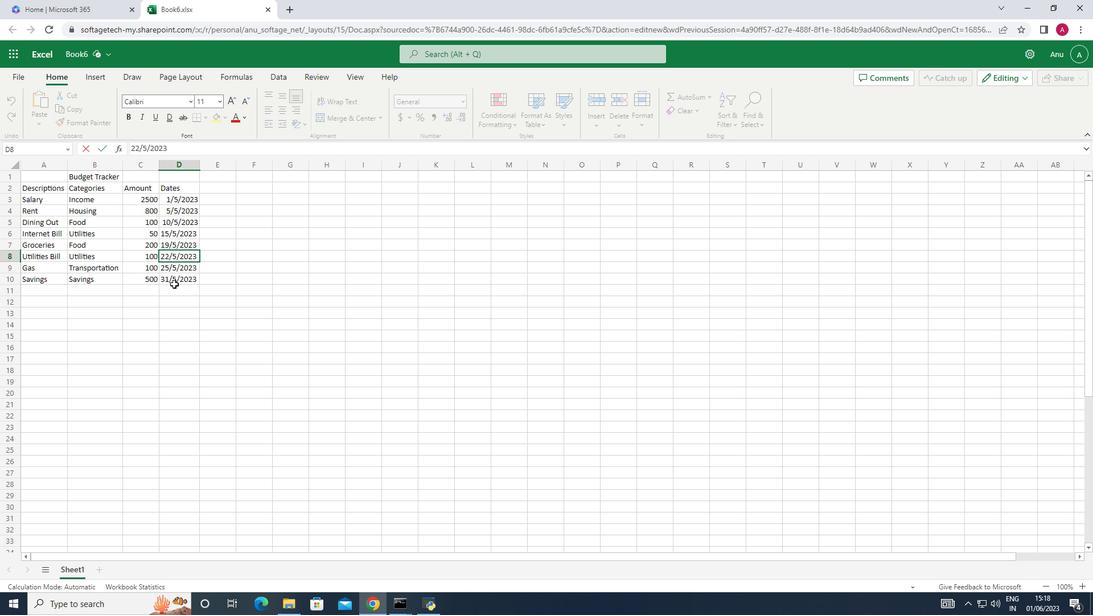 
Action: Mouse pressed left at (166, 272)
Screenshot: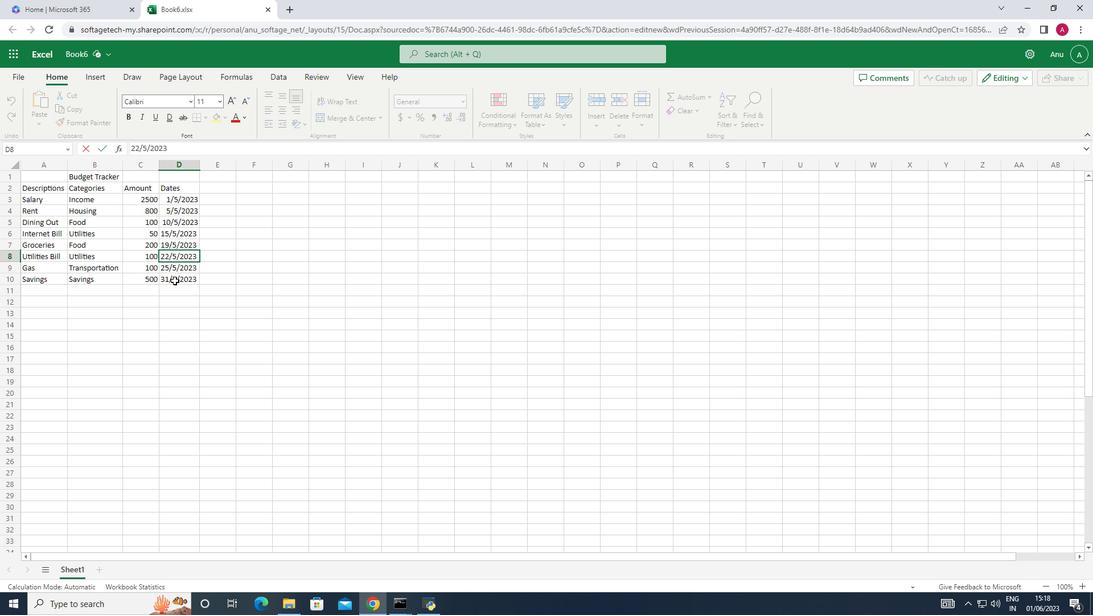 
Action: Mouse moved to (167, 270)
Screenshot: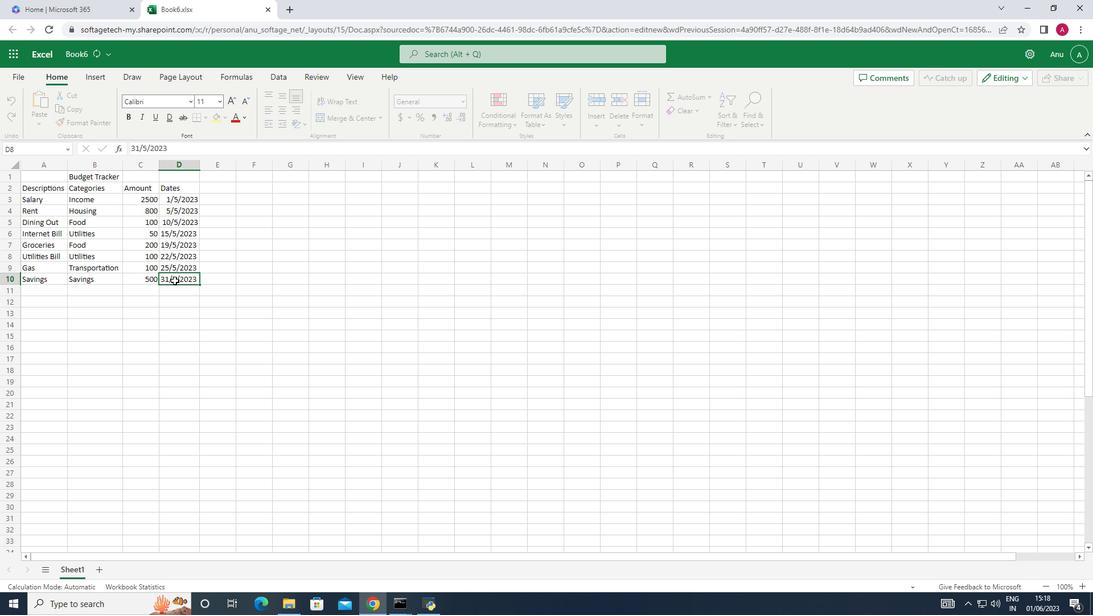
Action: Key pressed 30/5/2023
Screenshot: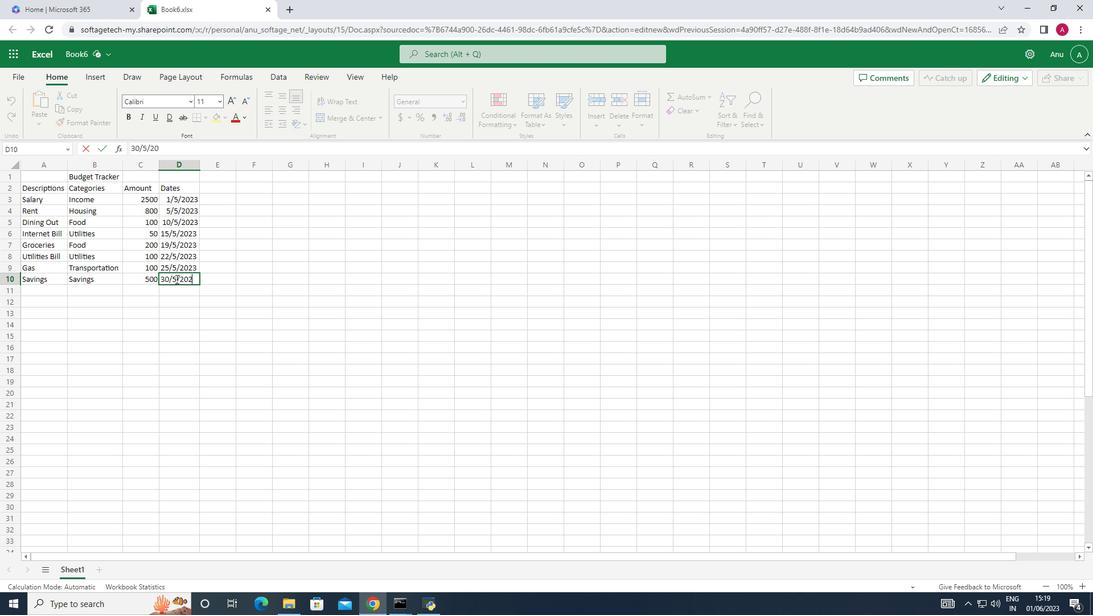 
Action: Mouse moved to (204, 178)
Screenshot: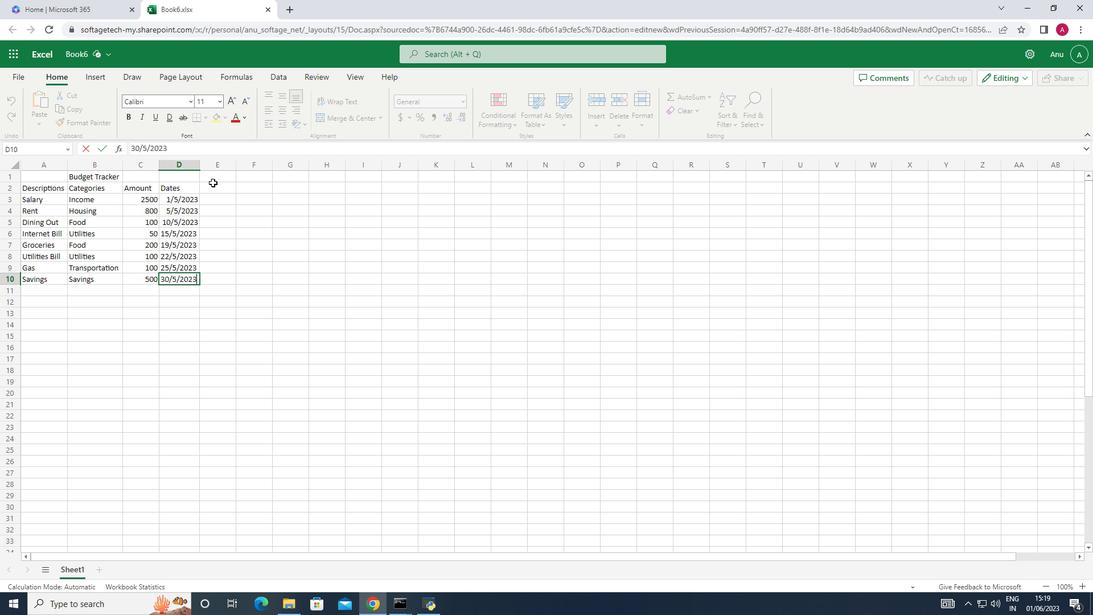 
Action: Mouse pressed left at (204, 178)
Screenshot: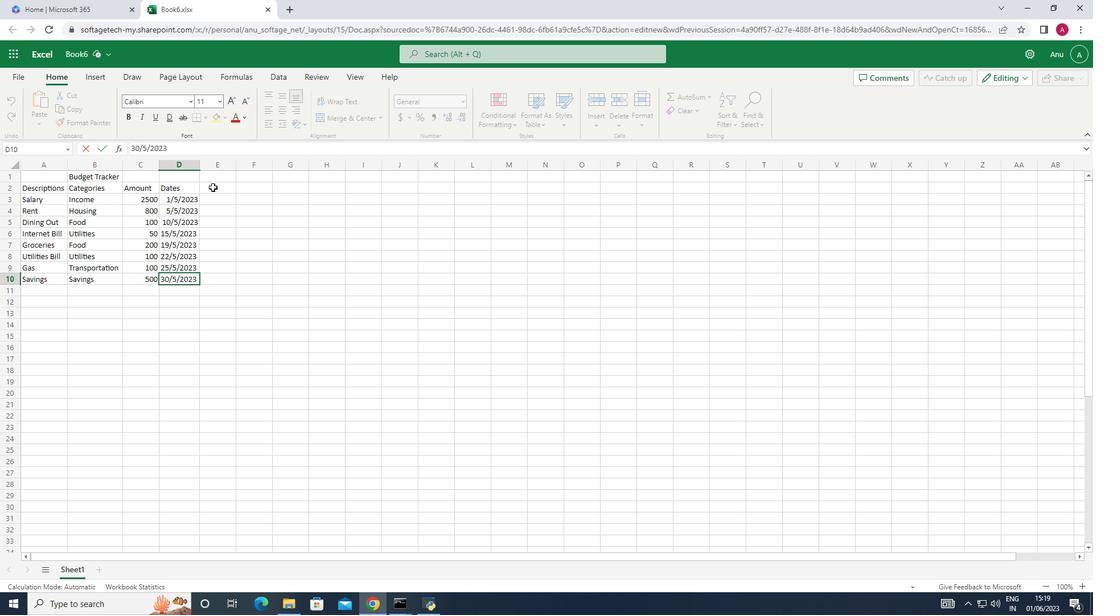 
Action: Key pressed <Key.shift_r>Income/<Key.shift>Expenses<Key.down><Key.shift_r>Income<Key.space><Key.down><Key.shift>Expense<Key.down>e<Key.down>e<Key.down>e<Key.down>e<Key.down>e<Key.down><Key.shift_r>In<Key.down><Key.enter>
Screenshot: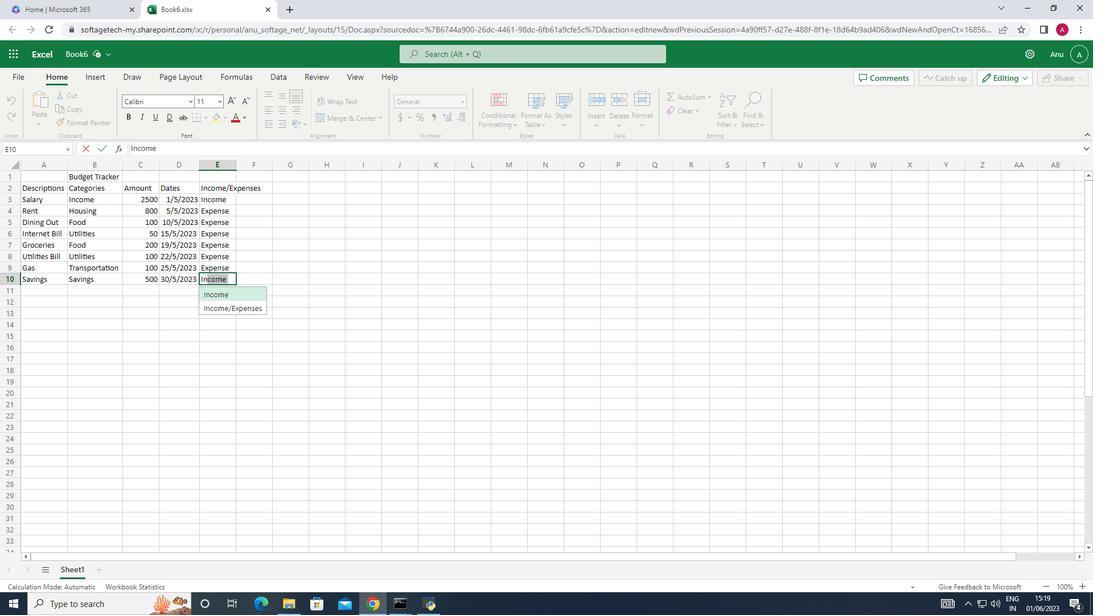
Action: Mouse moved to (174, 329)
Screenshot: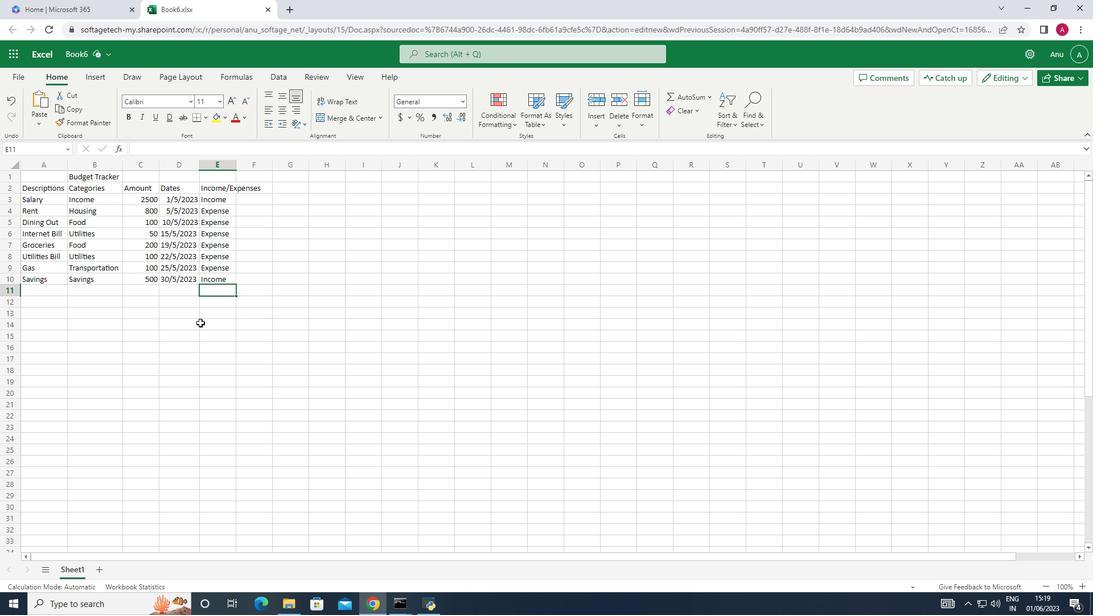 
Action: Mouse scrolled (174, 330) with delta (0, 0)
Screenshot: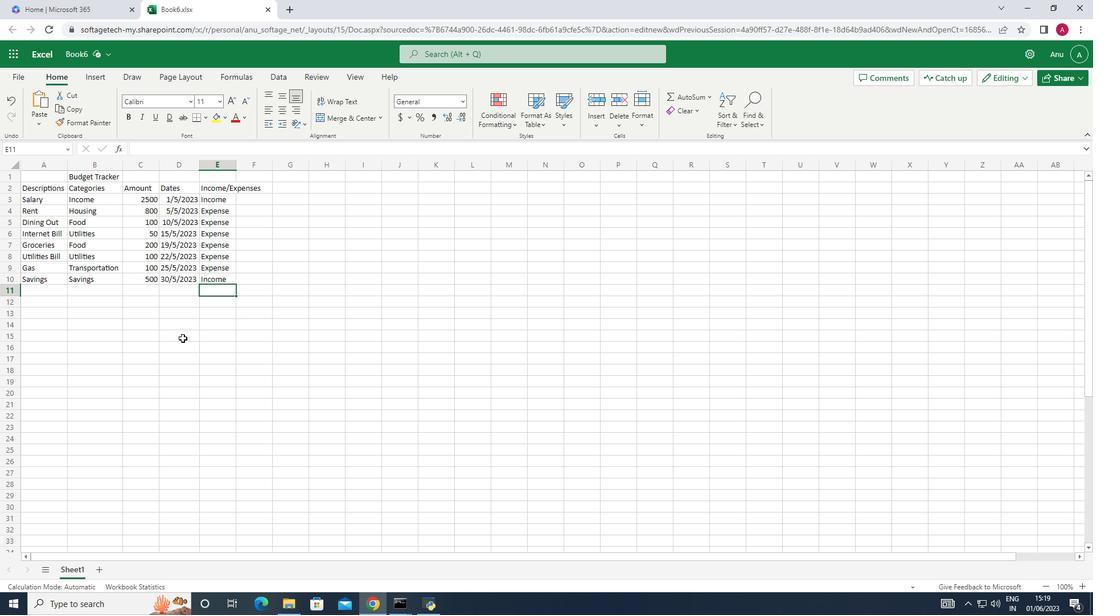 
Action: Mouse scrolled (174, 330) with delta (0, 0)
Screenshot: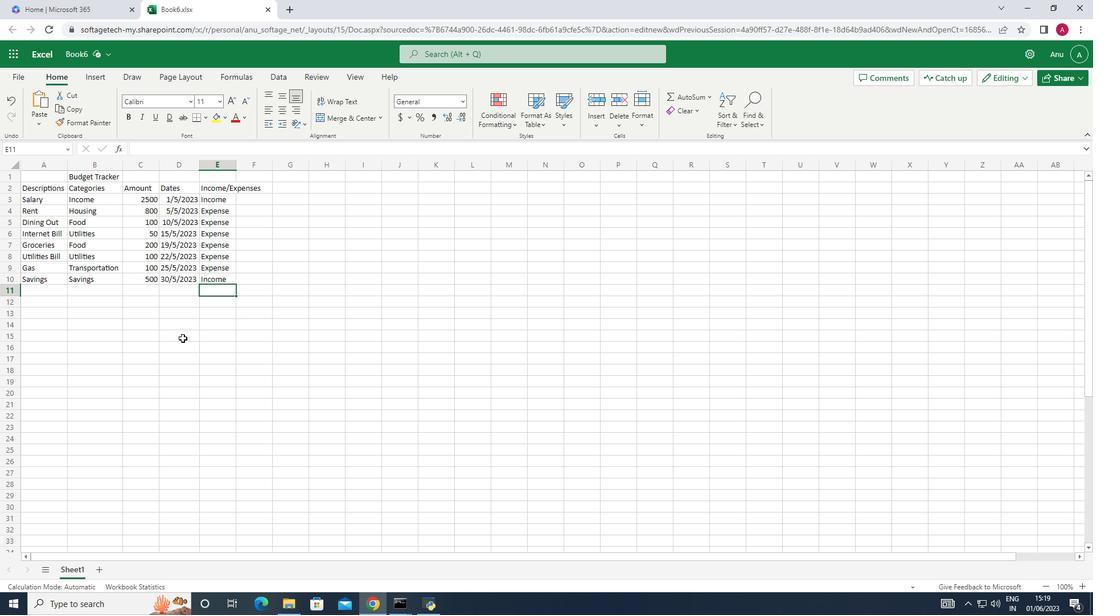 
Action: Mouse moved to (219, 152)
Screenshot: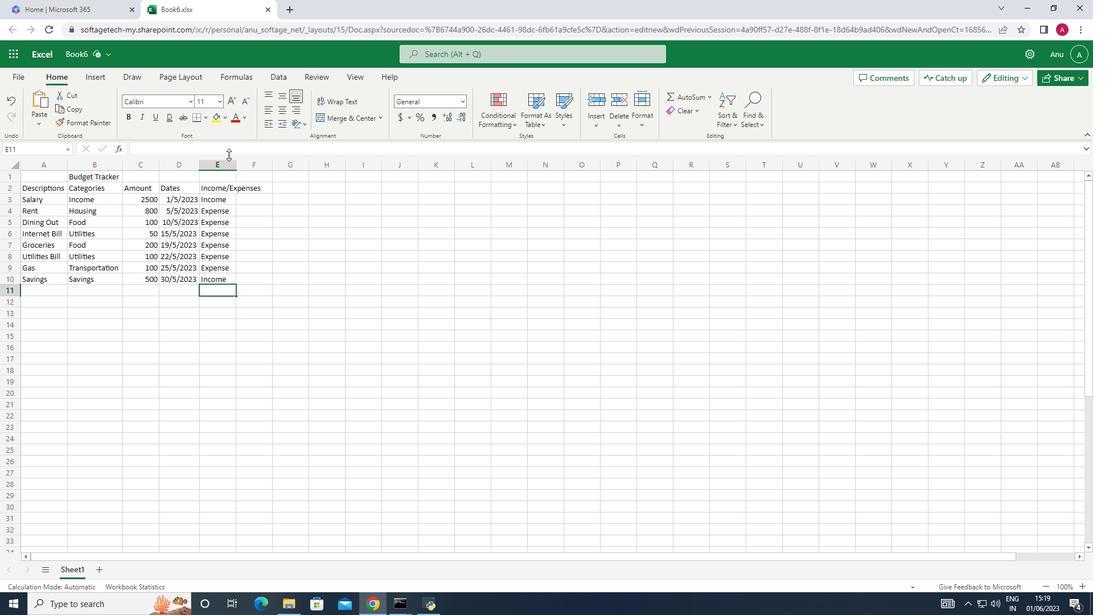 
Action: Mouse pressed left at (219, 152)
Screenshot: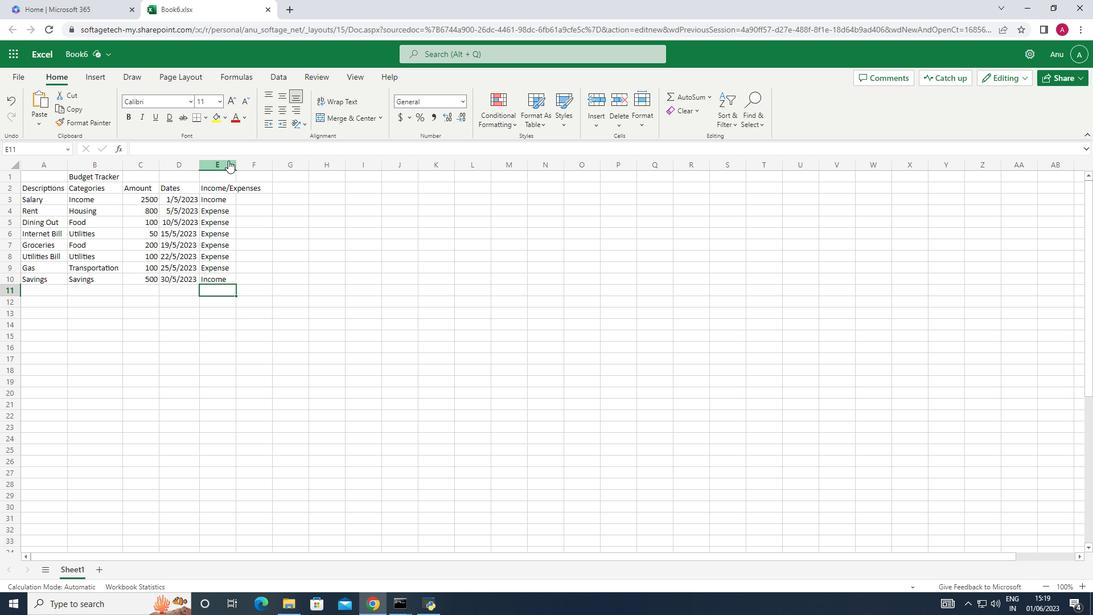 
Action: Mouse moved to (227, 156)
Screenshot: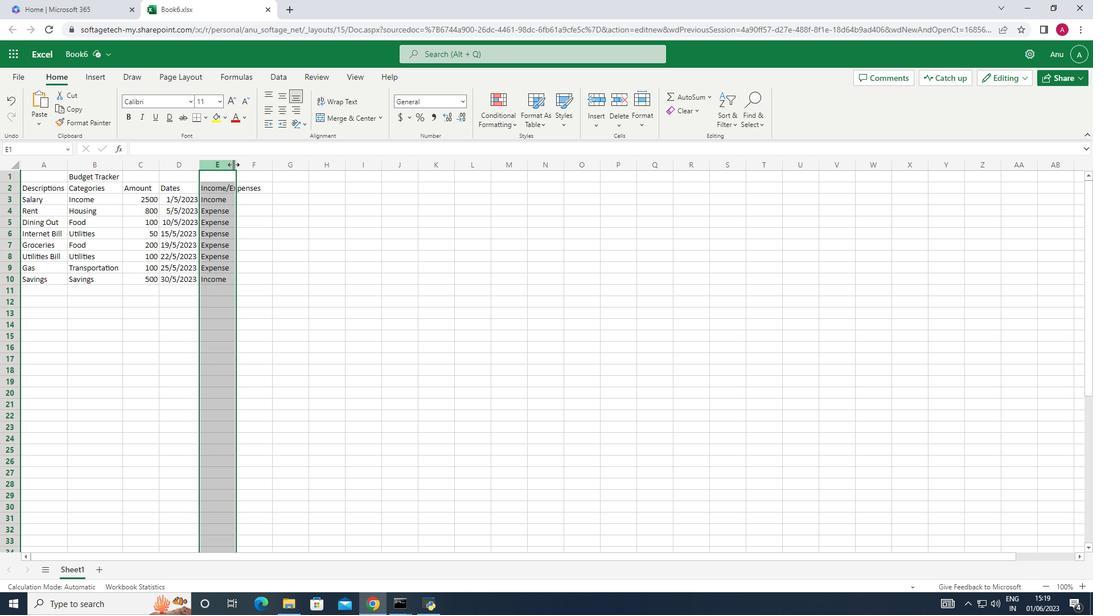 
Action: Mouse pressed left at (227, 156)
Screenshot: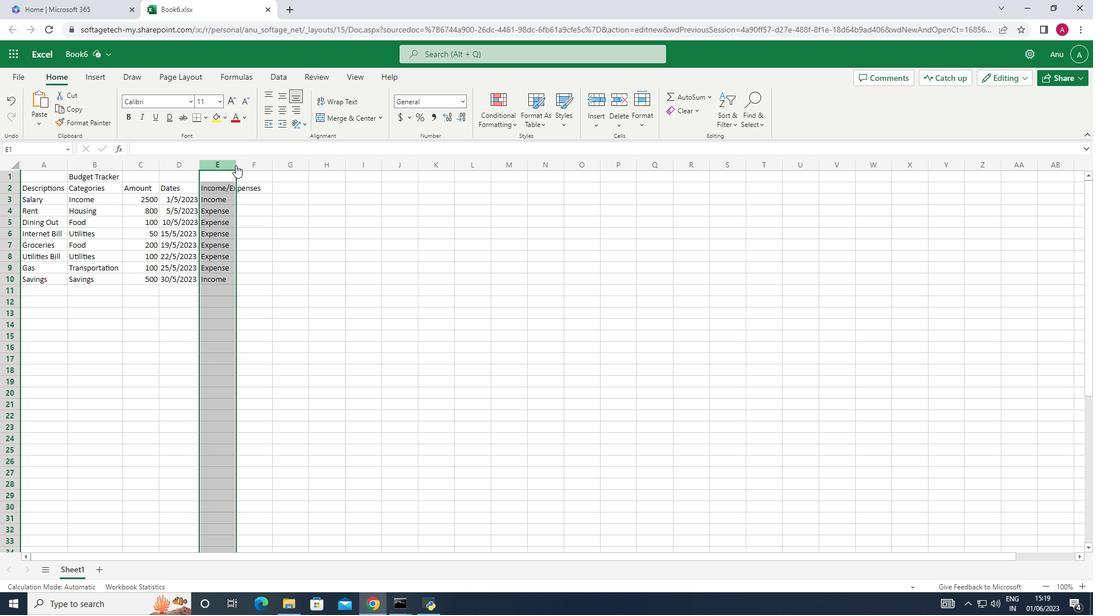 
Action: Mouse pressed left at (227, 156)
Screenshot: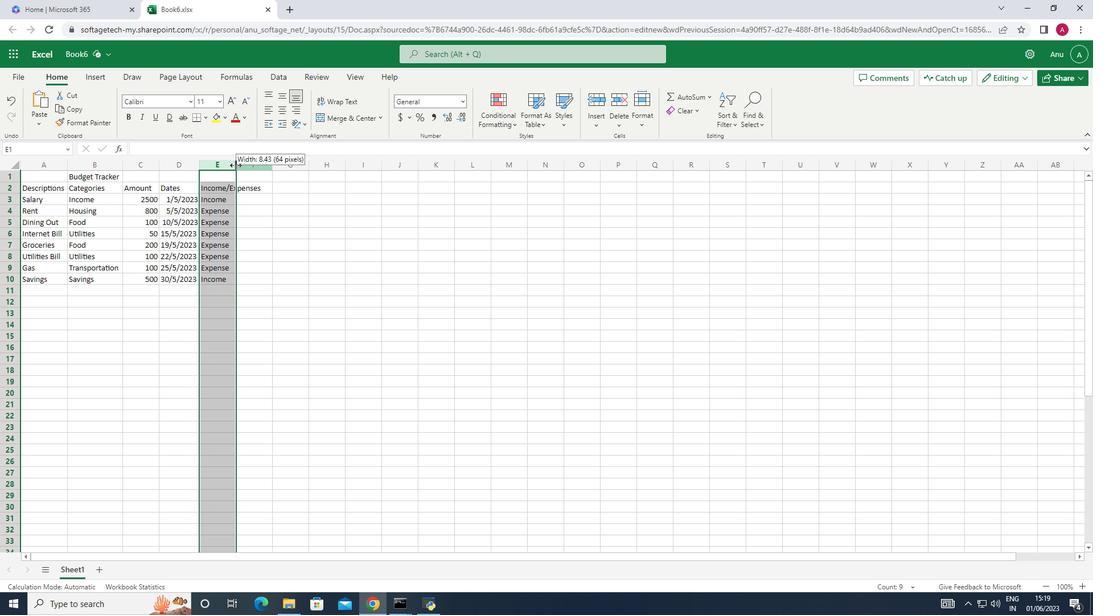 
Action: Mouse moved to (10, 63)
Screenshot: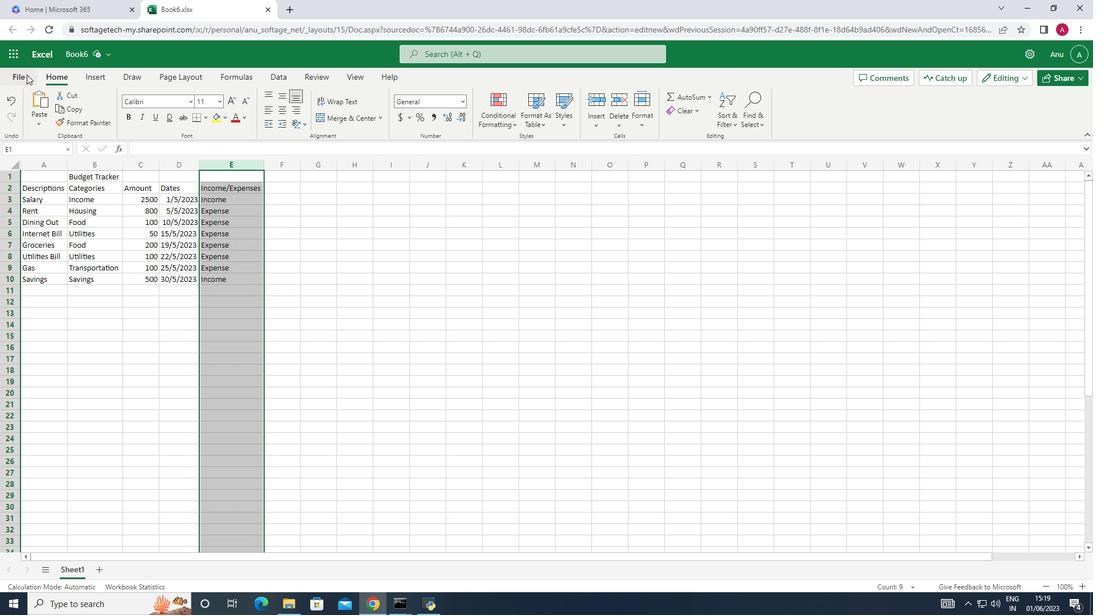 
Action: Mouse pressed left at (10, 63)
Screenshot: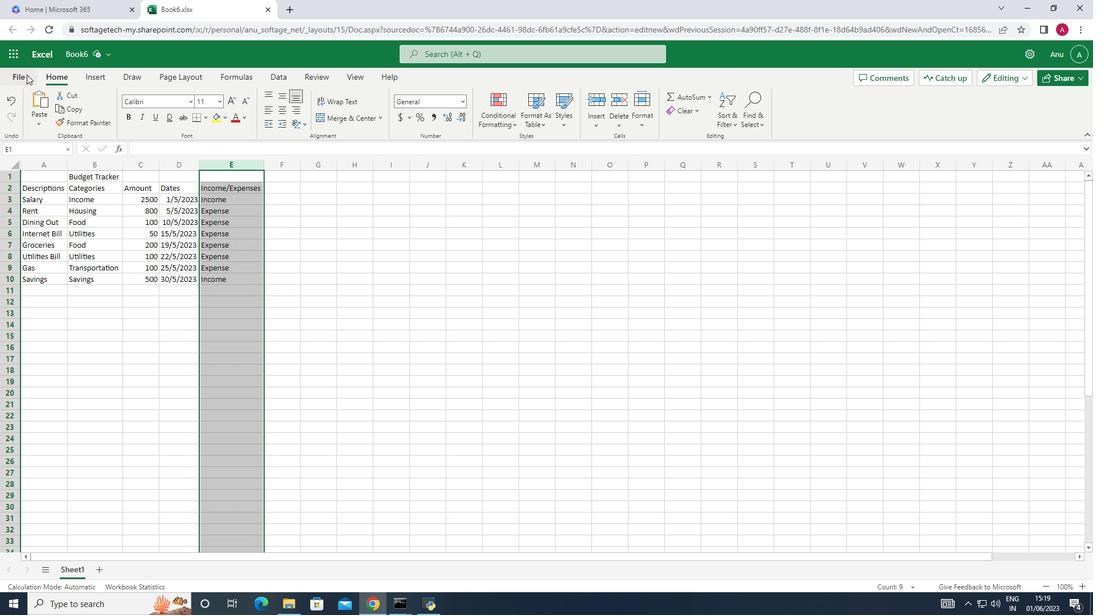 
Action: Mouse moved to (33, 174)
Screenshot: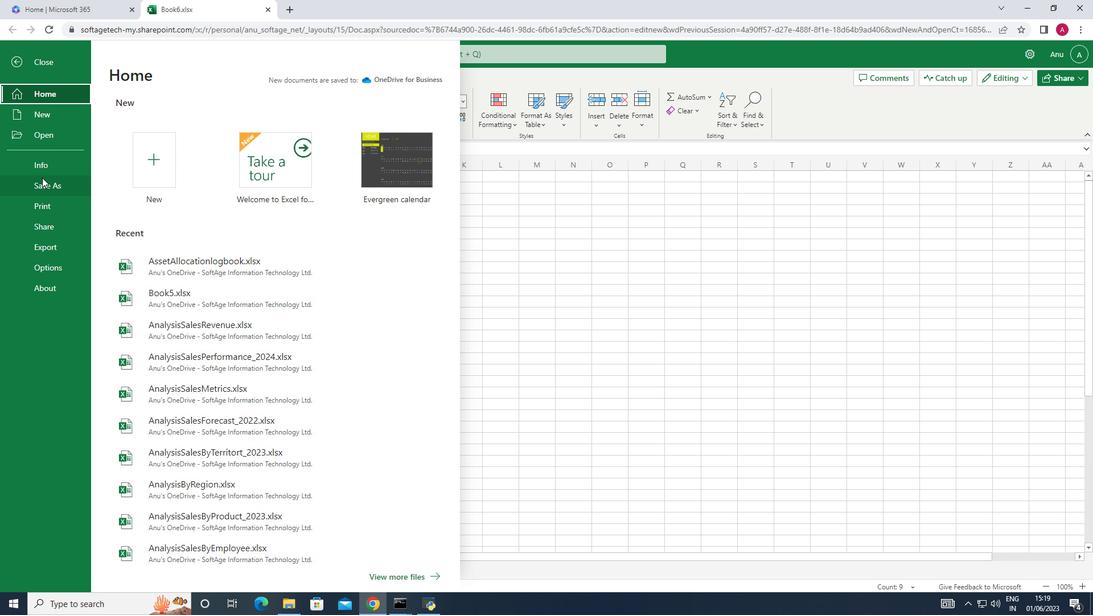 
Action: Mouse pressed left at (33, 174)
Screenshot: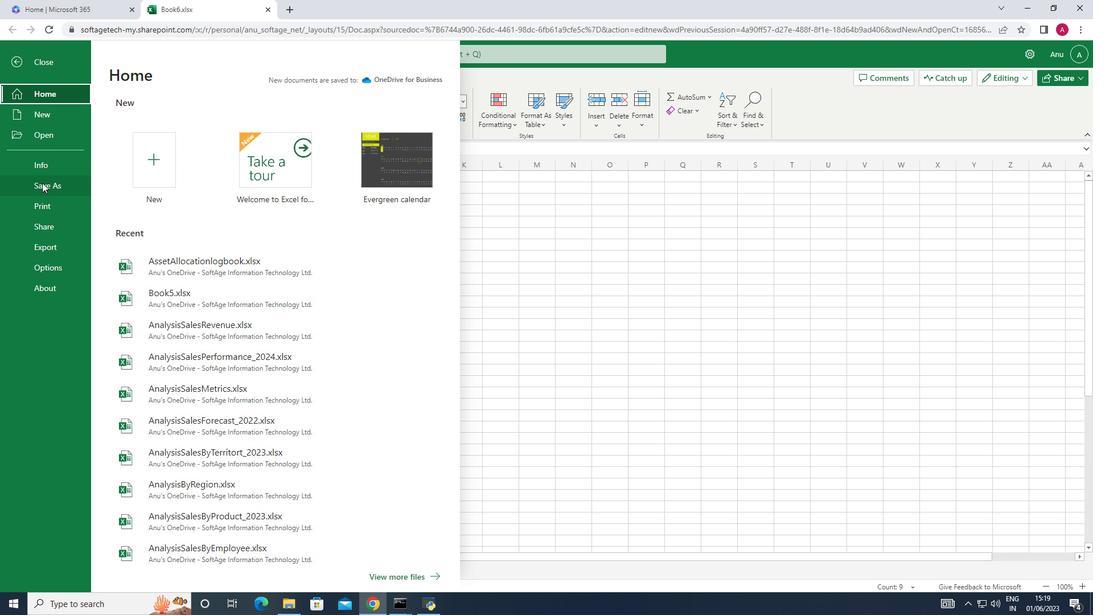 
Action: Mouse moved to (172, 146)
Screenshot: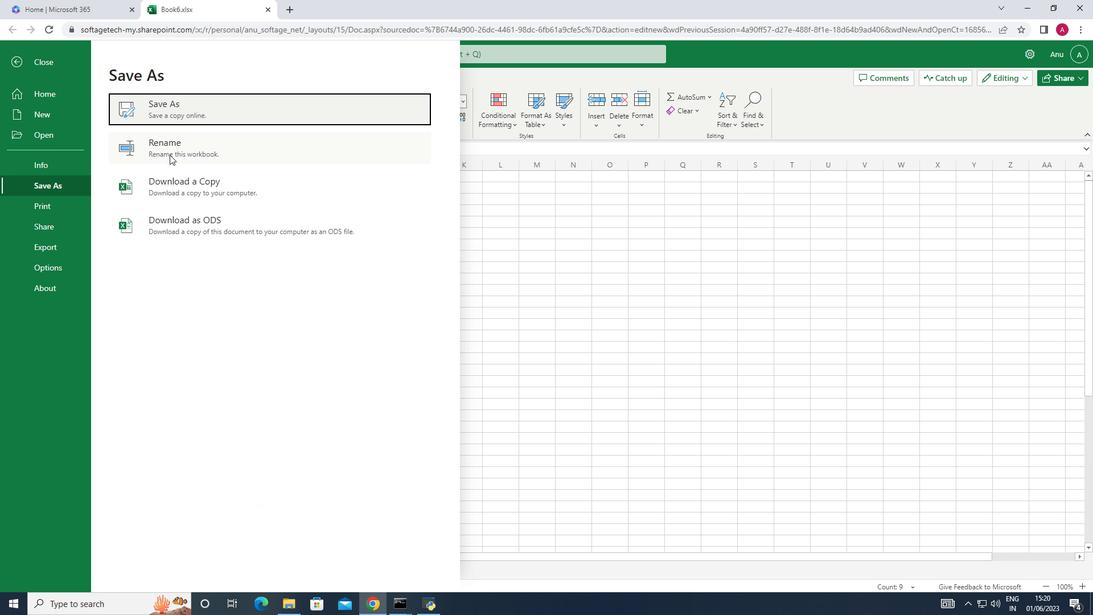 
Action: Mouse pressed left at (172, 146)
Screenshot: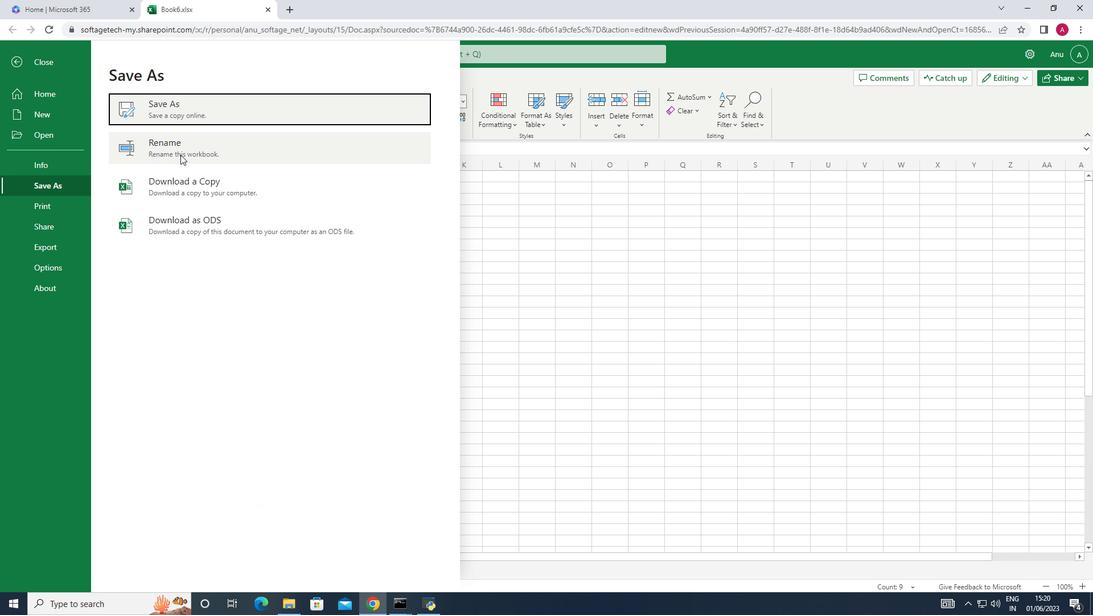 
Action: Key pressed <Key.shift>Asset<Key.shift>Val<Key.space>logbook<Key.enter>
Screenshot: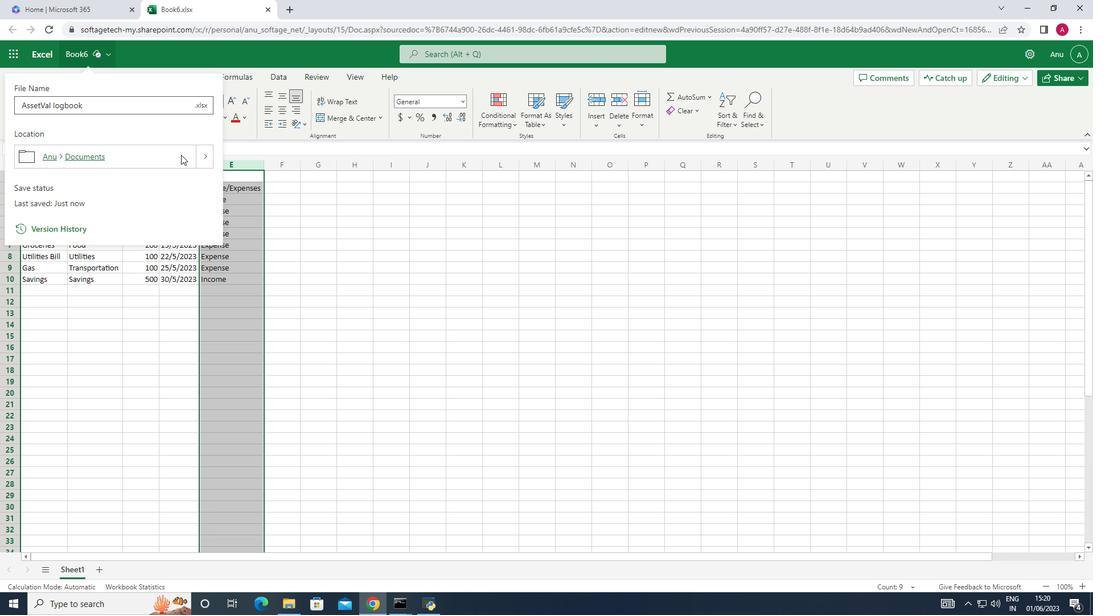 
Action: Mouse moved to (306, 288)
Screenshot: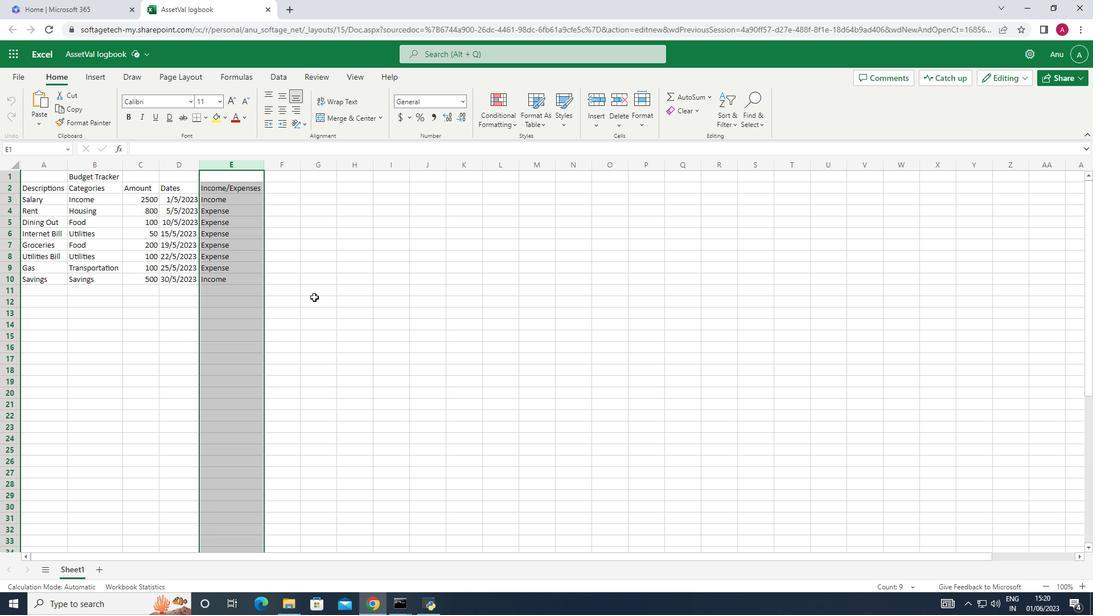 
Action: Mouse pressed left at (306, 288)
Screenshot: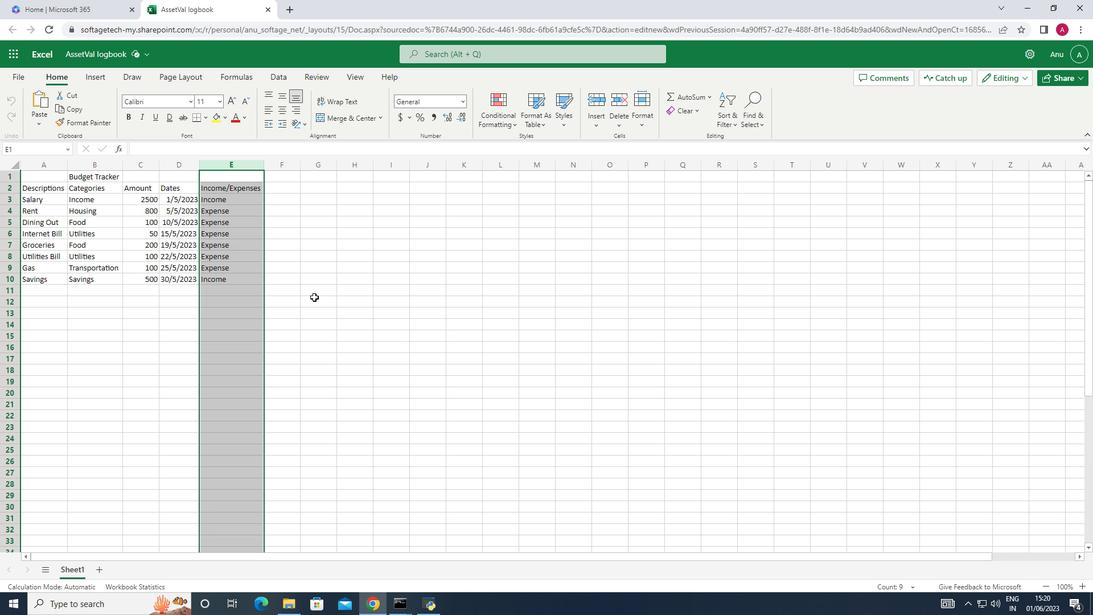 
